 Task: Get directions from Christ the Redeemer, Rio de Janeiro, Brazil to Sugarloaf Mountain, Rio de Janeiro, Brazil and explore the nearby cafes
Action: Mouse moved to (216, 51)
Screenshot: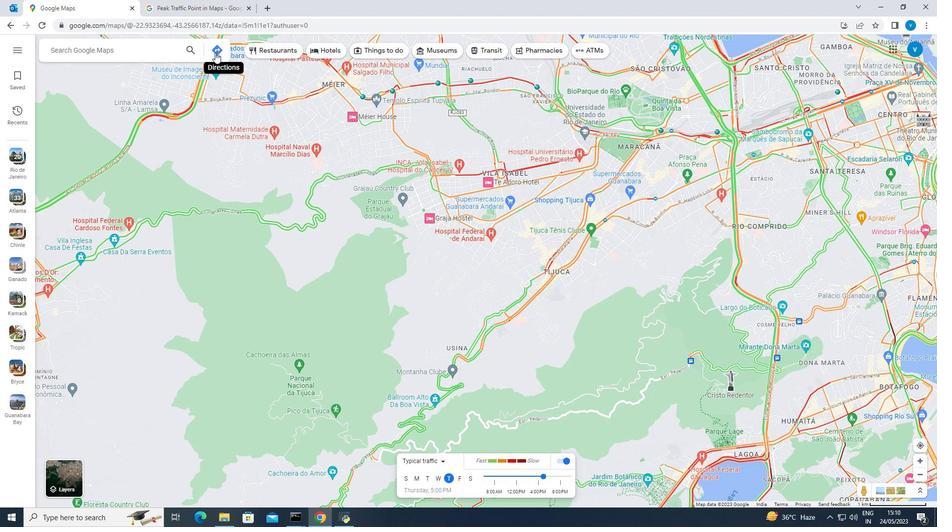 
Action: Mouse pressed left at (216, 51)
Screenshot: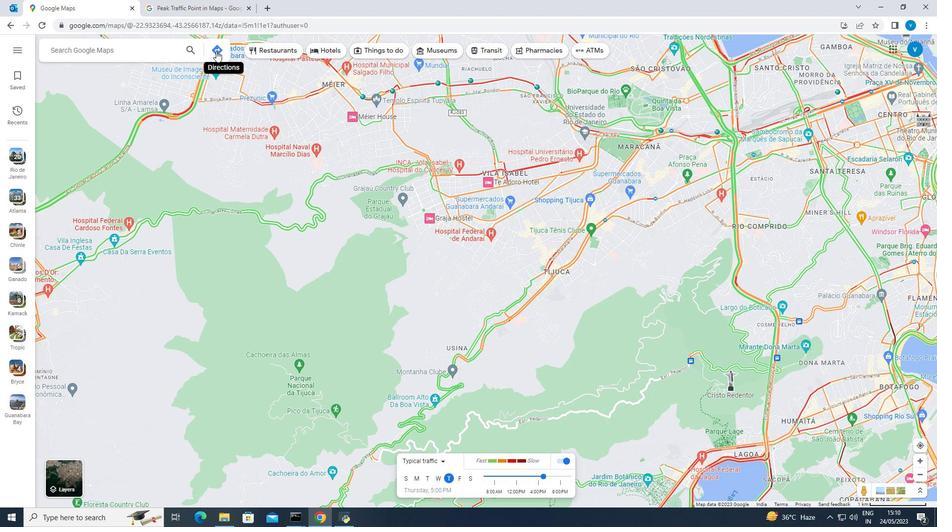 
Action: Mouse moved to (214, 53)
Screenshot: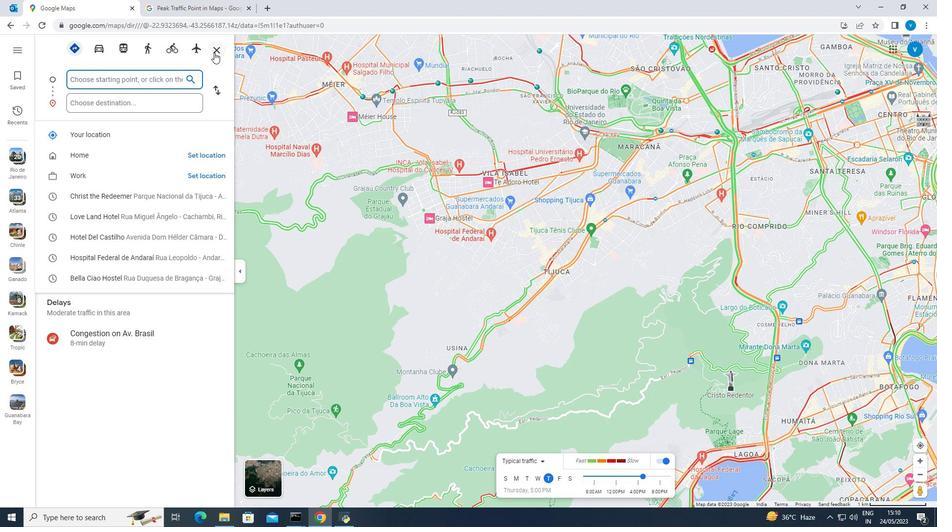 
Action: Key pressed <Key.shift><Key.shift><Key.shift><Key.shift><Key.shift>Christ<Key.space>the<Key.space><Key.shift><Key.shift><Key.shift><Key.shift><Key.shift>Redeemer,<Key.space><Key.shift><Key.shift><Key.shift><Key.shift><Key.shift>Rio<Key.space>de<Key.space><Key.shift><Key.shift><Key.shift><Key.shift><Key.shift><Key.shift><Key.shift><Key.shift><Key.shift>Janeiro,<Key.space><Key.shift><Key.shift><Key.shift><Key.shift><Key.shift>Brazil
Screenshot: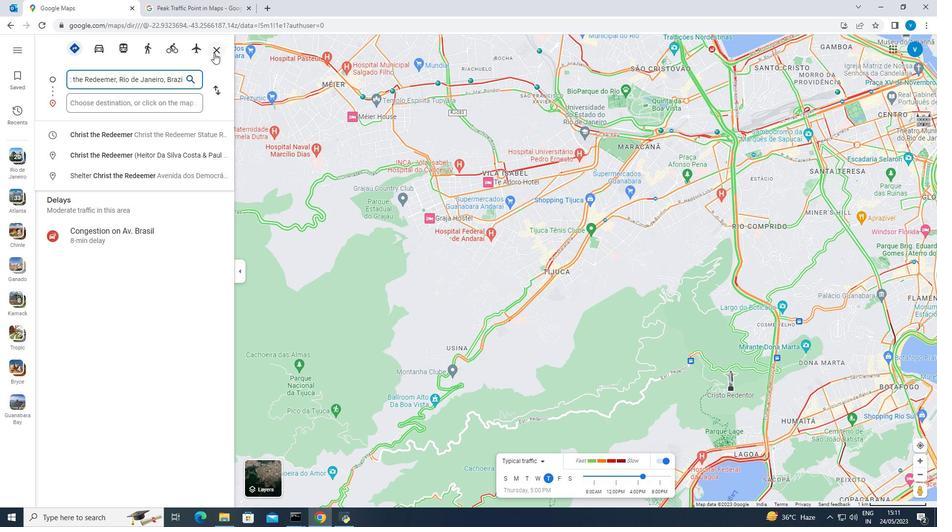 
Action: Mouse moved to (152, 104)
Screenshot: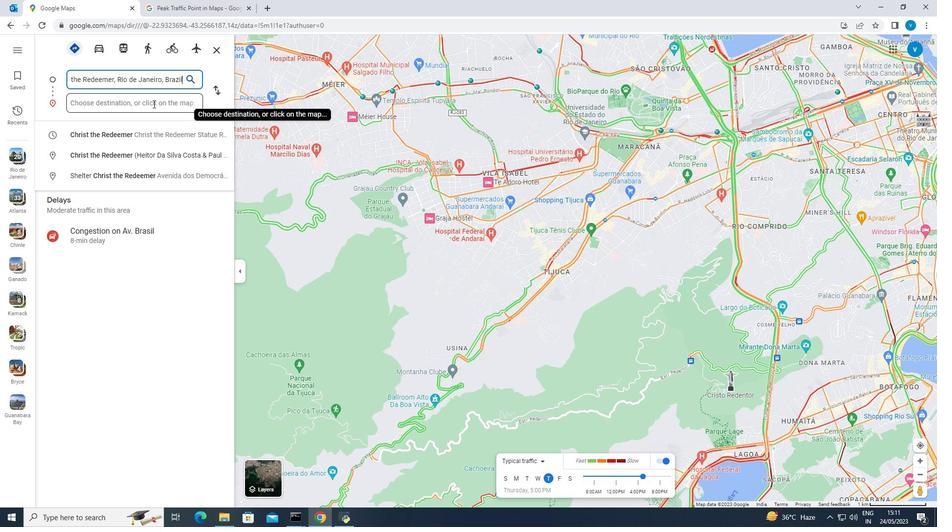 
Action: Mouse pressed left at (152, 104)
Screenshot: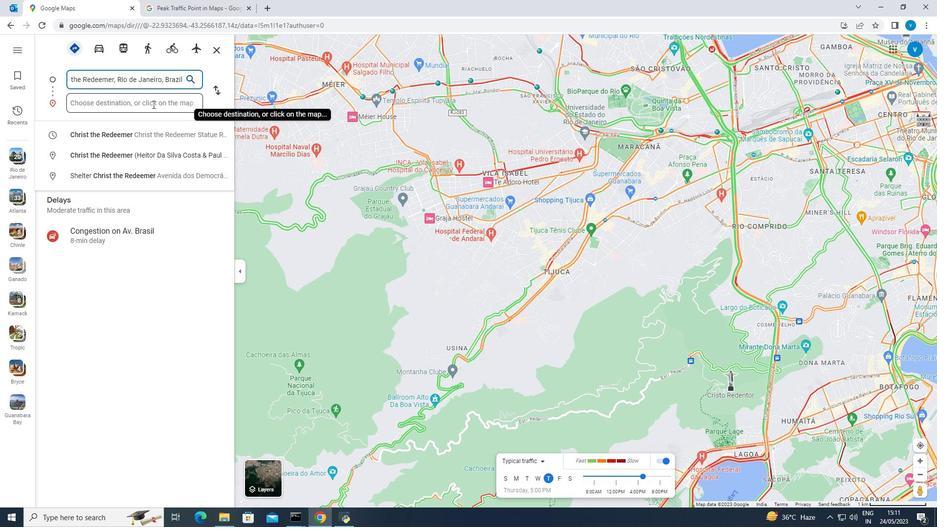 
Action: Key pressed <Key.shift><Key.shift><Key.shift><Key.shift>Sugarloaf<Key.space><Key.shift><Key.shift><Key.shift>Mountain,<Key.space><Key.shift><Key.shift><Key.shift><Key.shift>Rio<Key.space>de<Key.space><Key.shift><Key.shift><Key.shift><Key.shift><Key.shift>Janeiro,<Key.space><Key.shift><Key.shift><Key.shift><Key.shift><Key.shift>Brazil<Key.enter>
Screenshot: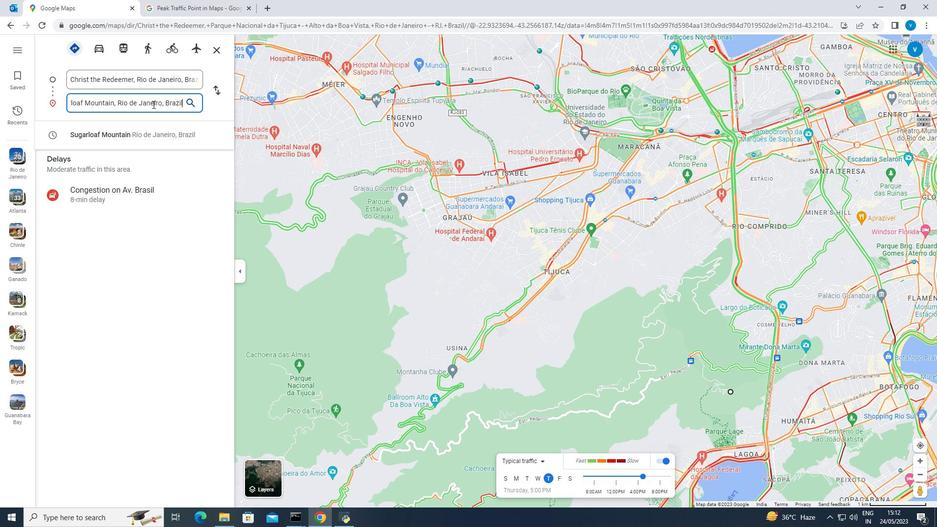 
Action: Mouse moved to (468, 366)
Screenshot: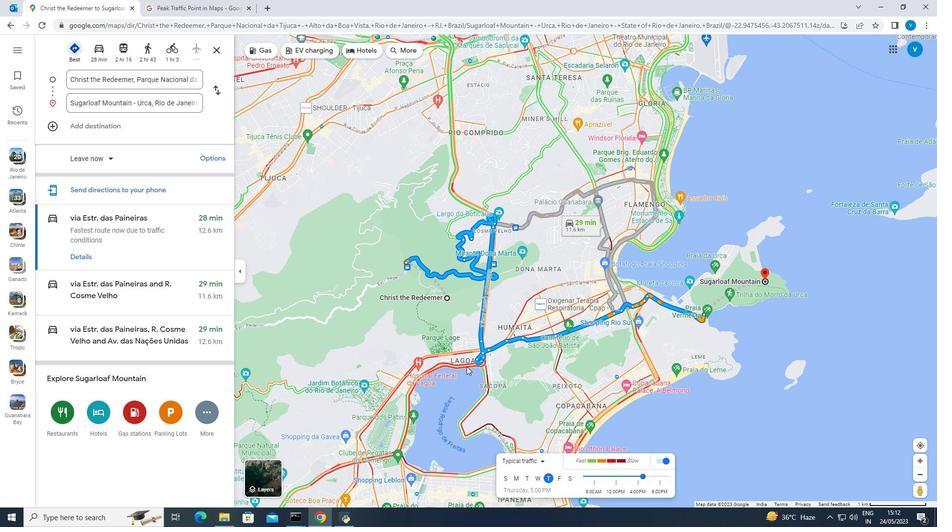 
Action: Mouse scrolled (468, 366) with delta (0, 0)
Screenshot: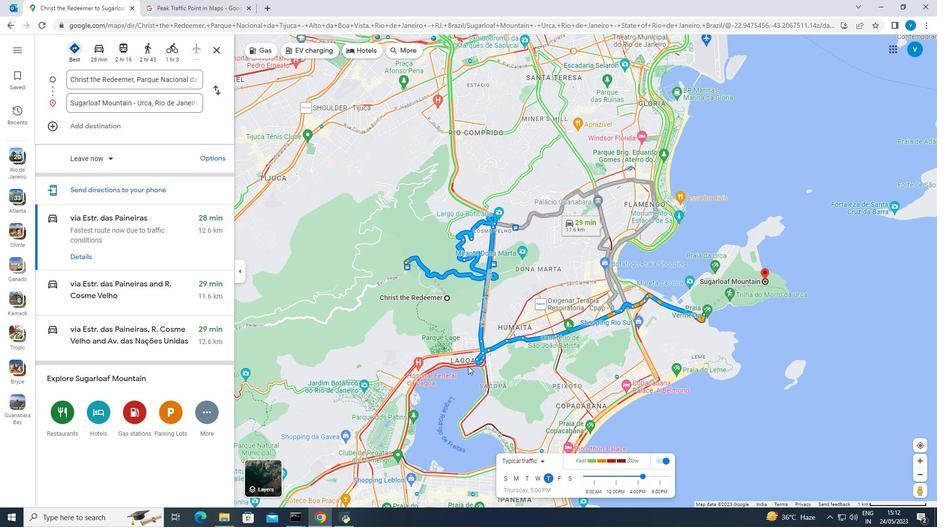
Action: Mouse moved to (468, 366)
Screenshot: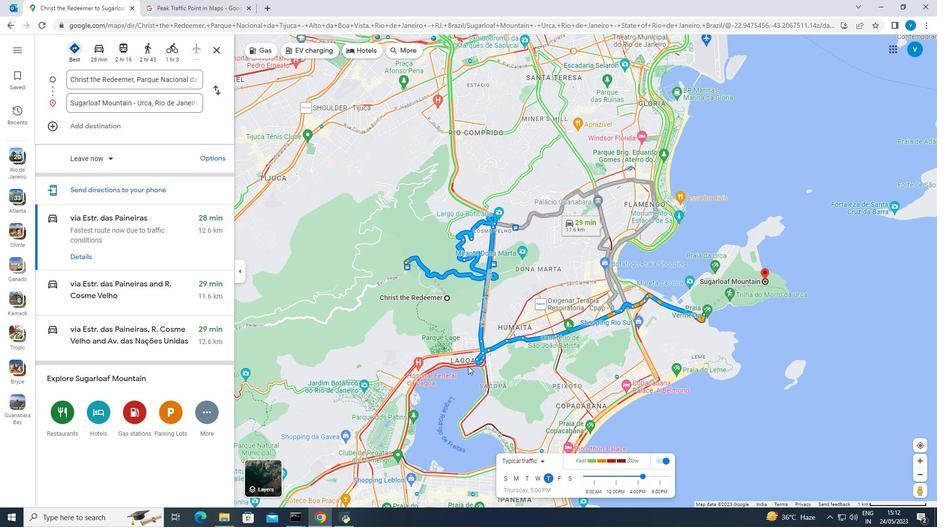 
Action: Mouse scrolled (468, 366) with delta (0, 0)
Screenshot: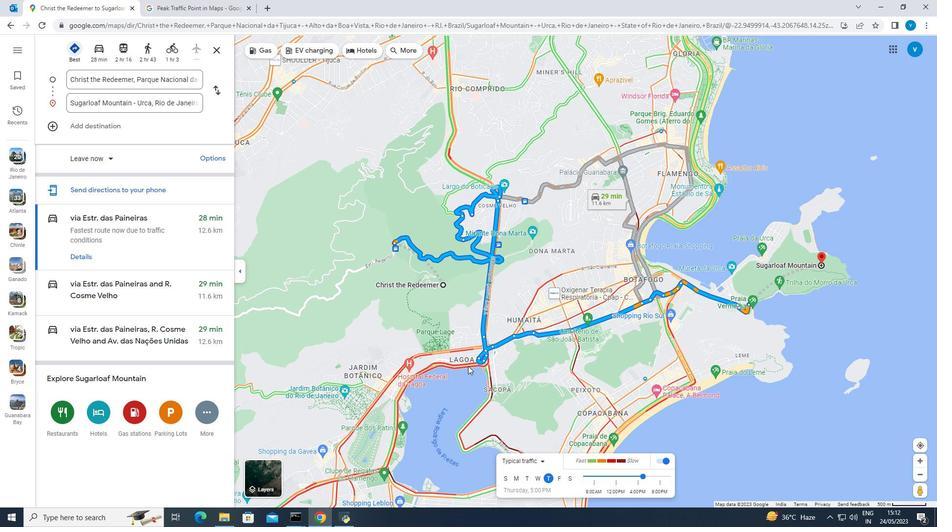 
Action: Mouse scrolled (468, 366) with delta (0, 0)
Screenshot: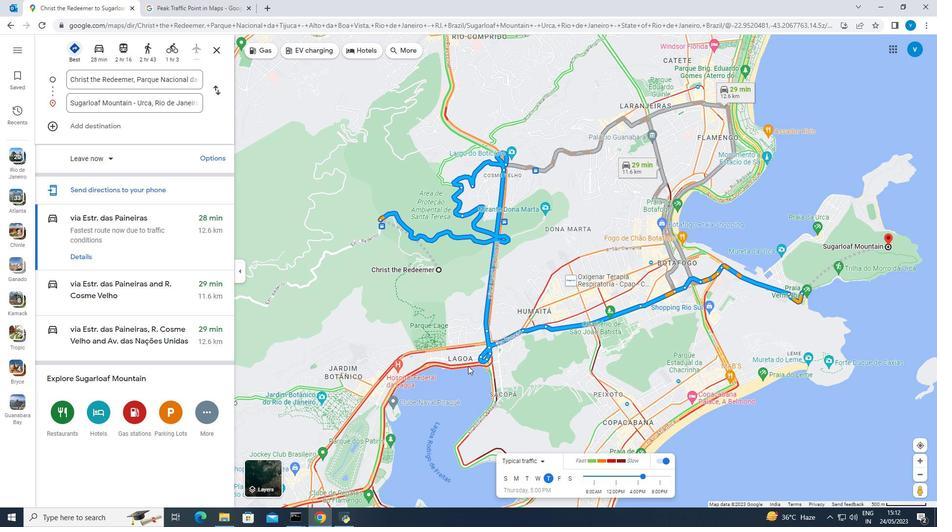 
Action: Mouse moved to (523, 352)
Screenshot: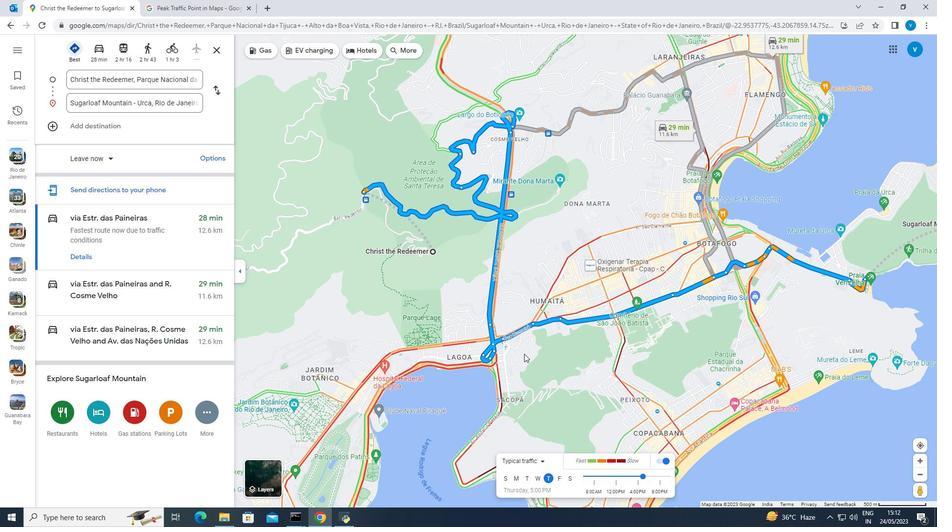 
Action: Mouse scrolled (523, 353) with delta (0, 0)
Screenshot: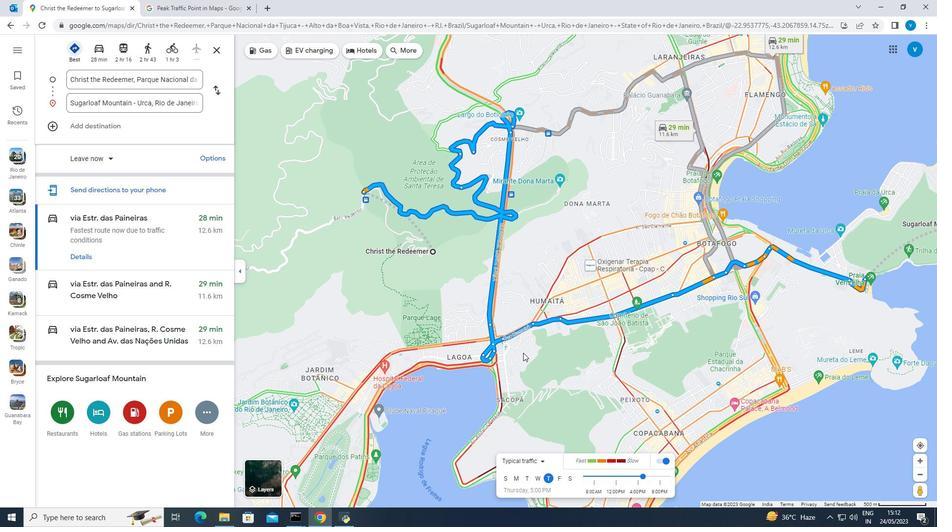 
Action: Mouse scrolled (523, 352) with delta (0, 0)
Screenshot: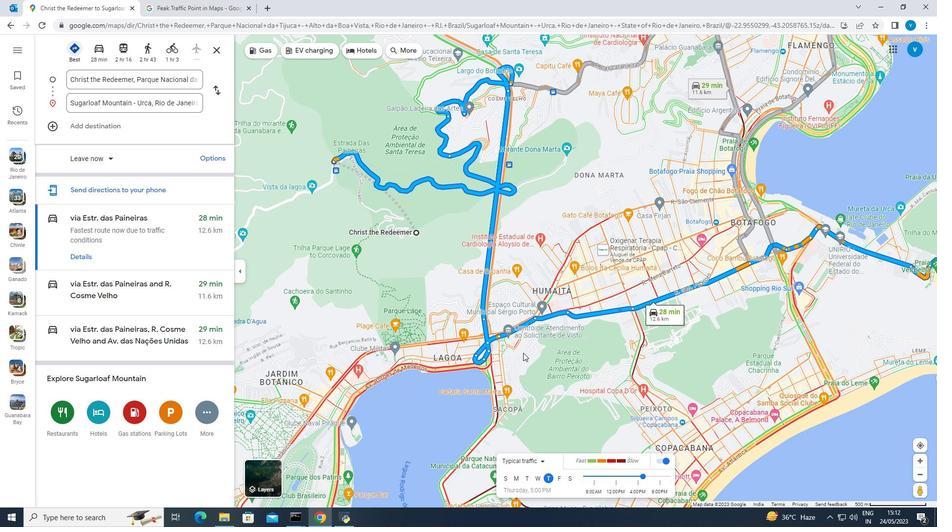 
Action: Mouse scrolled (523, 352) with delta (0, 0)
Screenshot: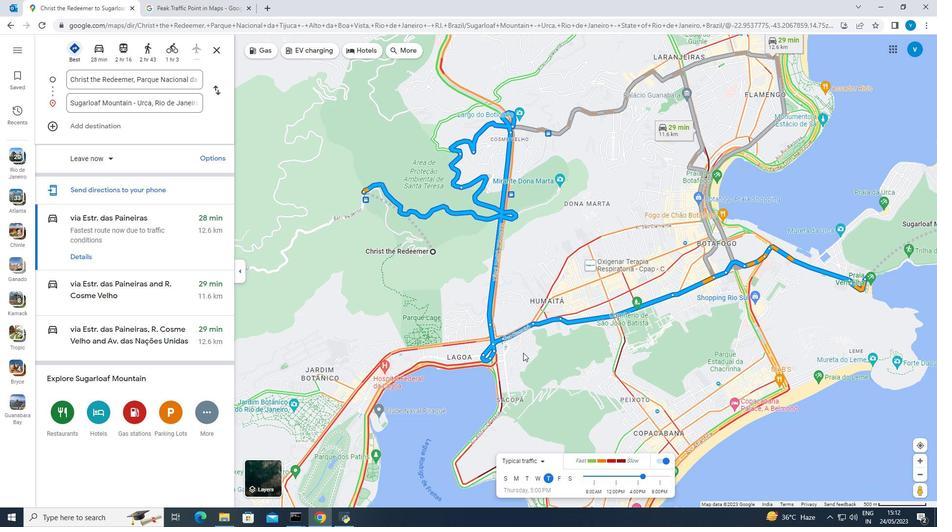 
Action: Mouse moved to (212, 413)
Screenshot: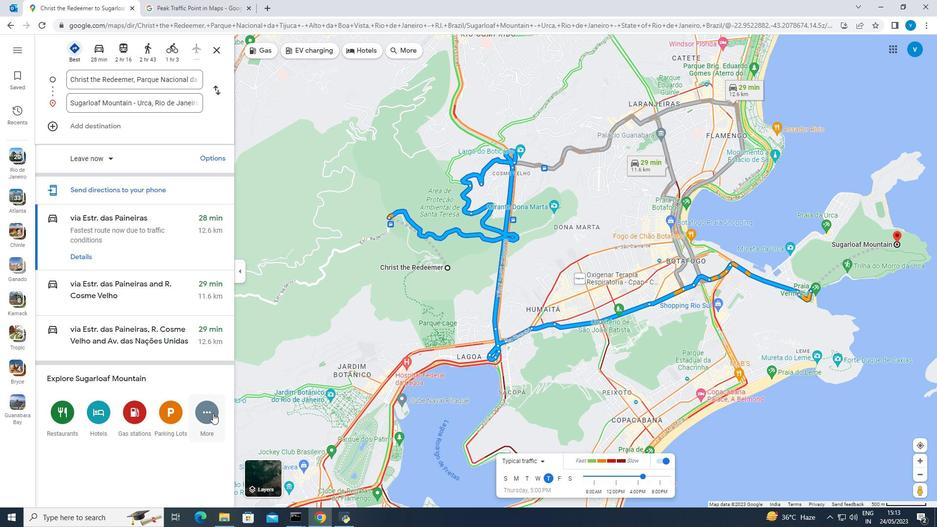 
Action: Mouse pressed left at (212, 413)
Screenshot: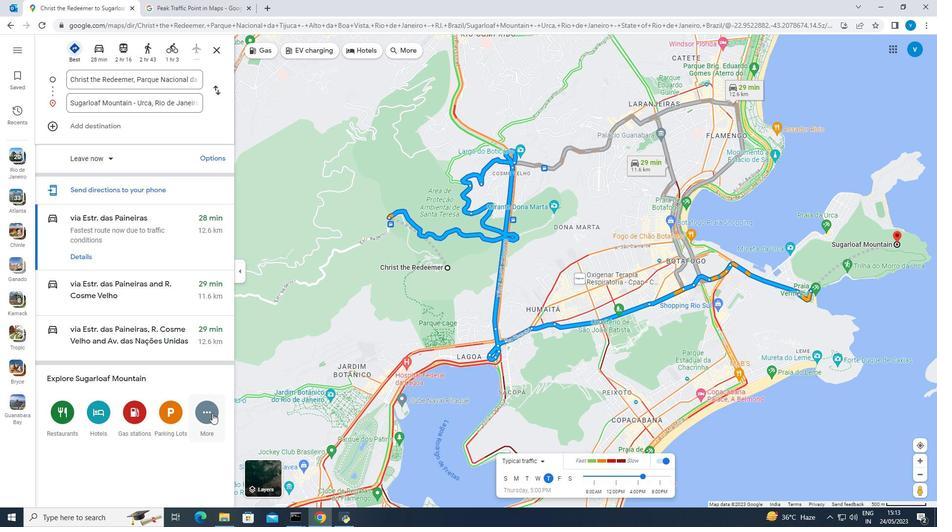 
Action: Mouse moved to (197, 458)
Screenshot: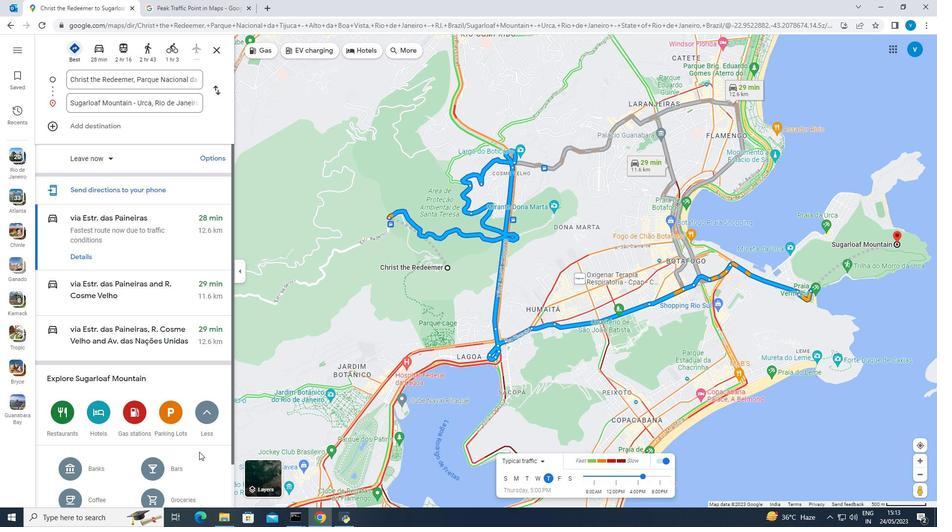 
Action: Mouse scrolled (197, 458) with delta (0, 0)
Screenshot: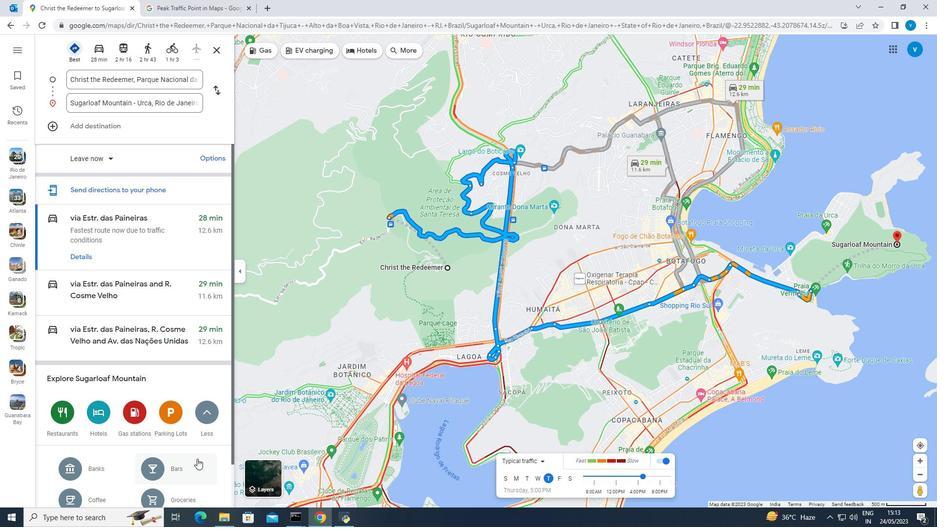 
Action: Mouse scrolled (197, 458) with delta (0, 0)
Screenshot: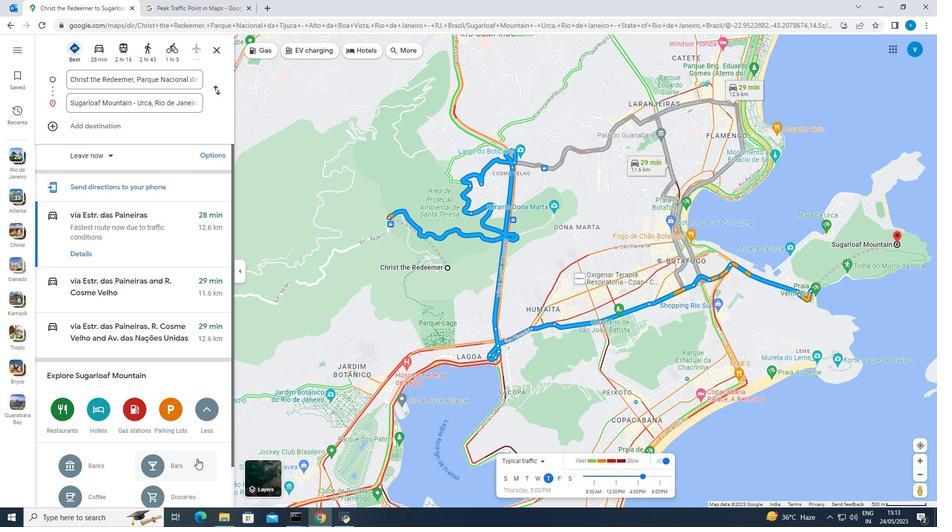 
Action: Mouse scrolled (197, 458) with delta (0, 0)
Screenshot: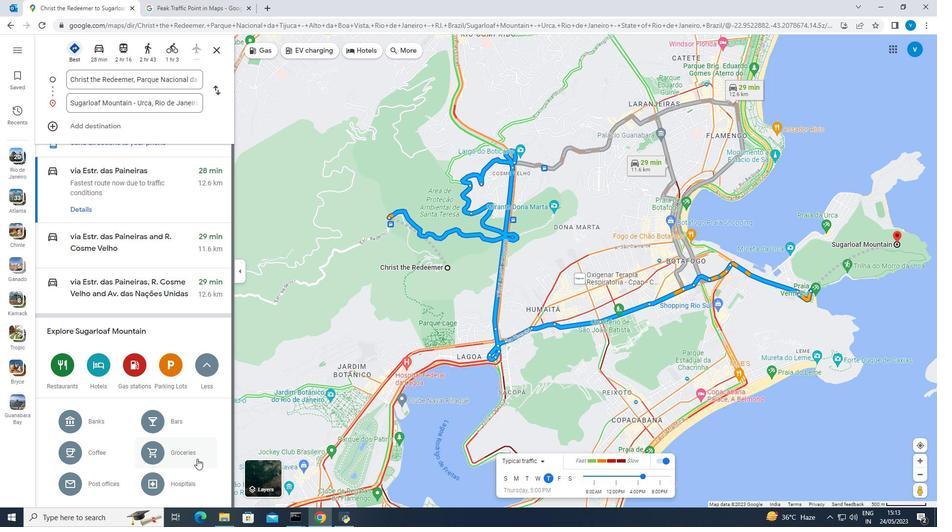
Action: Mouse scrolled (197, 458) with delta (0, 0)
Screenshot: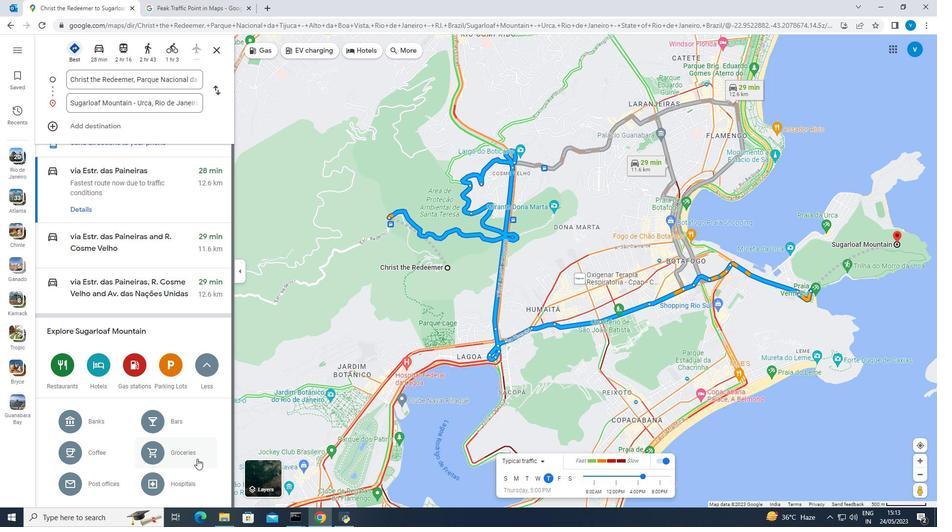 
Action: Mouse moved to (412, 46)
Screenshot: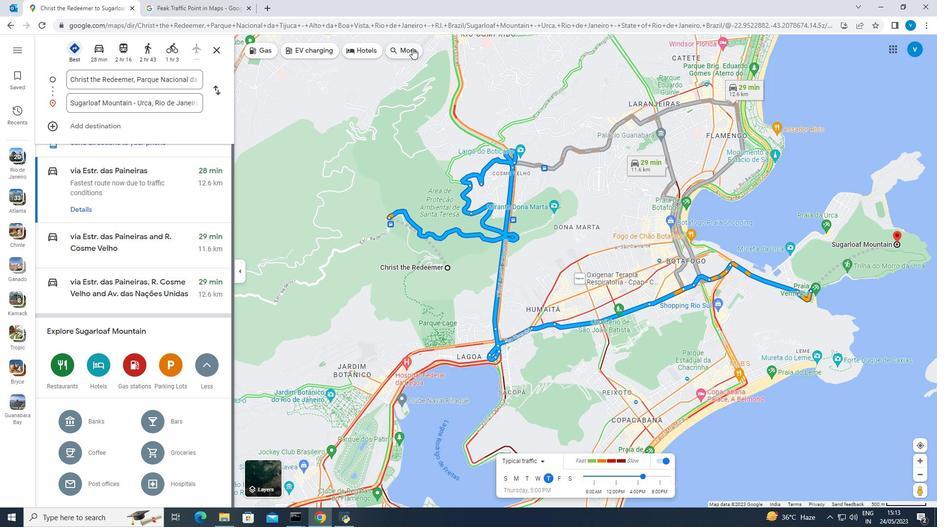 
Action: Mouse pressed left at (412, 46)
Screenshot: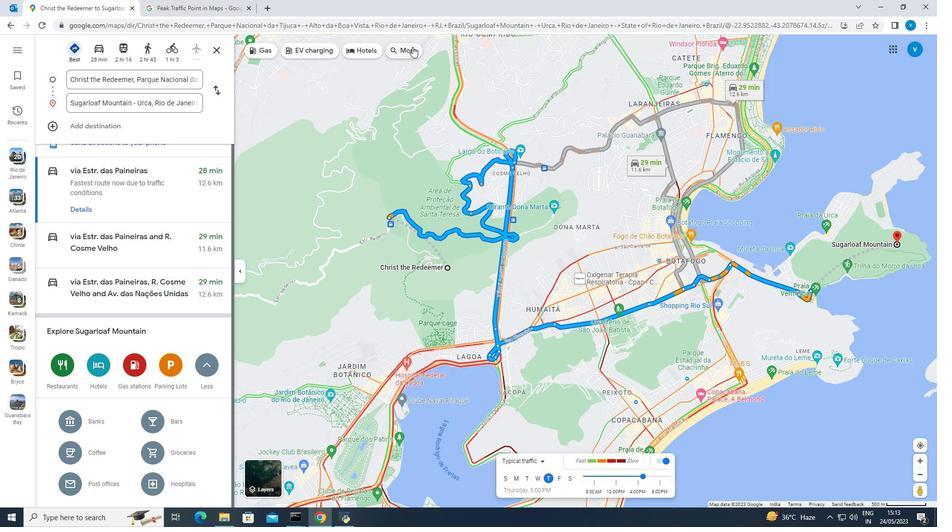 
Action: Mouse moved to (146, 192)
Screenshot: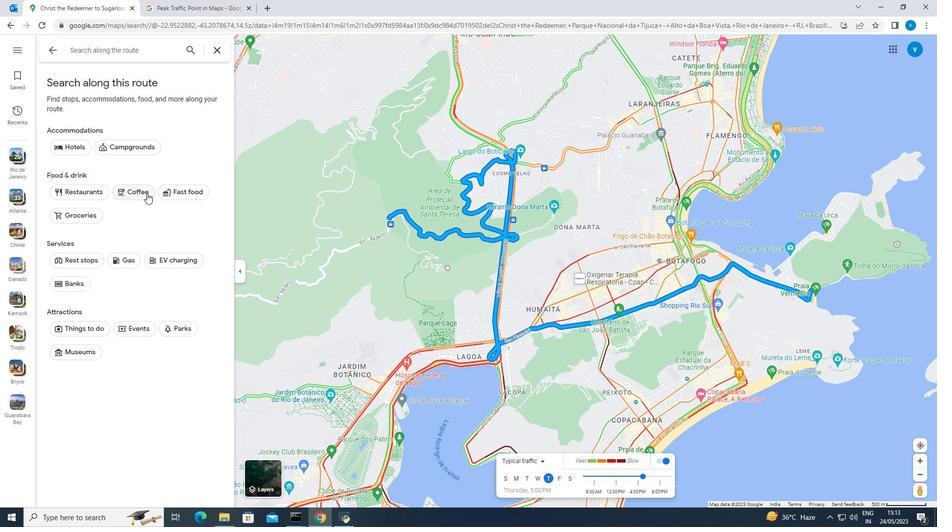 
Action: Mouse pressed left at (146, 192)
Screenshot: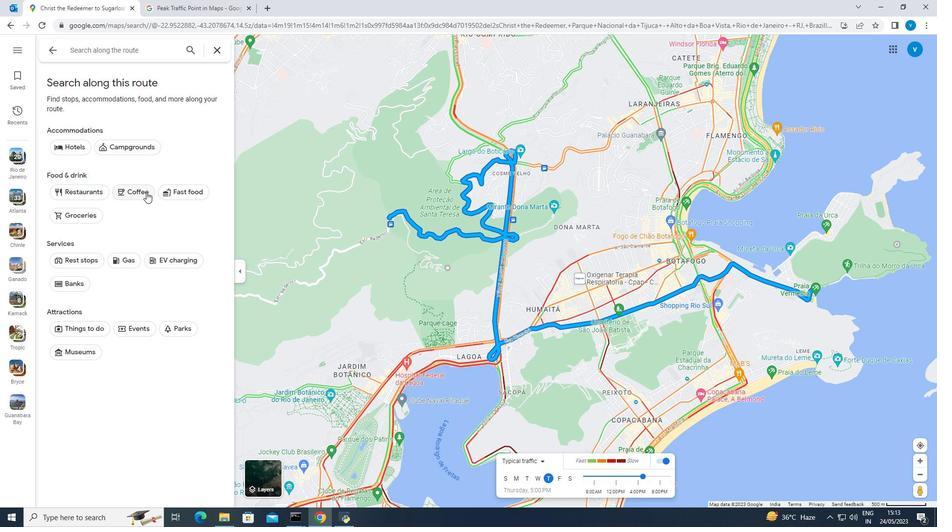 
Action: Mouse moved to (470, 317)
Screenshot: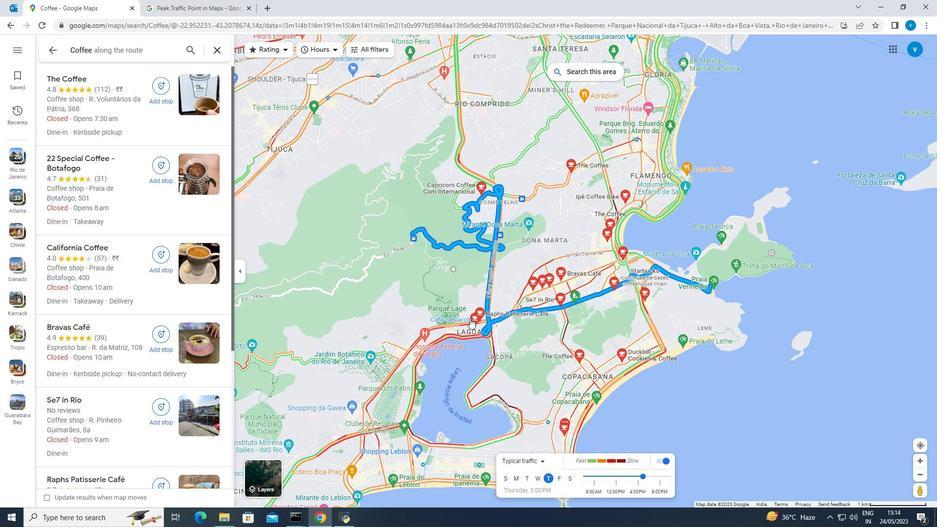 
Action: Mouse pressed left at (470, 317)
Screenshot: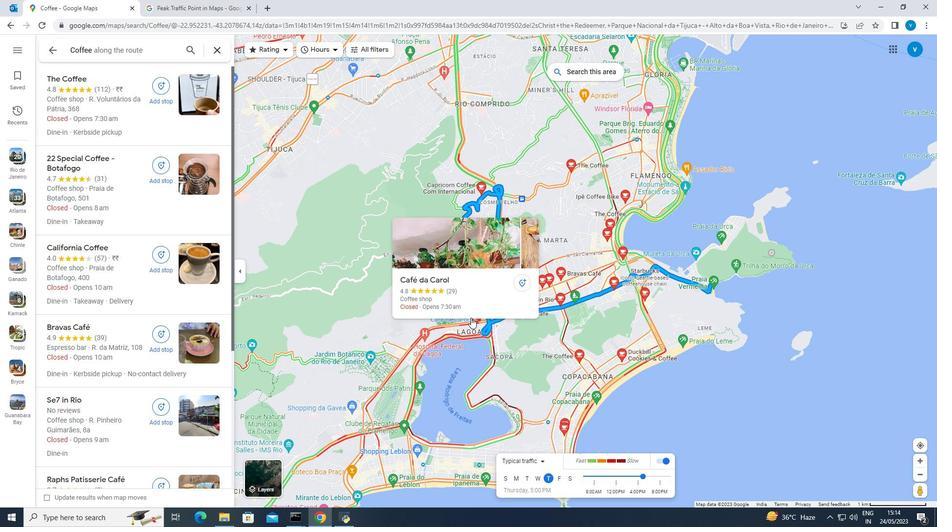 
Action: Mouse moved to (367, 332)
Screenshot: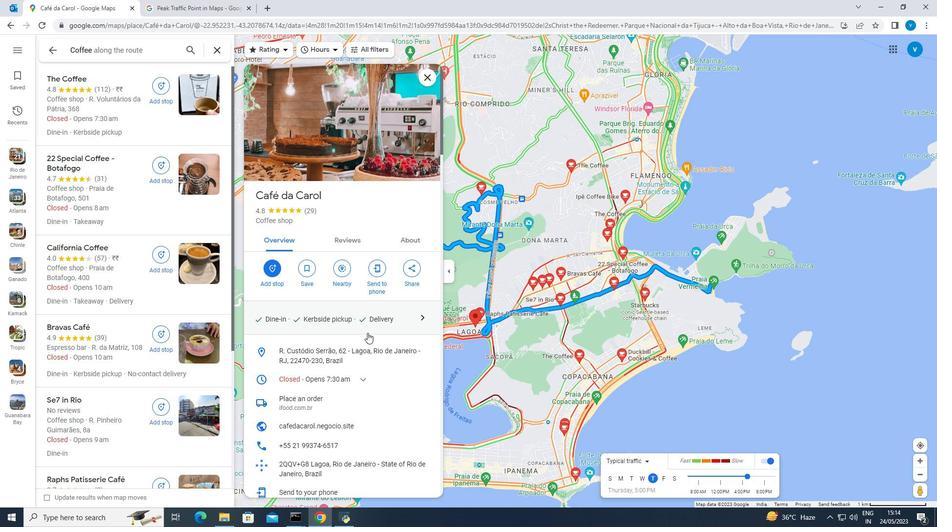 
Action: Mouse scrolled (367, 332) with delta (0, 0)
Screenshot: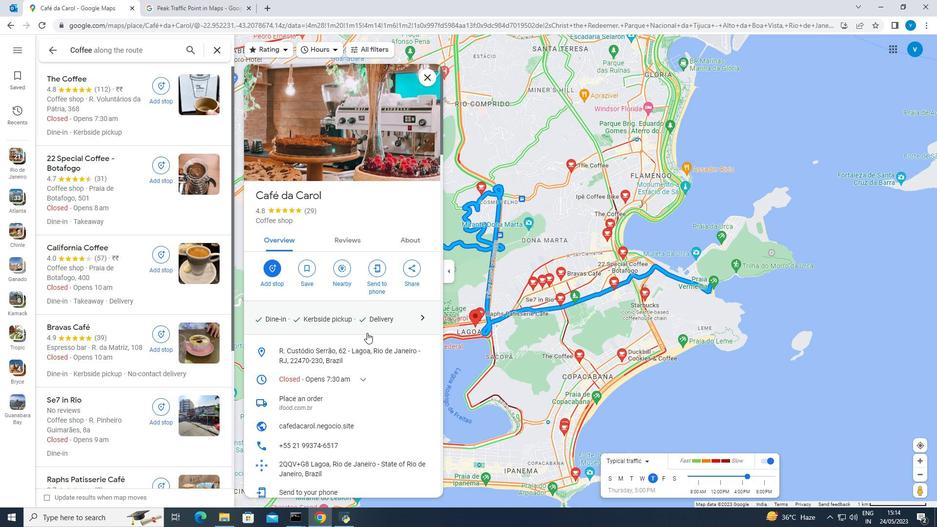 
Action: Mouse scrolled (367, 332) with delta (0, 0)
Screenshot: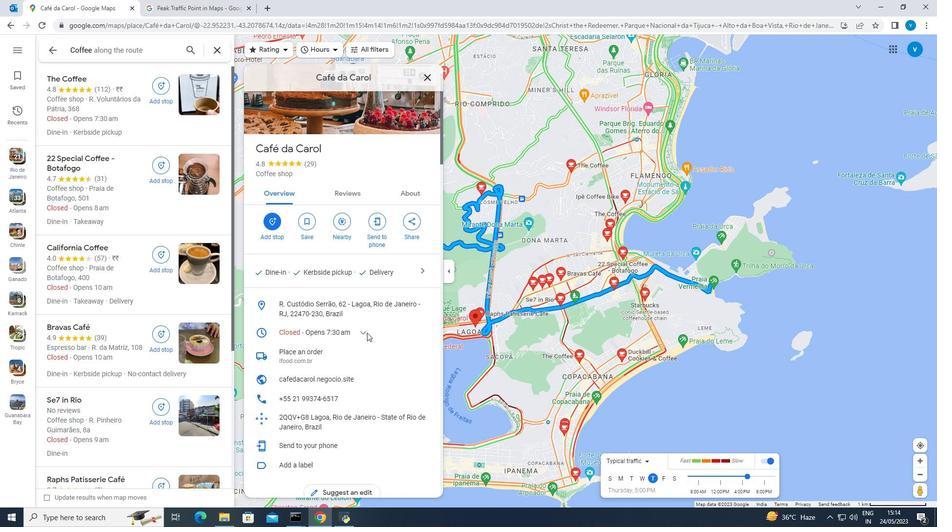 
Action: Mouse scrolled (367, 332) with delta (0, 0)
Screenshot: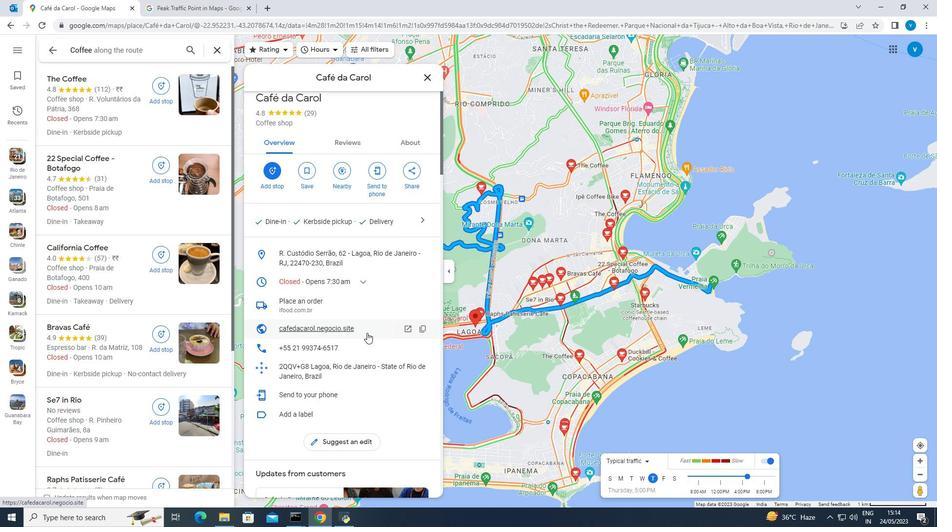 
Action: Mouse moved to (343, 337)
Screenshot: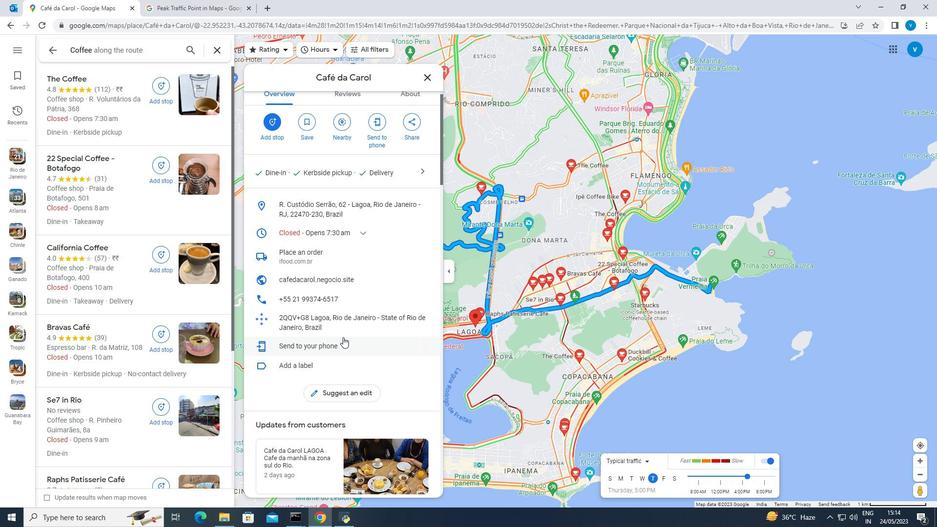 
Action: Mouse scrolled (343, 336) with delta (0, 0)
Screenshot: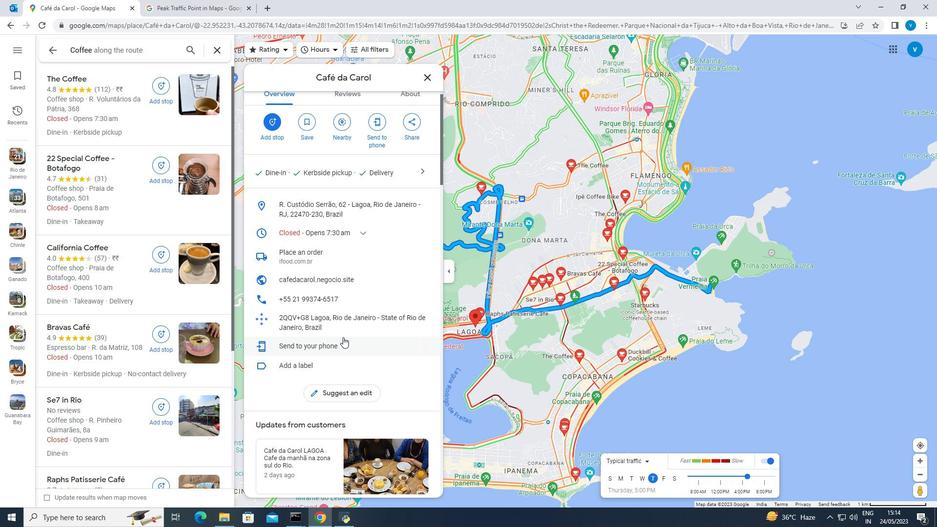 
Action: Mouse scrolled (343, 336) with delta (0, 0)
Screenshot: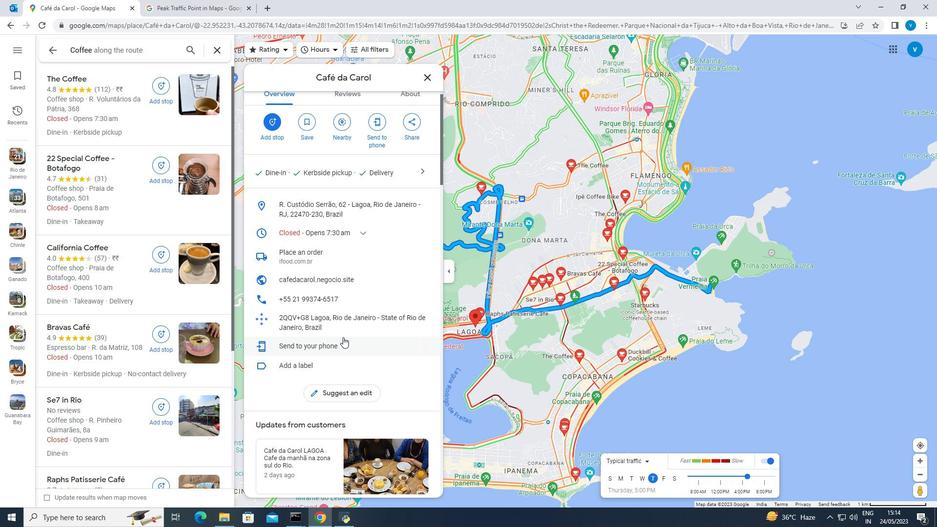 
Action: Mouse scrolled (343, 336) with delta (0, 0)
Screenshot: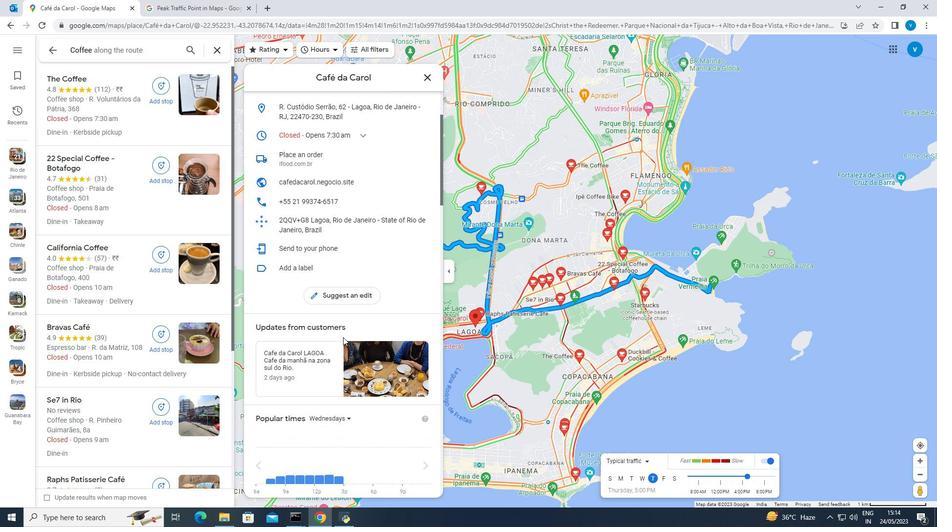 
Action: Mouse scrolled (343, 336) with delta (0, 0)
Screenshot: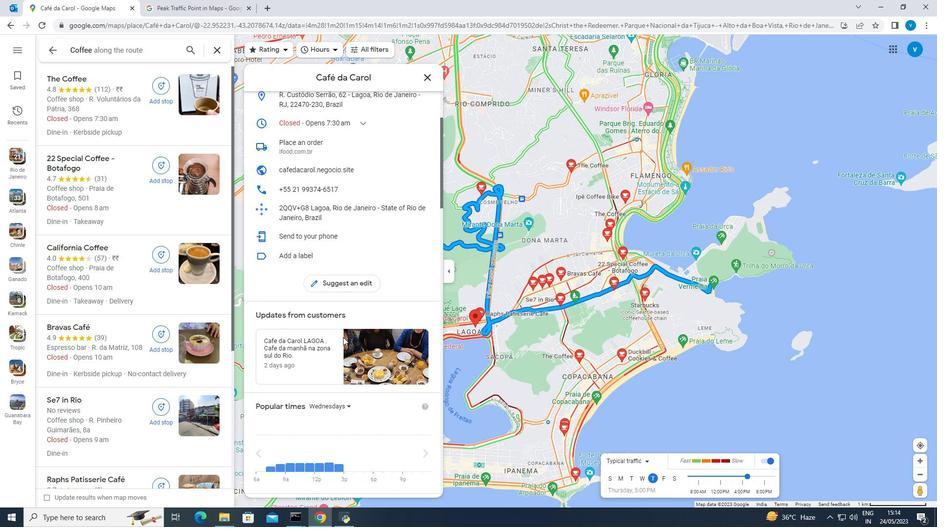 
Action: Mouse scrolled (343, 336) with delta (0, 0)
Screenshot: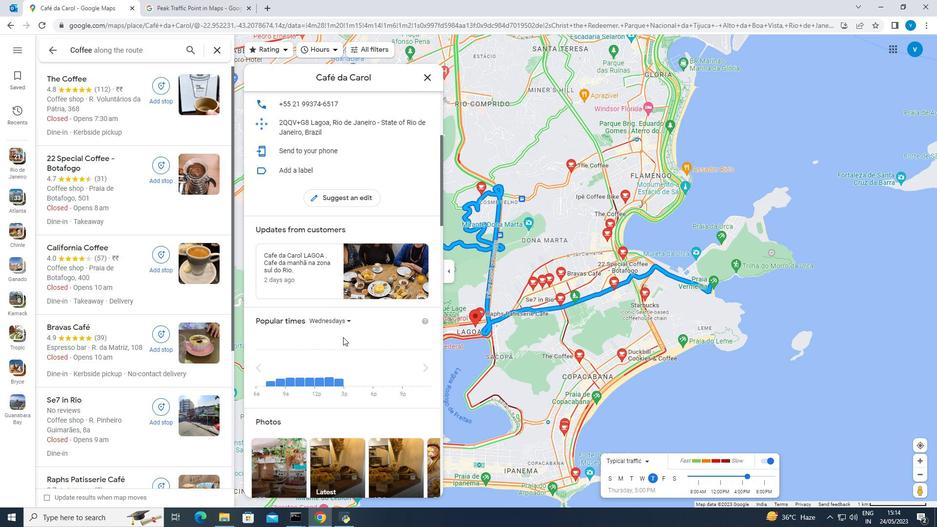
Action: Mouse scrolled (343, 336) with delta (0, 0)
Screenshot: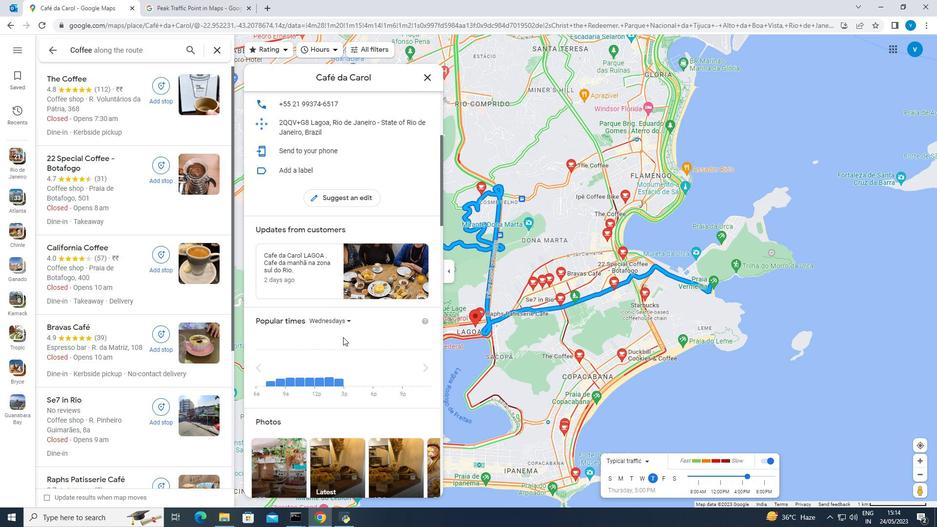 
Action: Mouse scrolled (343, 336) with delta (0, 0)
Screenshot: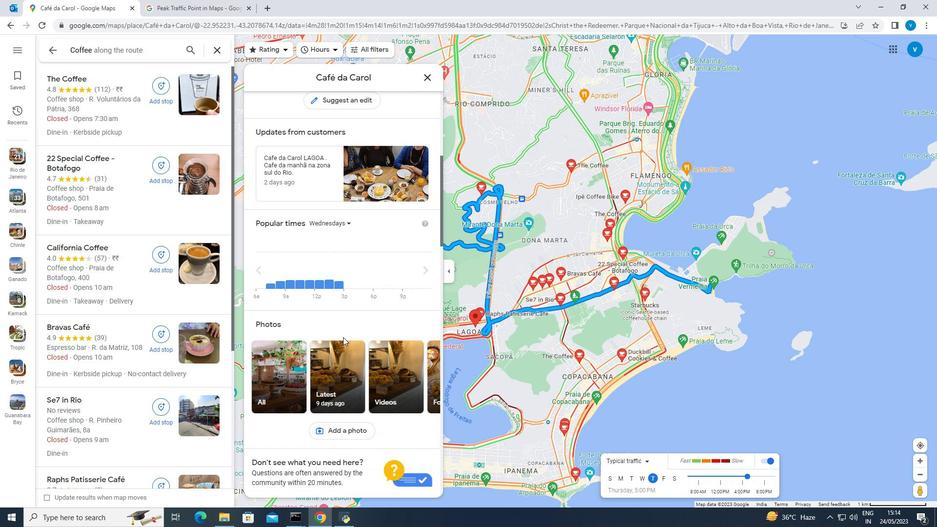 
Action: Mouse scrolled (343, 336) with delta (0, 0)
Screenshot: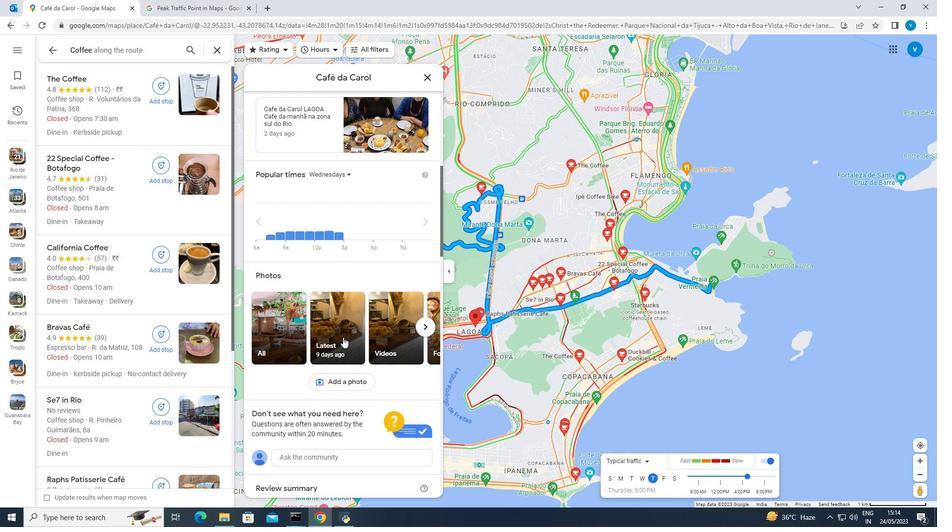 
Action: Mouse scrolled (343, 336) with delta (0, 0)
Screenshot: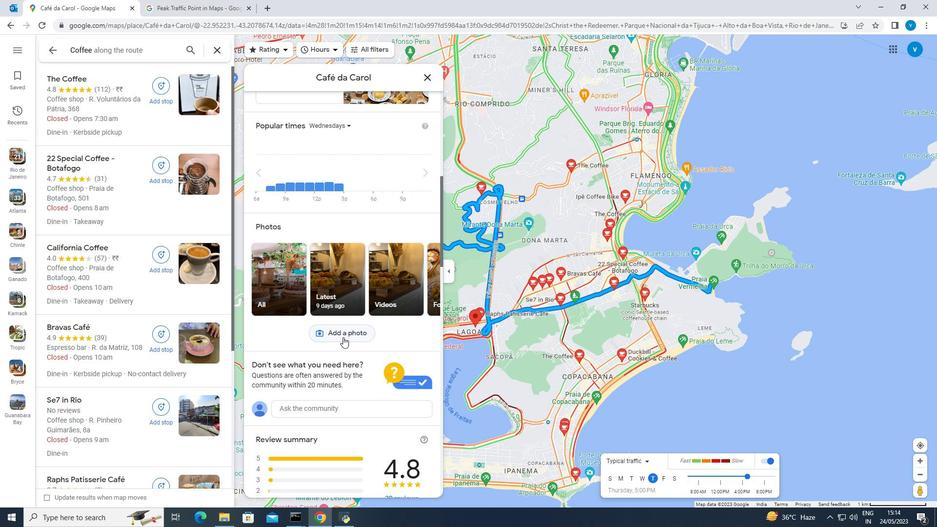 
Action: Mouse scrolled (343, 336) with delta (0, 0)
Screenshot: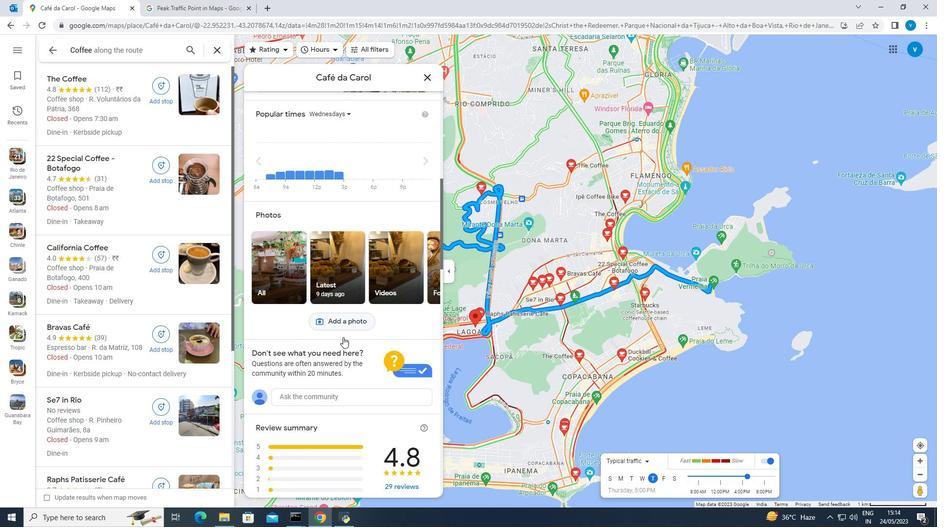 
Action: Mouse scrolled (343, 336) with delta (0, 0)
Screenshot: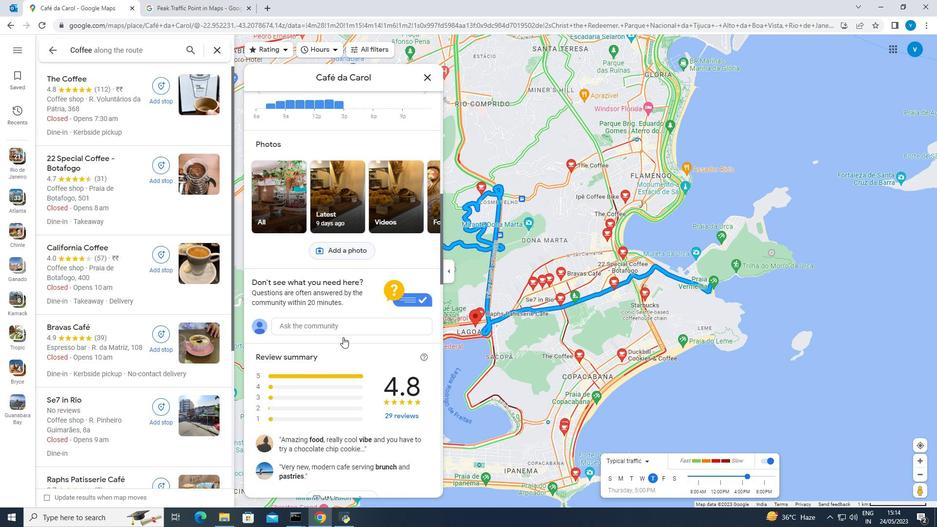 
Action: Mouse scrolled (343, 336) with delta (0, 0)
Screenshot: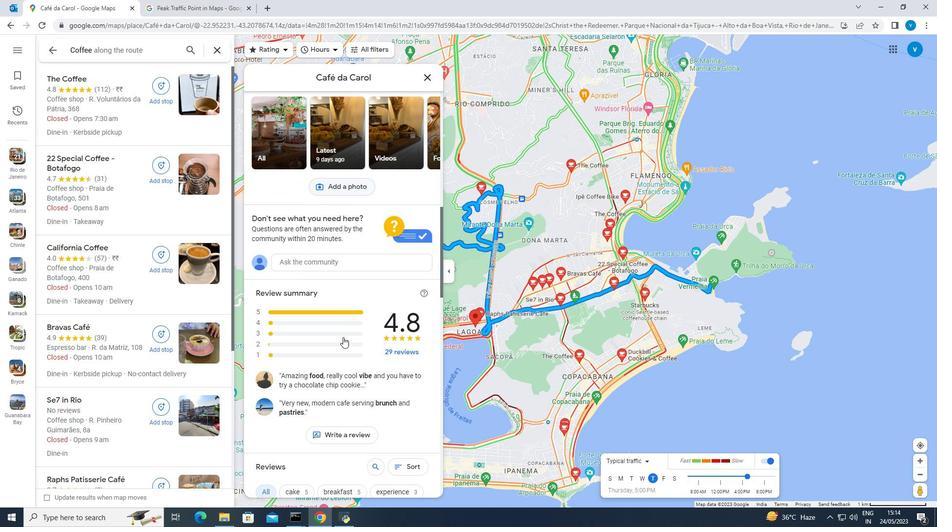 
Action: Mouse scrolled (343, 336) with delta (0, 0)
Screenshot: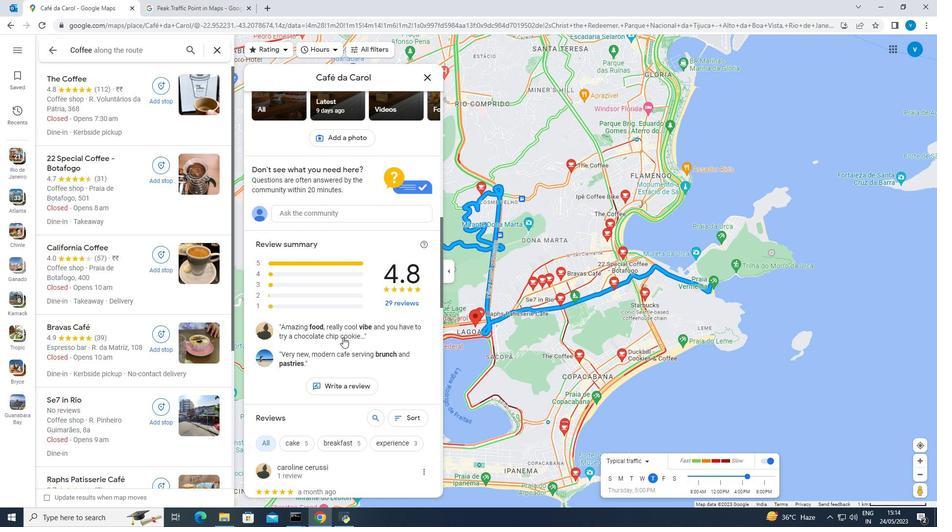 
Action: Mouse scrolled (343, 336) with delta (0, 0)
Screenshot: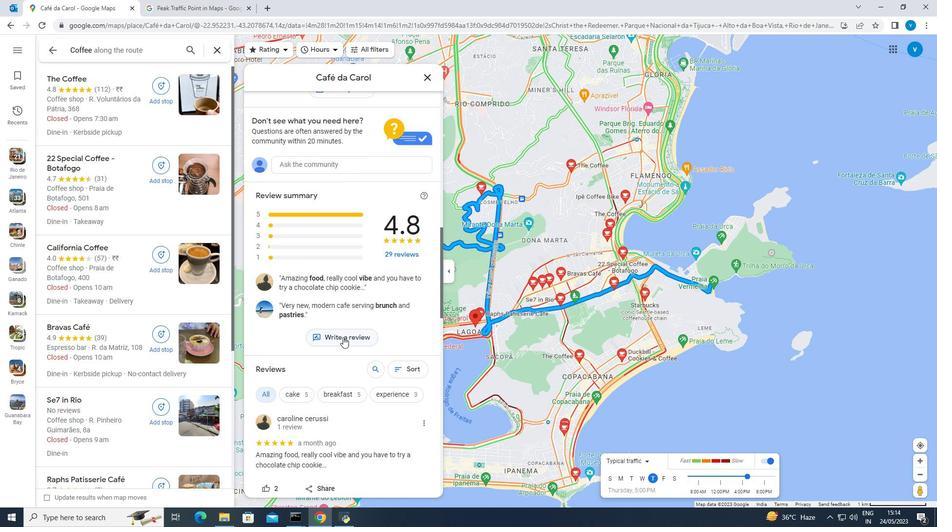 
Action: Mouse scrolled (343, 336) with delta (0, 0)
Screenshot: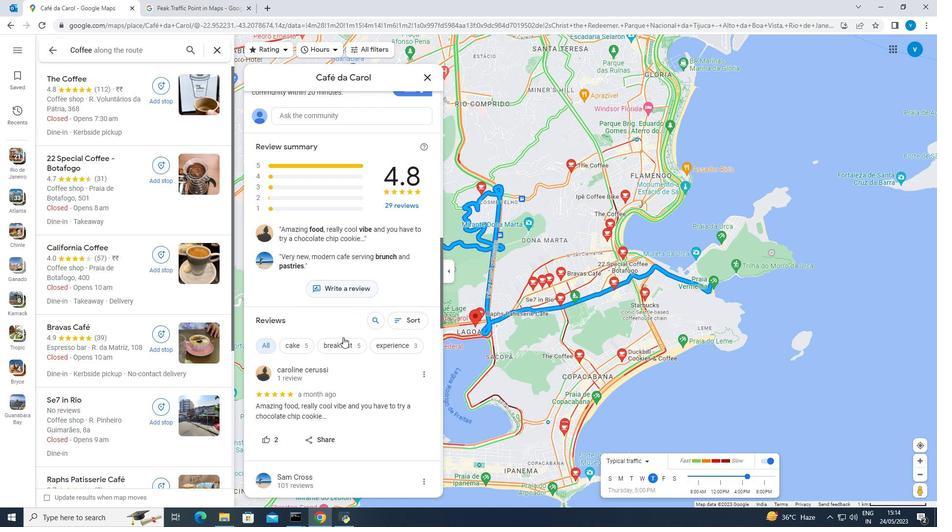 
Action: Mouse scrolled (343, 336) with delta (0, 0)
Screenshot: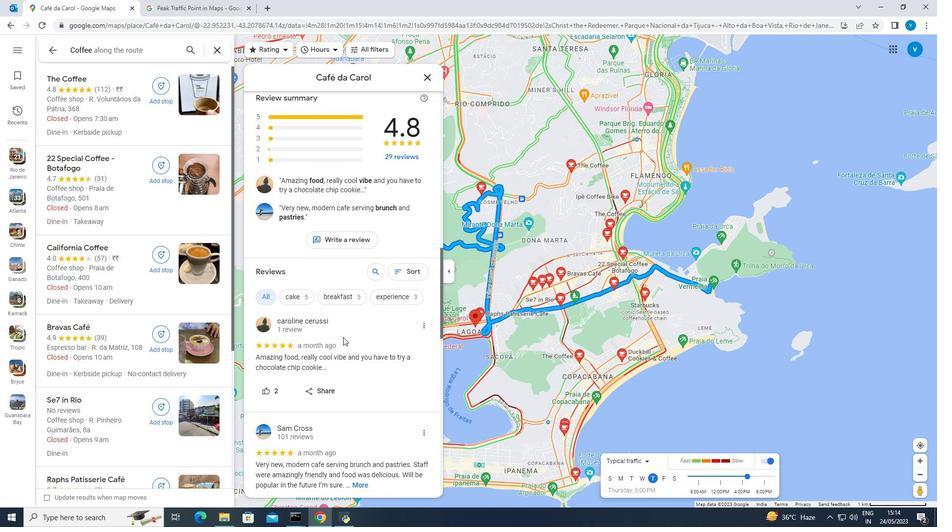 
Action: Mouse scrolled (343, 336) with delta (0, 0)
Screenshot: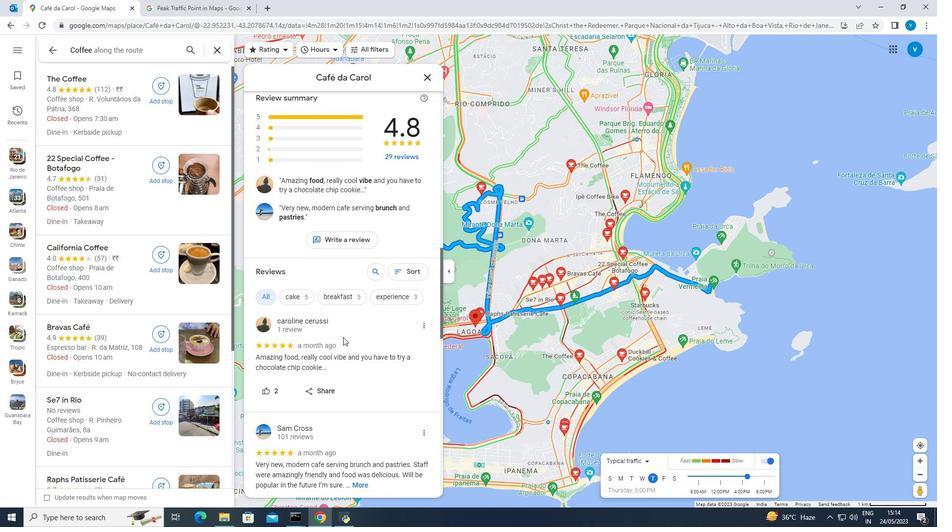 
Action: Mouse scrolled (343, 336) with delta (0, 0)
Screenshot: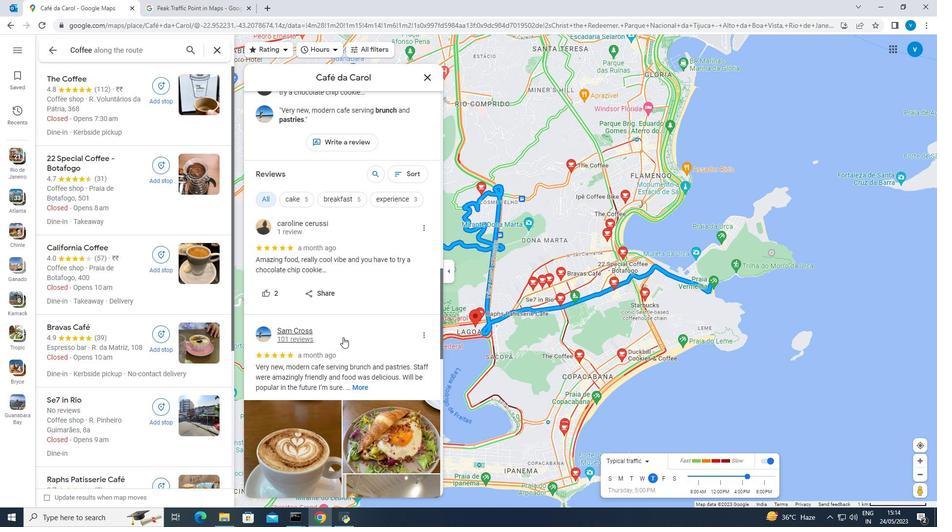 
Action: Mouse scrolled (343, 336) with delta (0, 0)
Screenshot: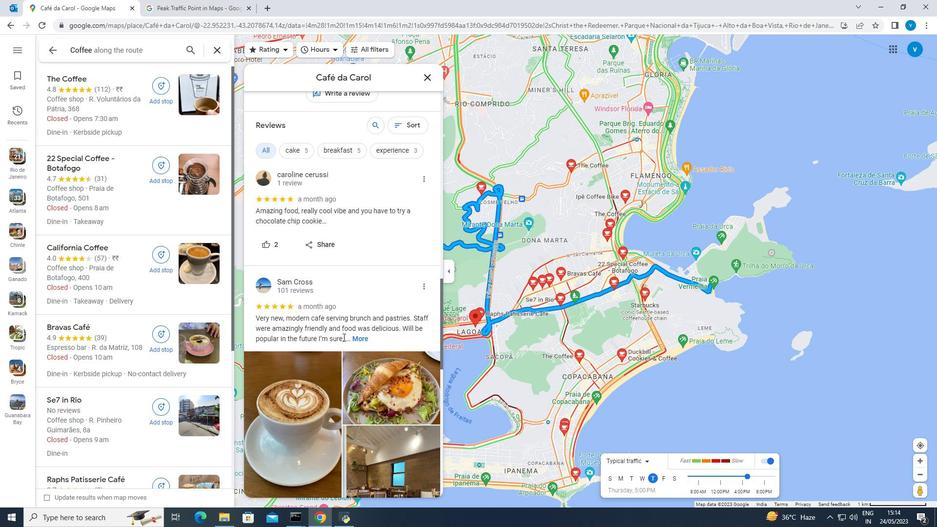 
Action: Mouse scrolled (343, 336) with delta (0, 0)
Screenshot: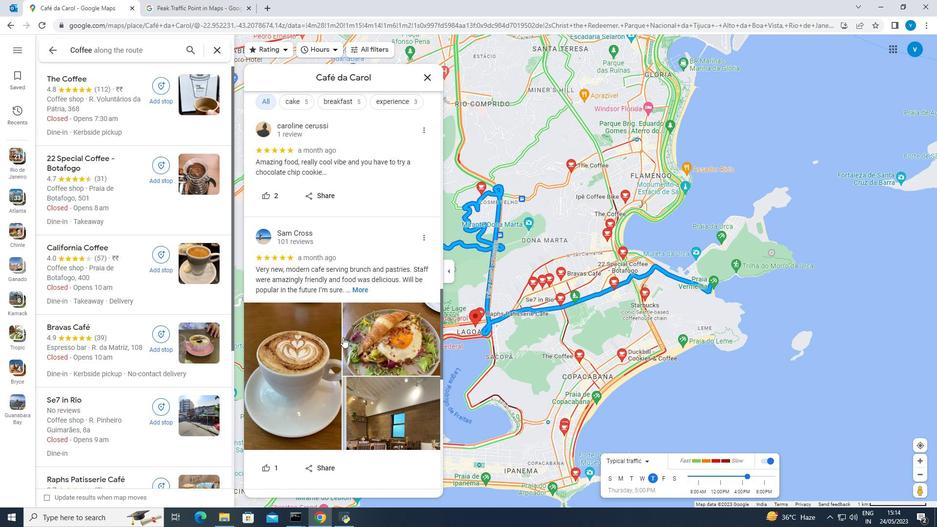 
Action: Mouse scrolled (343, 337) with delta (0, 0)
Screenshot: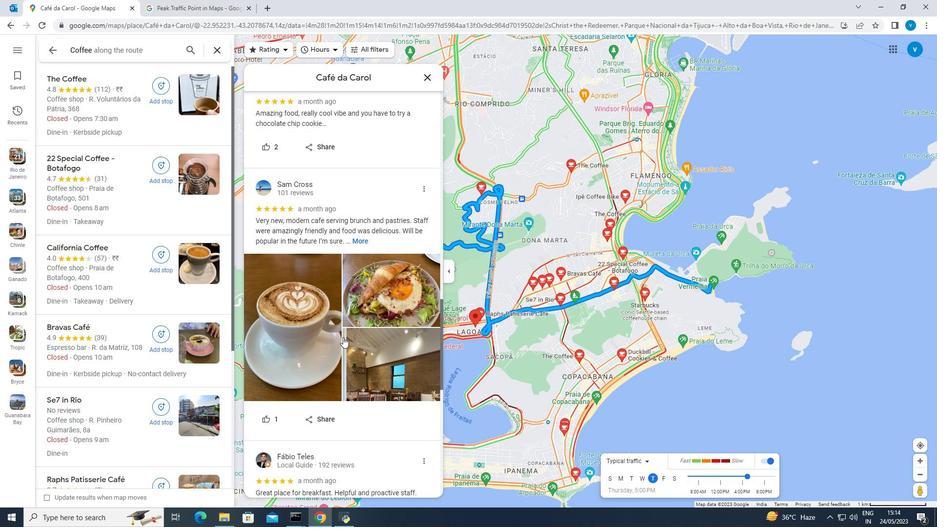 
Action: Mouse scrolled (343, 337) with delta (0, 0)
Screenshot: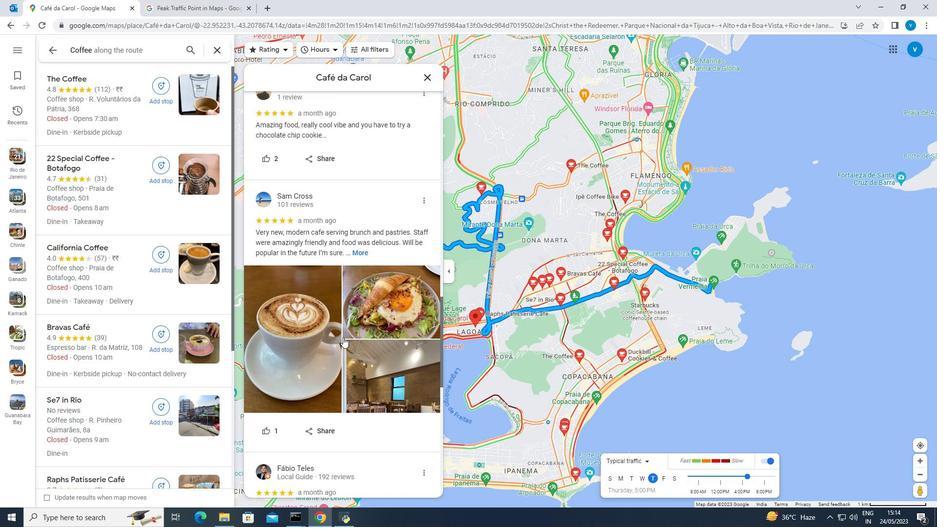 
Action: Mouse scrolled (343, 337) with delta (0, 0)
Screenshot: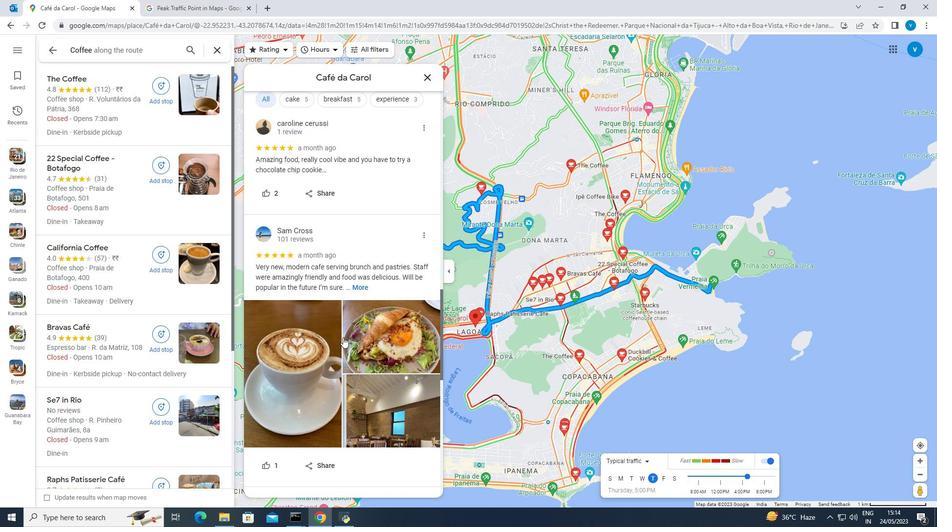 
Action: Mouse scrolled (343, 337) with delta (0, 0)
Screenshot: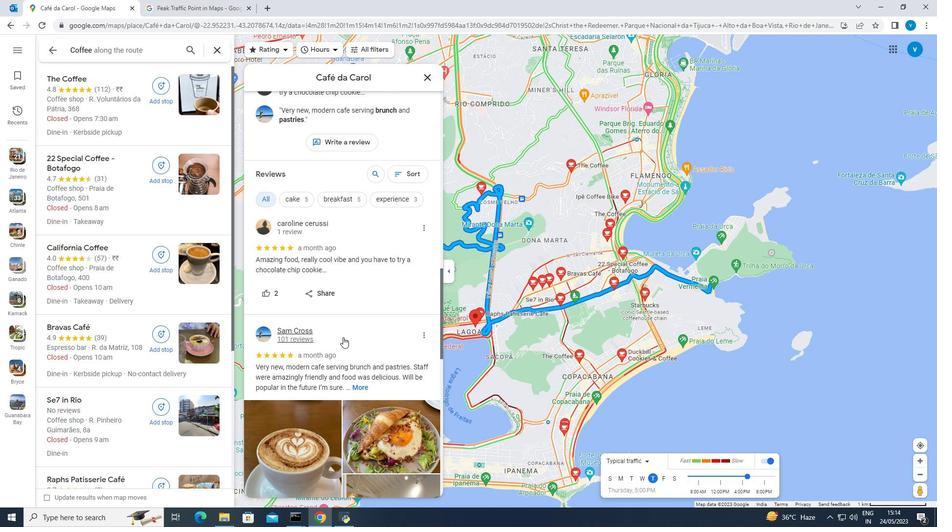 
Action: Mouse scrolled (343, 337) with delta (0, 0)
Screenshot: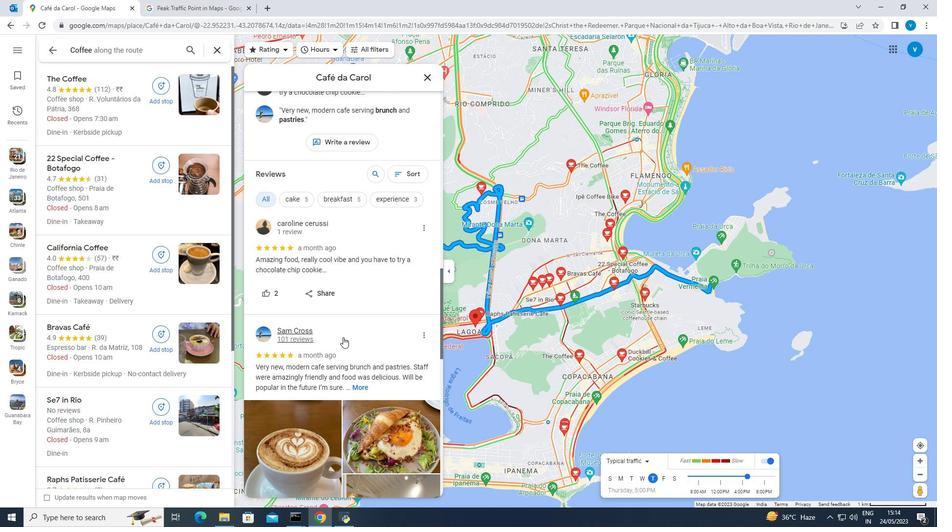 
Action: Mouse scrolled (343, 337) with delta (0, 0)
Screenshot: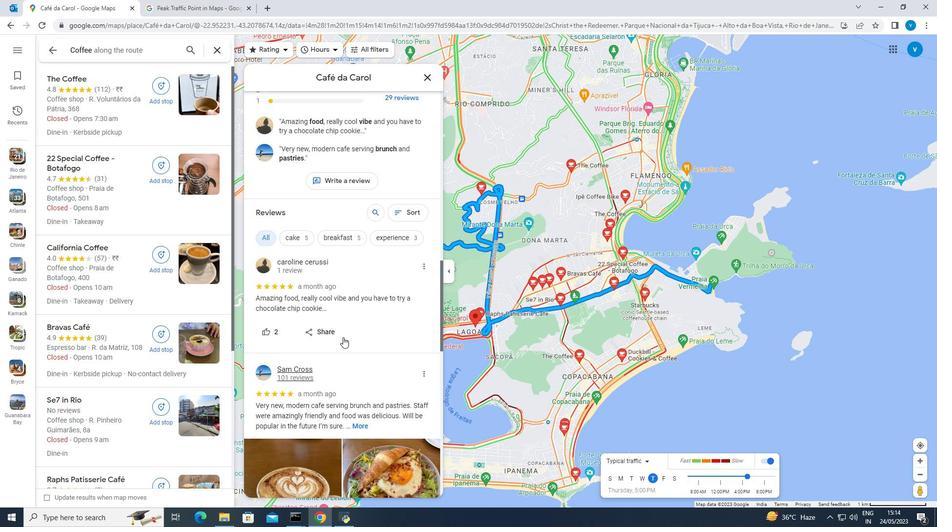 
Action: Mouse scrolled (343, 337) with delta (0, 0)
Screenshot: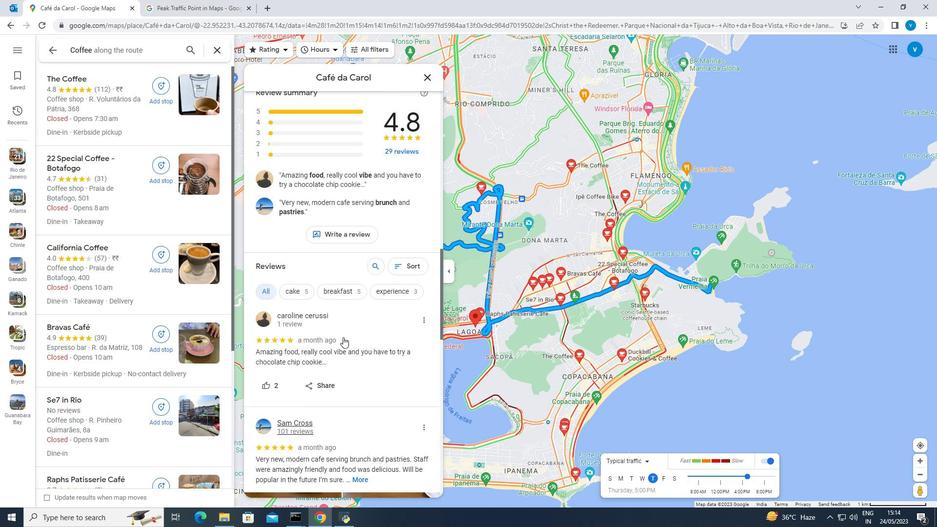 
Action: Mouse scrolled (343, 337) with delta (0, 0)
Screenshot: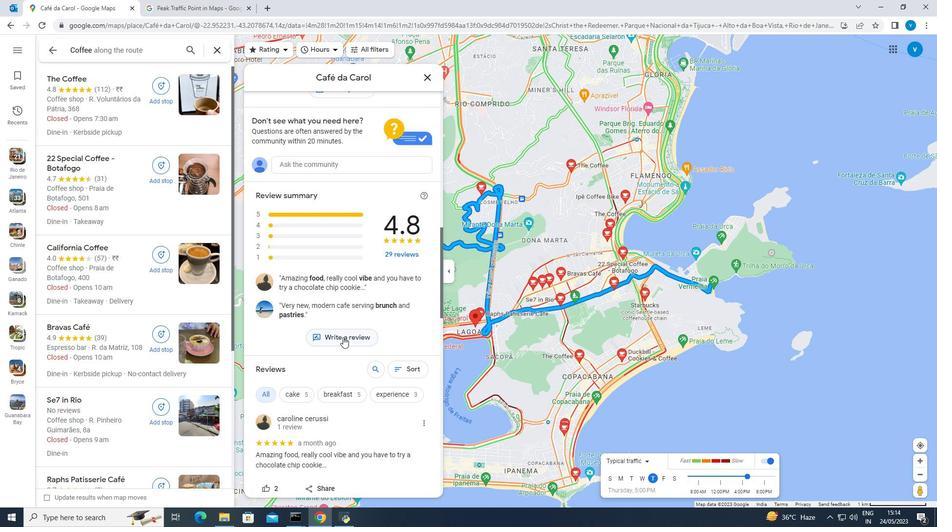 
Action: Mouse scrolled (343, 337) with delta (0, 0)
Screenshot: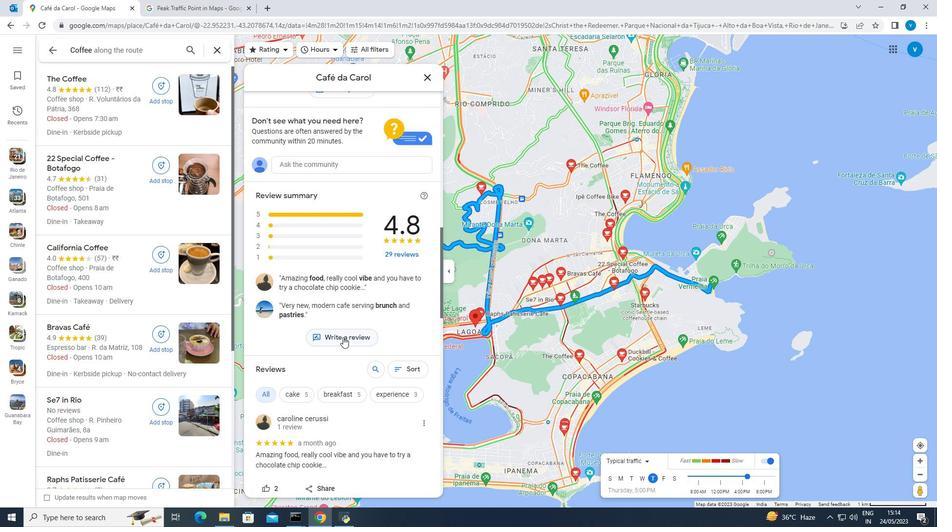 
Action: Mouse scrolled (343, 337) with delta (0, 0)
Screenshot: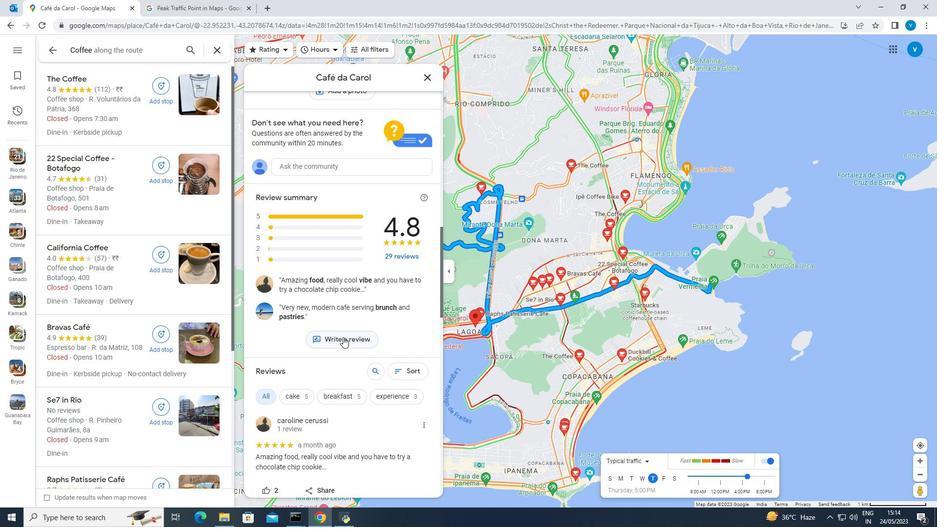 
Action: Mouse scrolled (343, 337) with delta (0, 0)
Screenshot: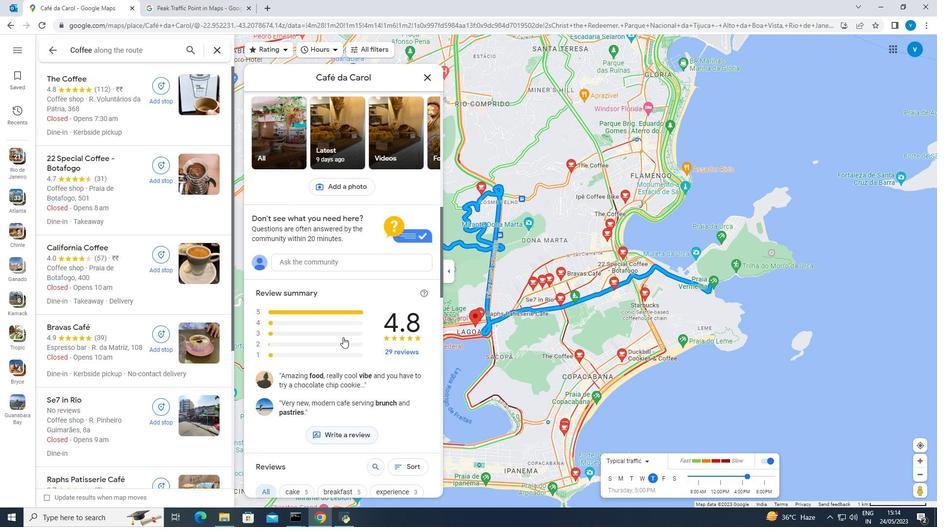 
Action: Mouse scrolled (343, 337) with delta (0, 0)
Screenshot: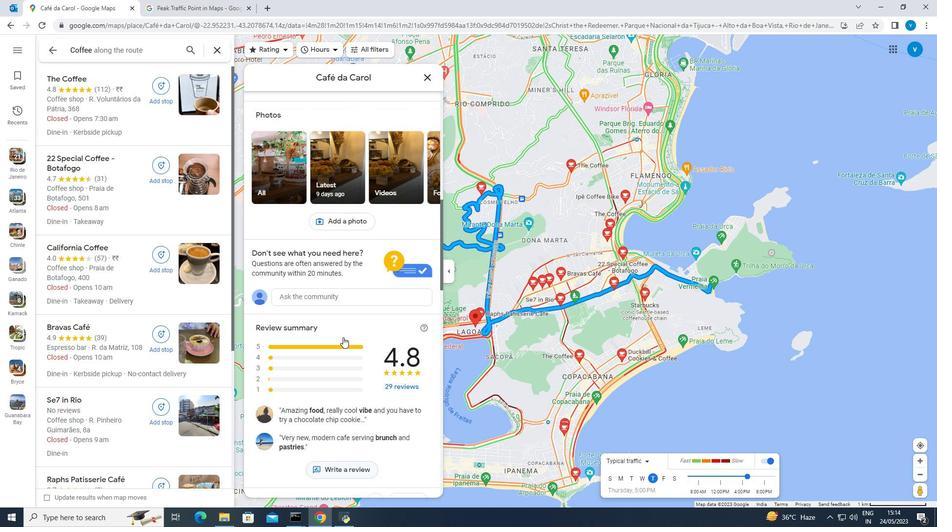 
Action: Mouse scrolled (343, 337) with delta (0, 0)
Screenshot: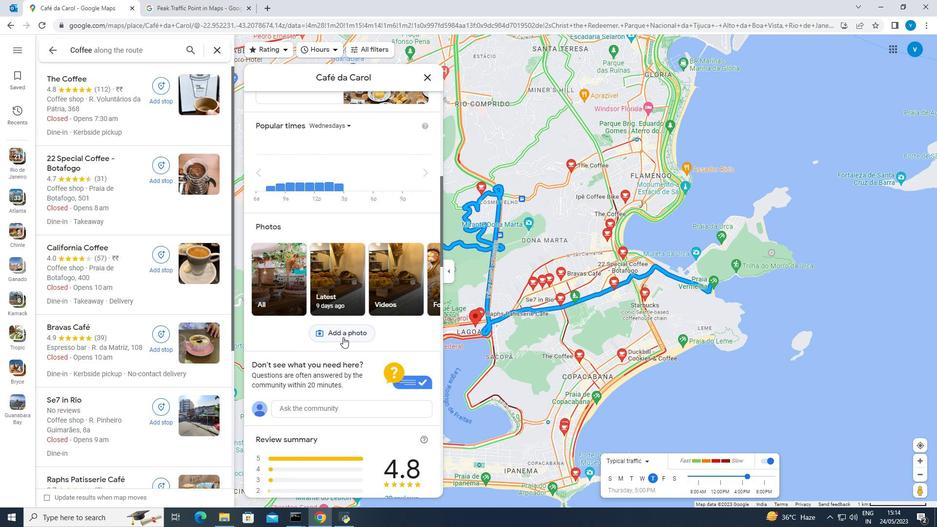 
Action: Mouse scrolled (343, 337) with delta (0, 0)
Screenshot: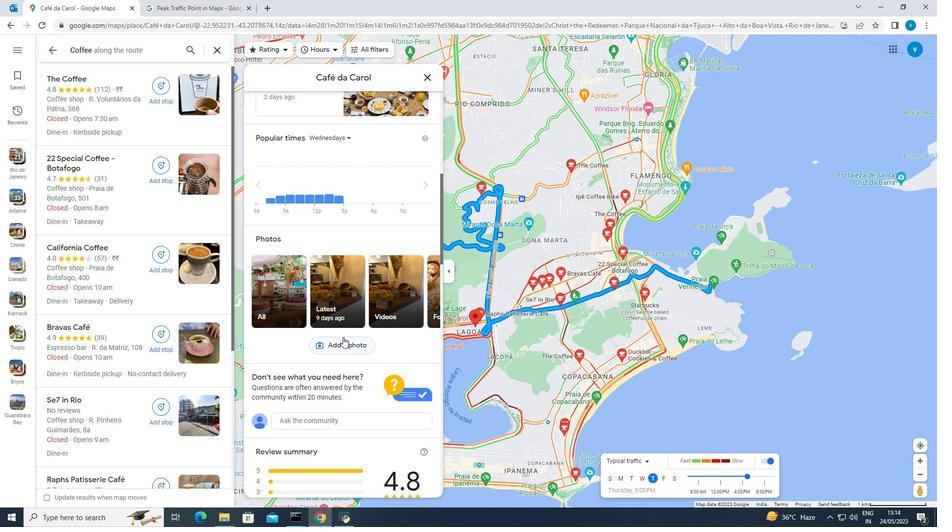
Action: Mouse scrolled (343, 337) with delta (0, 0)
Screenshot: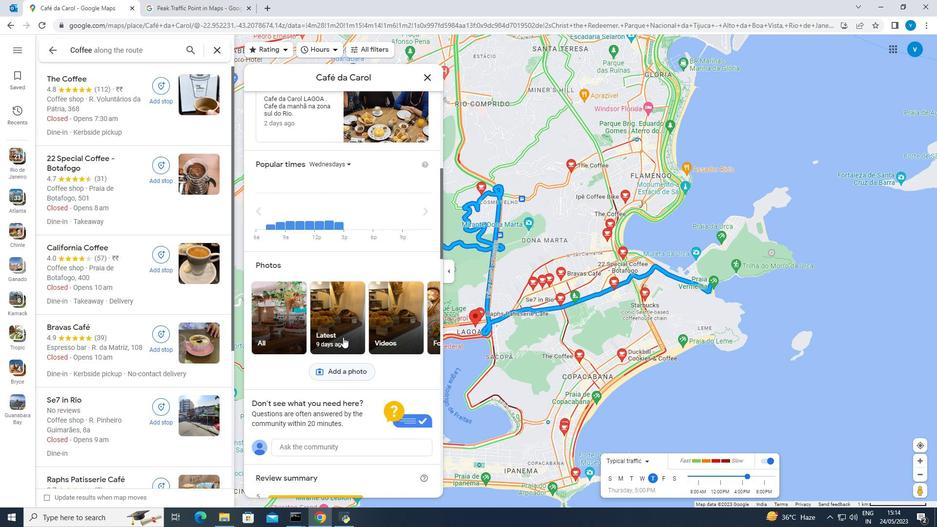 
Action: Mouse scrolled (343, 337) with delta (0, 0)
Screenshot: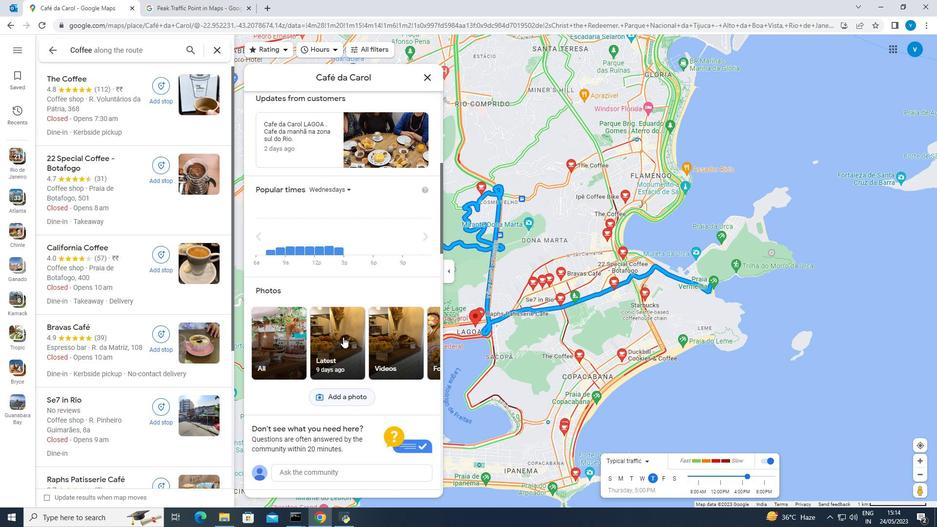 
Action: Mouse scrolled (343, 337) with delta (0, 0)
Screenshot: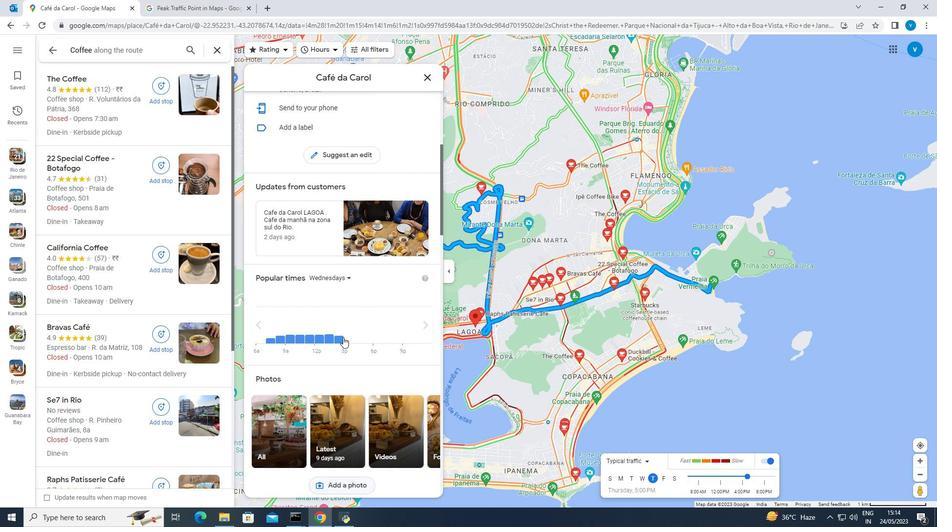 
Action: Mouse scrolled (343, 337) with delta (0, 0)
Screenshot: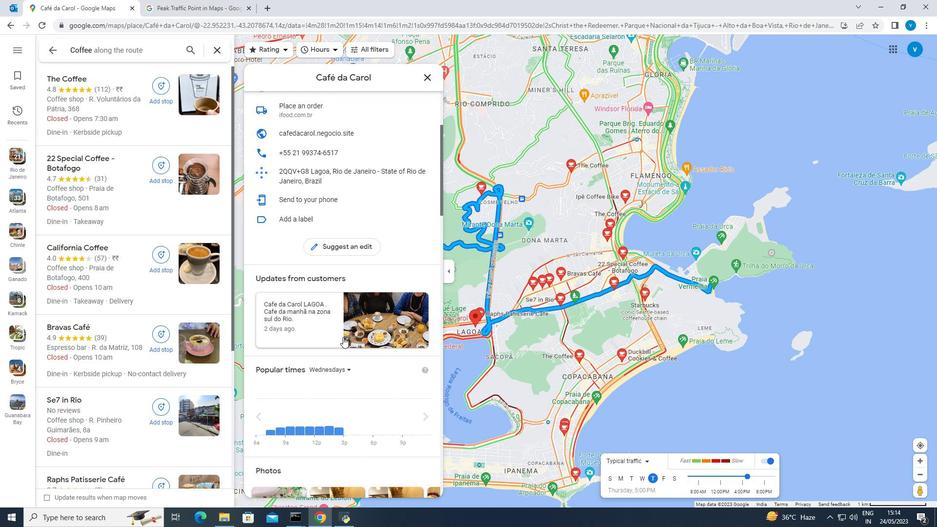 
Action: Mouse scrolled (343, 337) with delta (0, 0)
Screenshot: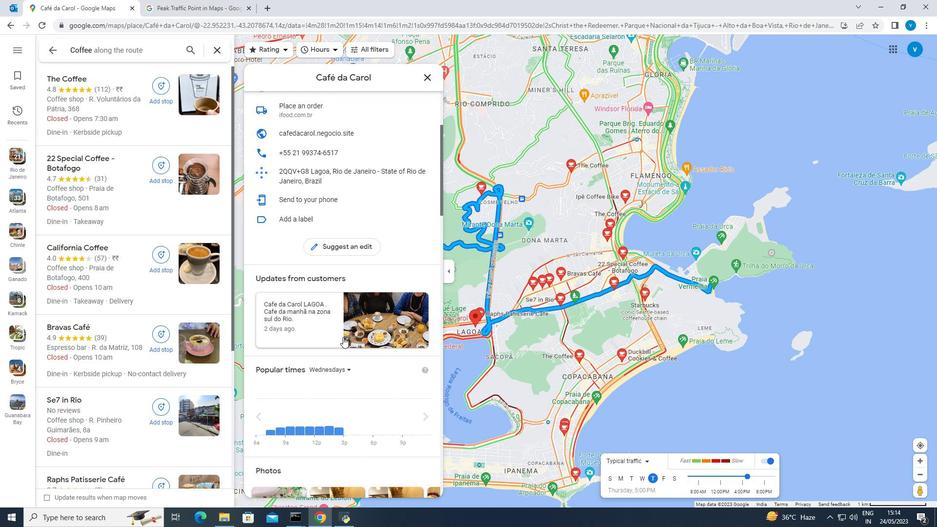 
Action: Mouse scrolled (343, 337) with delta (0, 0)
Screenshot: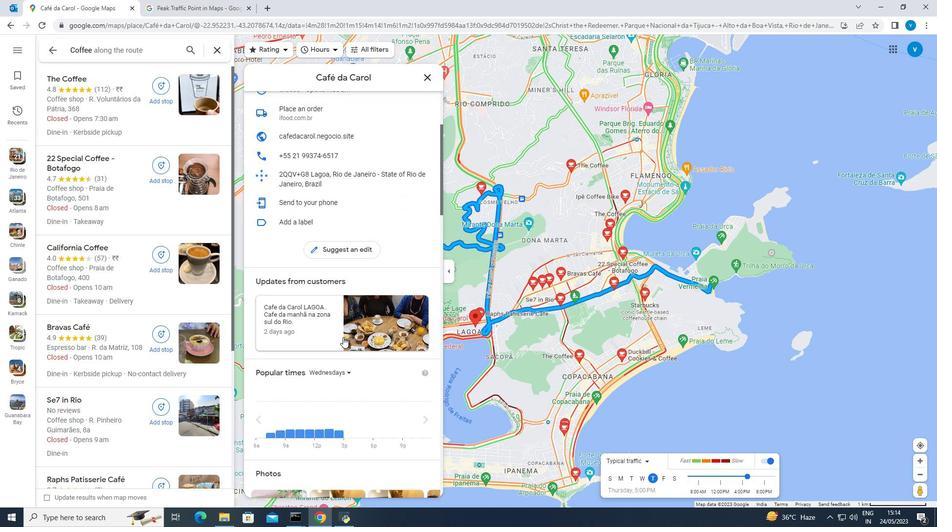 
Action: Mouse scrolled (343, 337) with delta (0, 0)
Screenshot: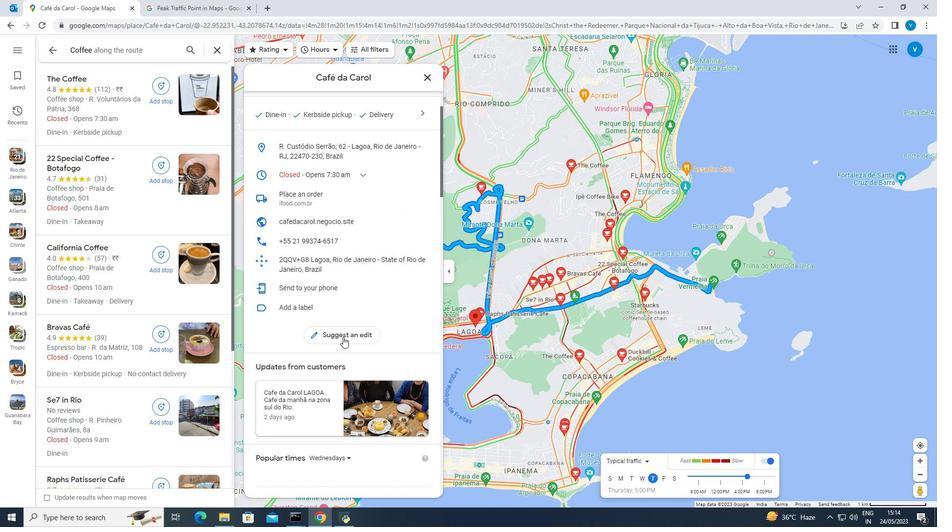 
Action: Mouse scrolled (343, 337) with delta (0, 0)
Screenshot: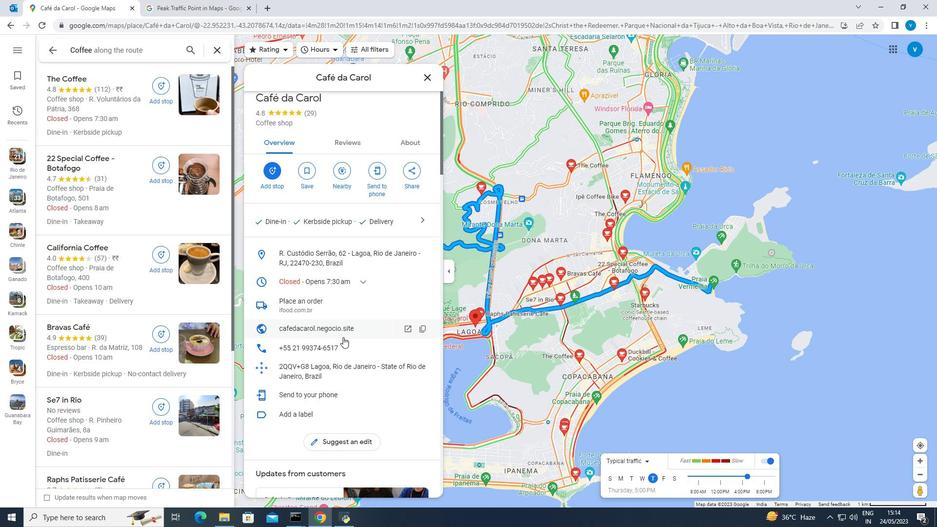 
Action: Mouse scrolled (343, 337) with delta (0, 0)
Screenshot: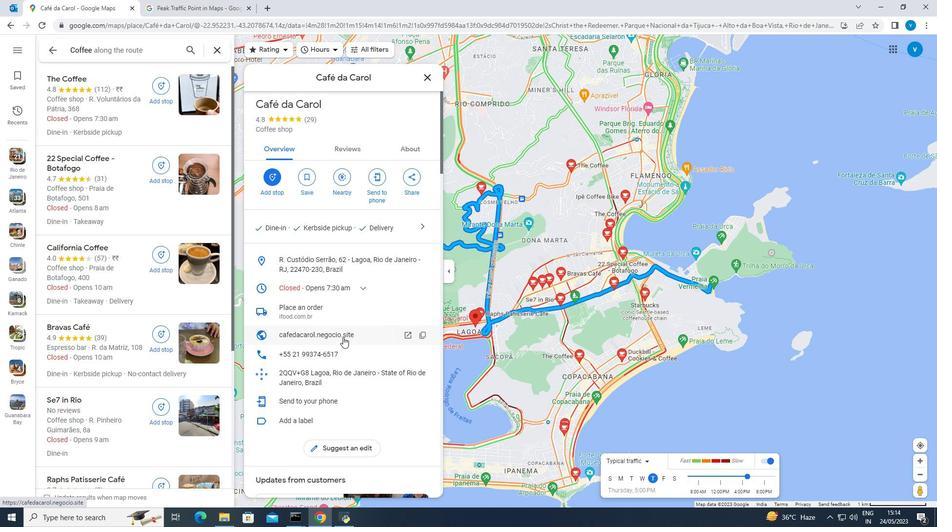 
Action: Mouse scrolled (343, 337) with delta (0, 0)
Screenshot: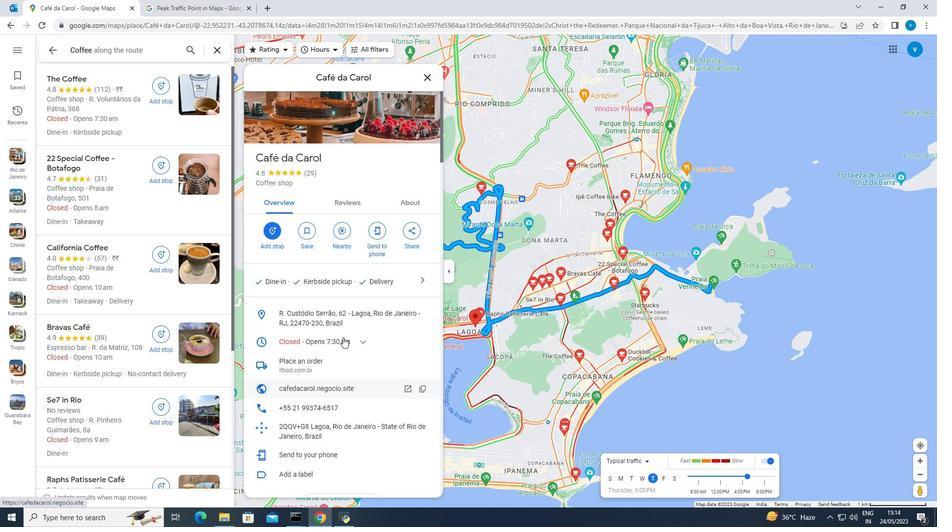 
Action: Mouse scrolled (343, 337) with delta (0, 0)
Screenshot: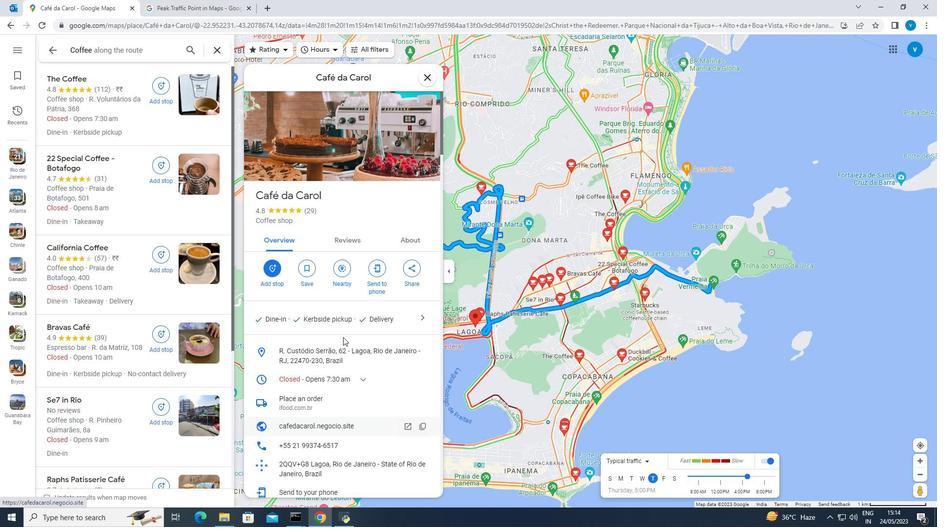
Action: Mouse scrolled (343, 337) with delta (0, 0)
Screenshot: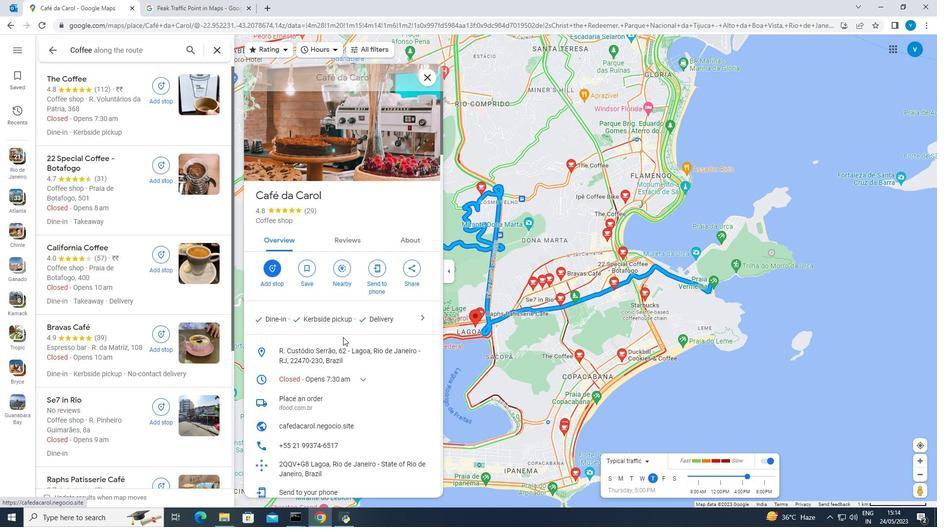 
Action: Mouse moved to (558, 296)
Screenshot: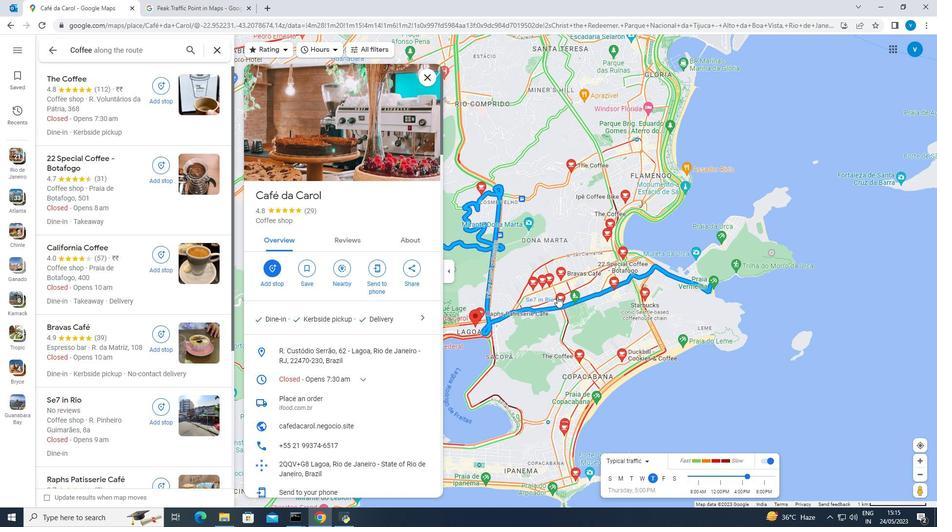 
Action: Mouse pressed left at (558, 296)
Screenshot: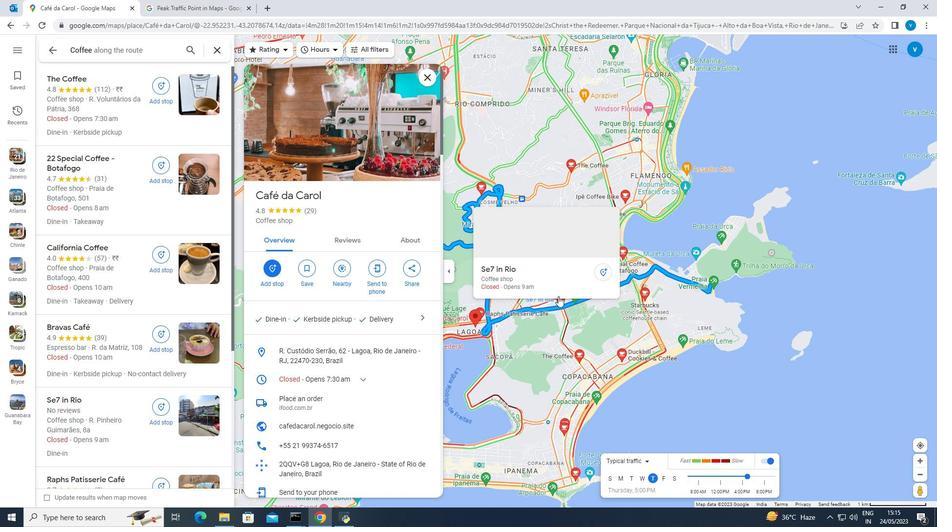 
Action: Mouse moved to (362, 248)
Screenshot: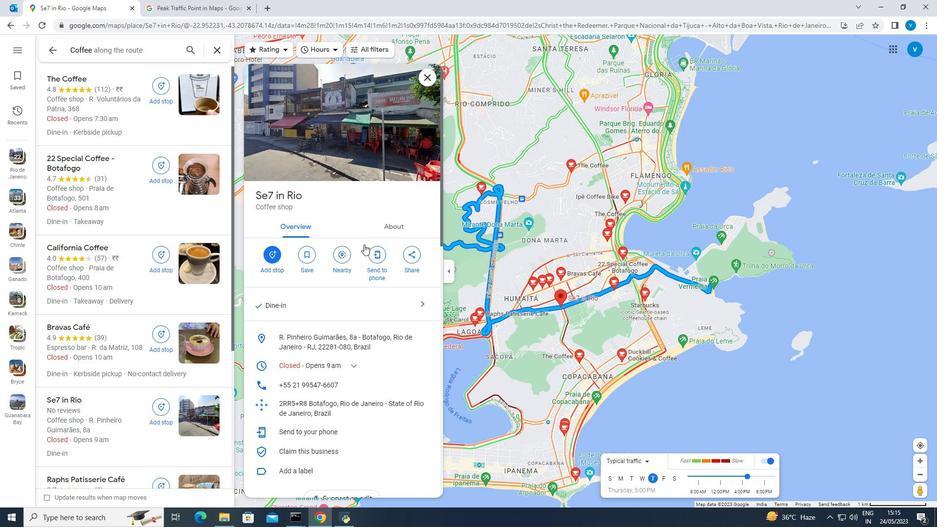 
Action: Mouse scrolled (362, 248) with delta (0, 0)
Screenshot: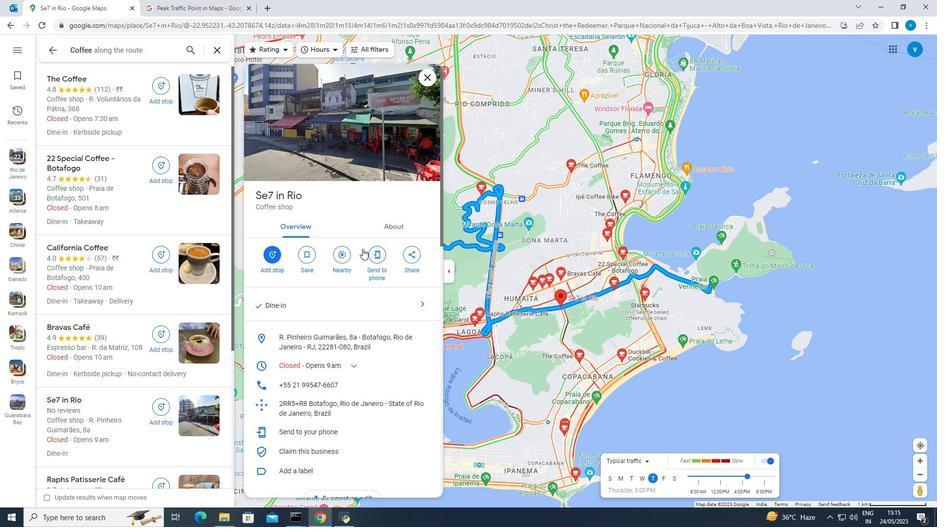 
Action: Mouse scrolled (362, 248) with delta (0, 0)
Screenshot: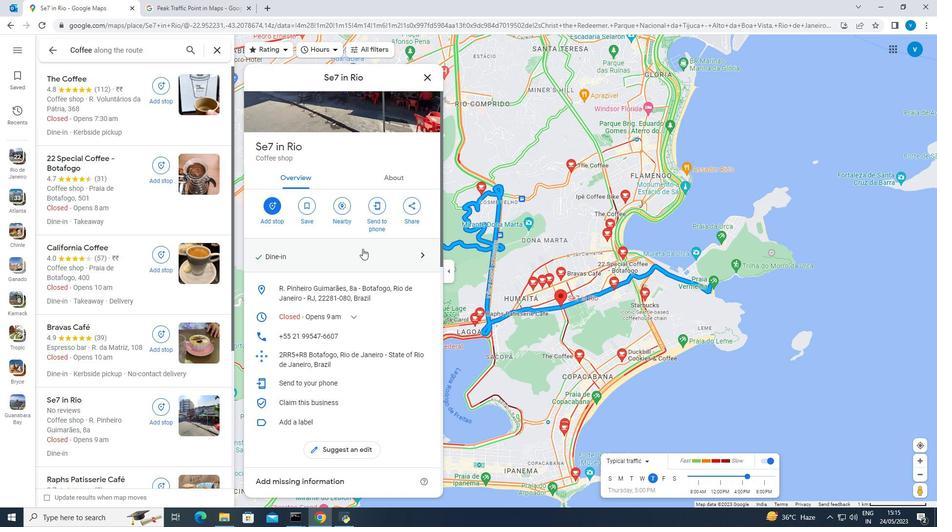 
Action: Mouse moved to (359, 254)
Screenshot: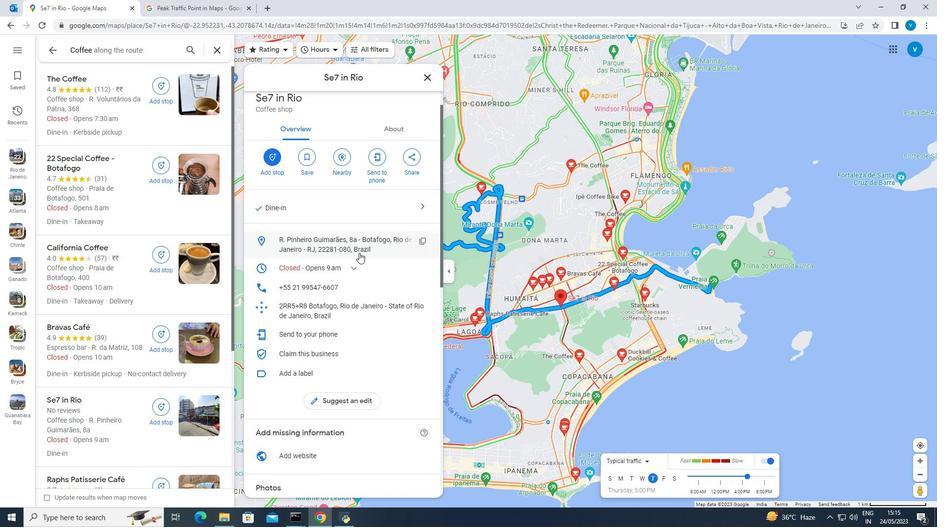 
Action: Mouse scrolled (359, 254) with delta (0, 0)
Screenshot: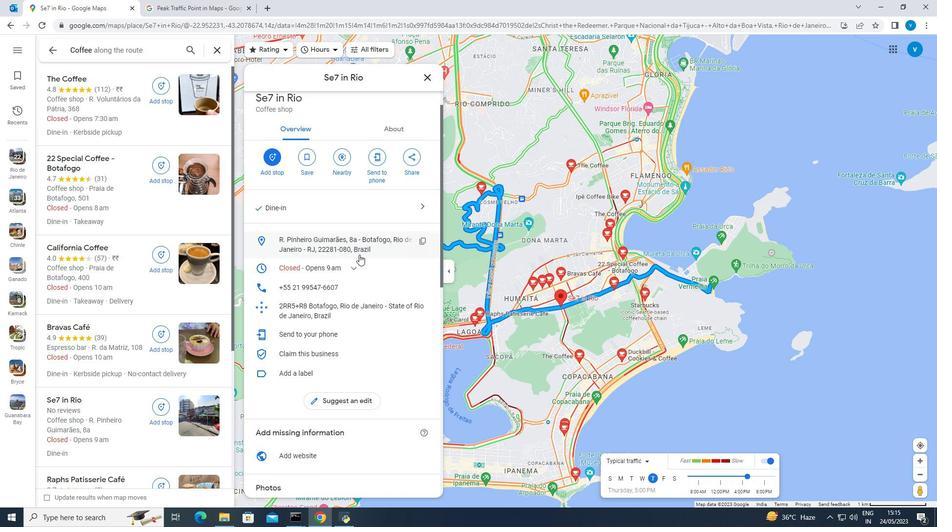 
Action: Mouse moved to (359, 253)
Screenshot: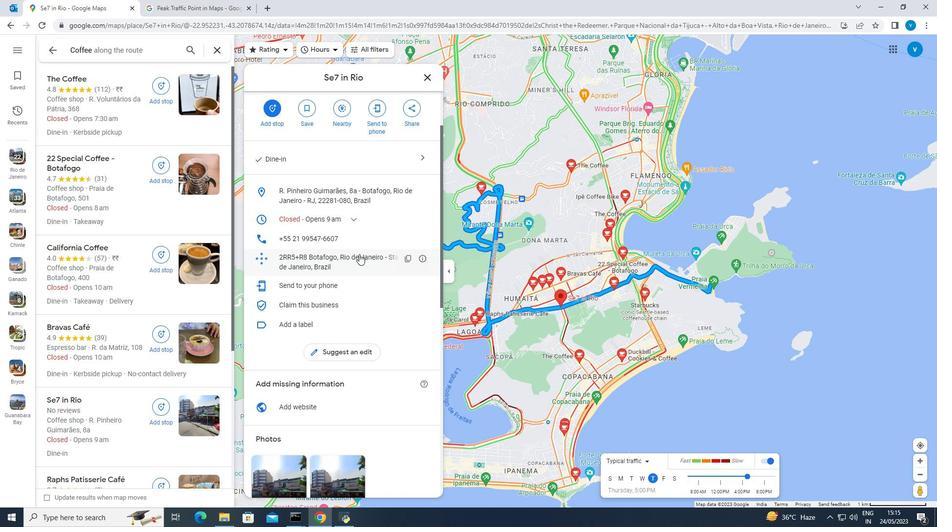 
Action: Mouse scrolled (359, 252) with delta (0, 0)
Screenshot: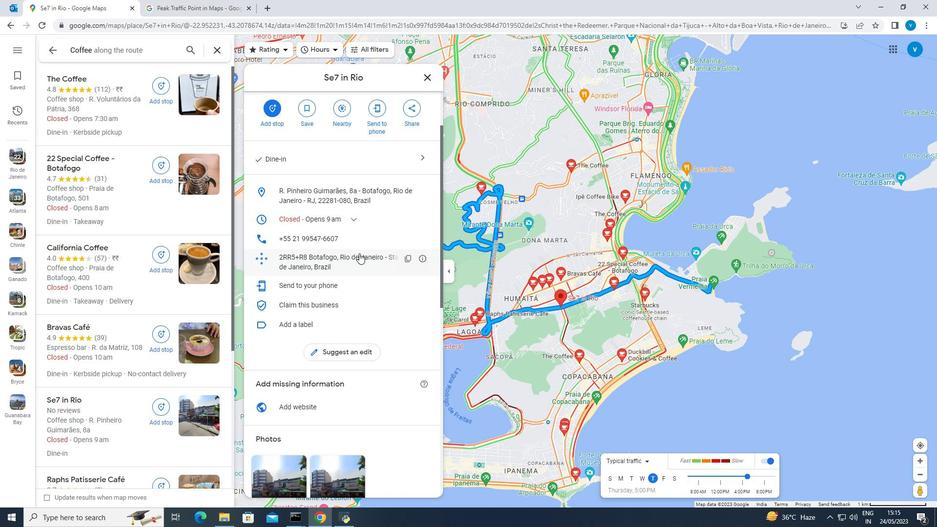 
Action: Mouse moved to (358, 251)
Screenshot: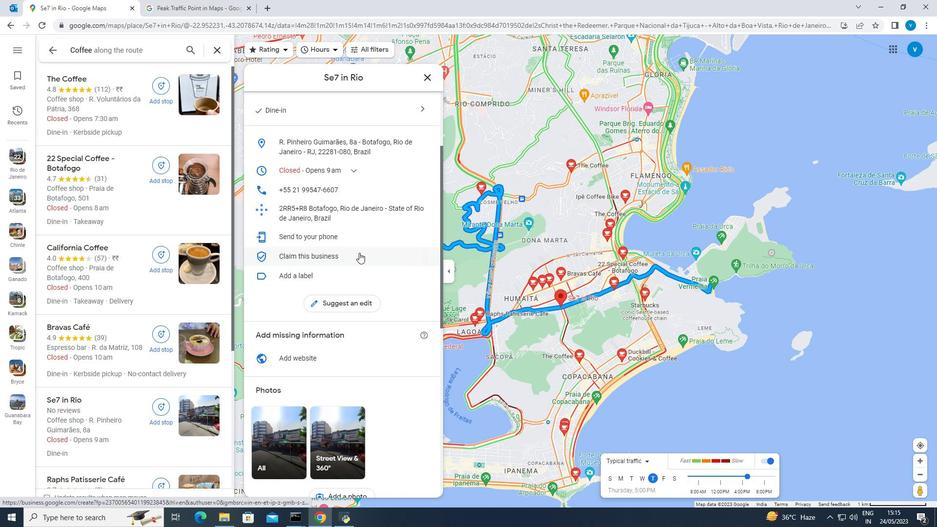 
Action: Mouse scrolled (358, 250) with delta (0, 0)
Screenshot: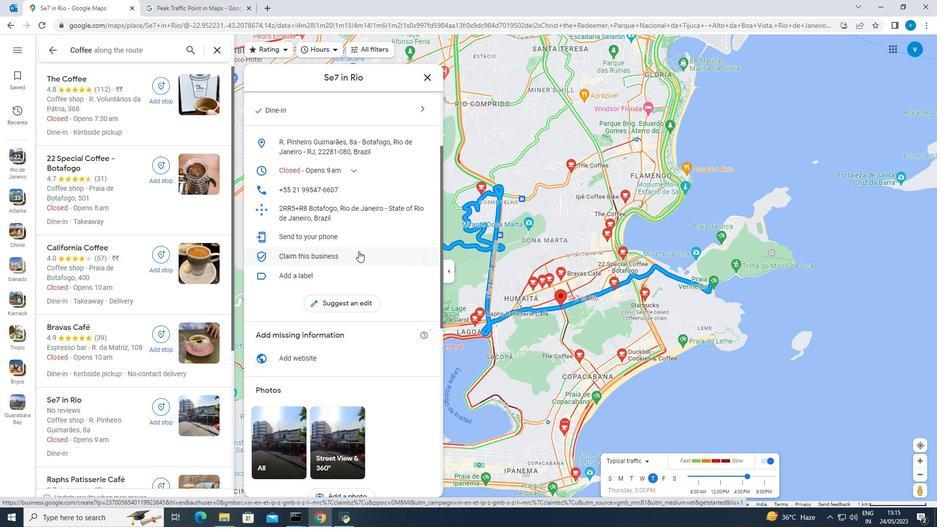 
Action: Mouse moved to (365, 315)
Screenshot: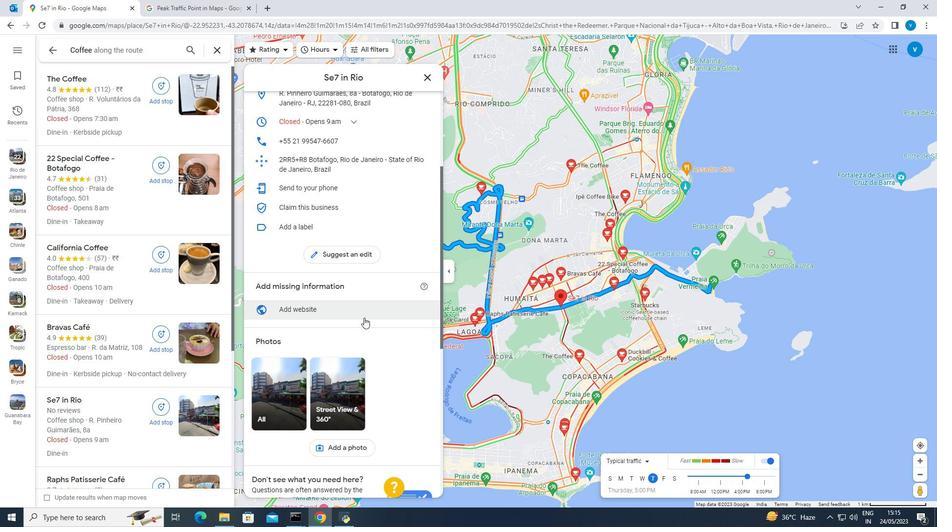 
Action: Mouse scrolled (365, 315) with delta (0, 0)
Screenshot: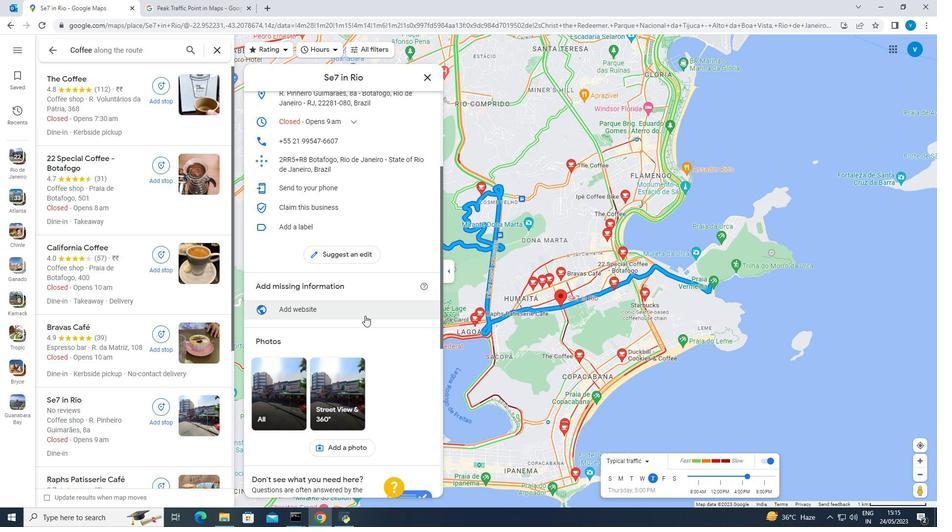 
Action: Mouse moved to (383, 318)
Screenshot: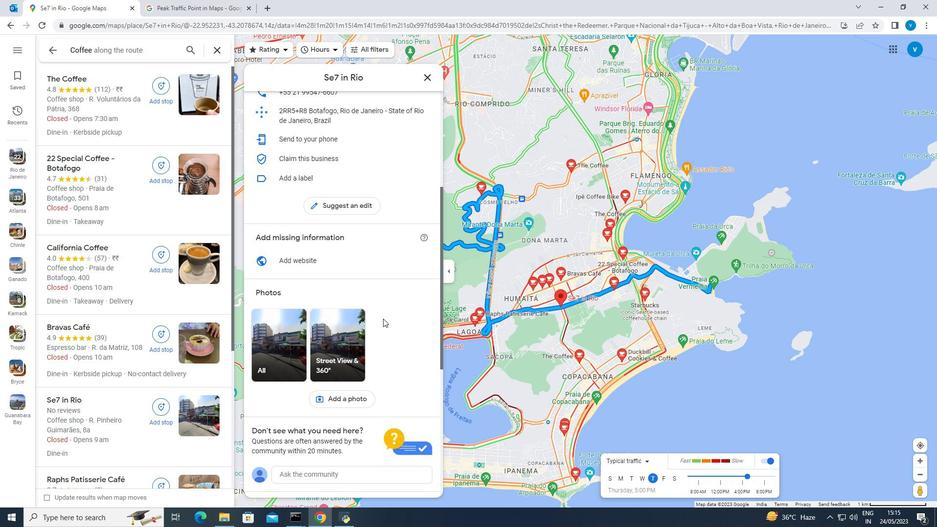 
Action: Mouse scrolled (383, 317) with delta (0, 0)
Screenshot: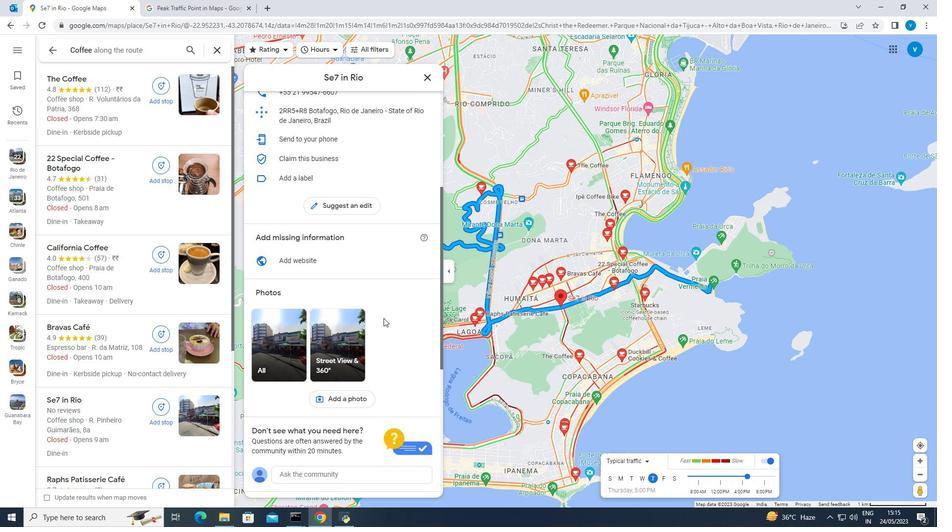 
Action: Mouse moved to (380, 312)
Screenshot: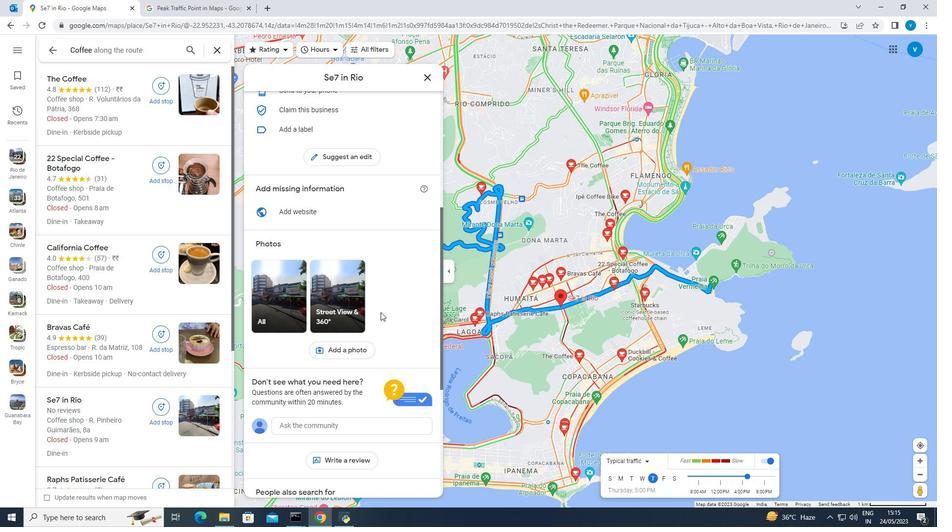 
Action: Mouse scrolled (380, 311) with delta (0, 0)
Screenshot: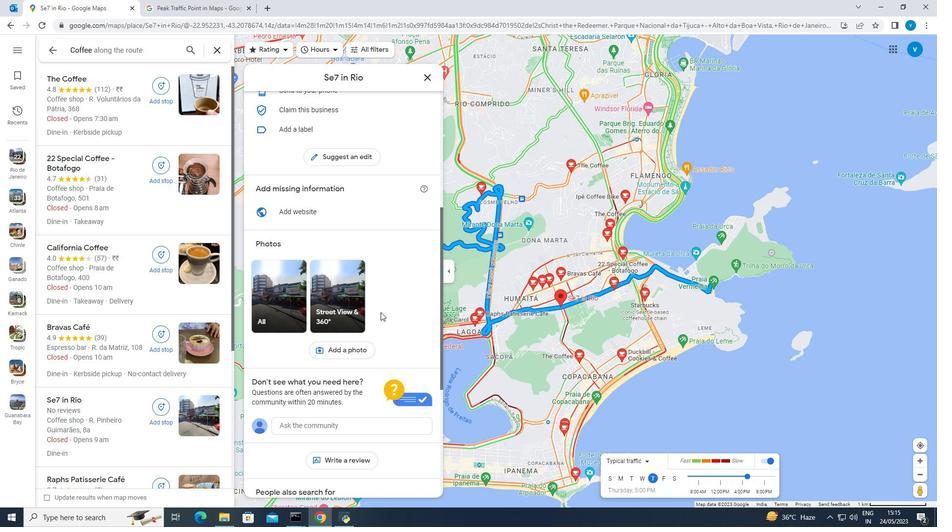 
Action: Mouse moved to (378, 311)
Screenshot: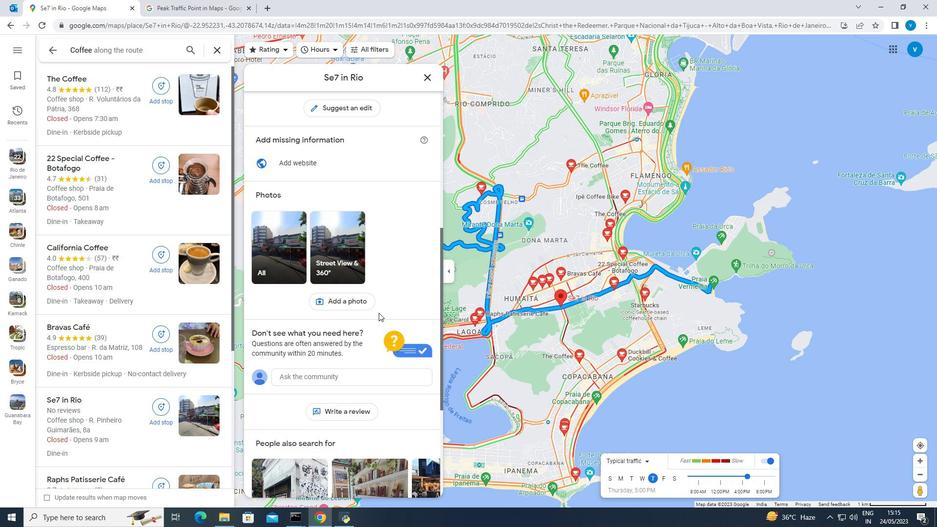 
Action: Mouse scrolled (378, 310) with delta (0, 0)
Screenshot: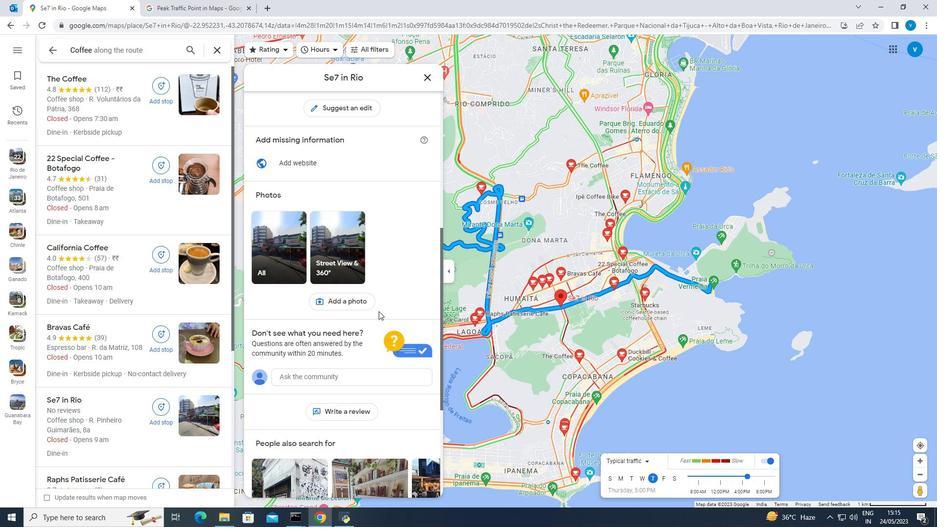 
Action: Mouse moved to (378, 310)
Screenshot: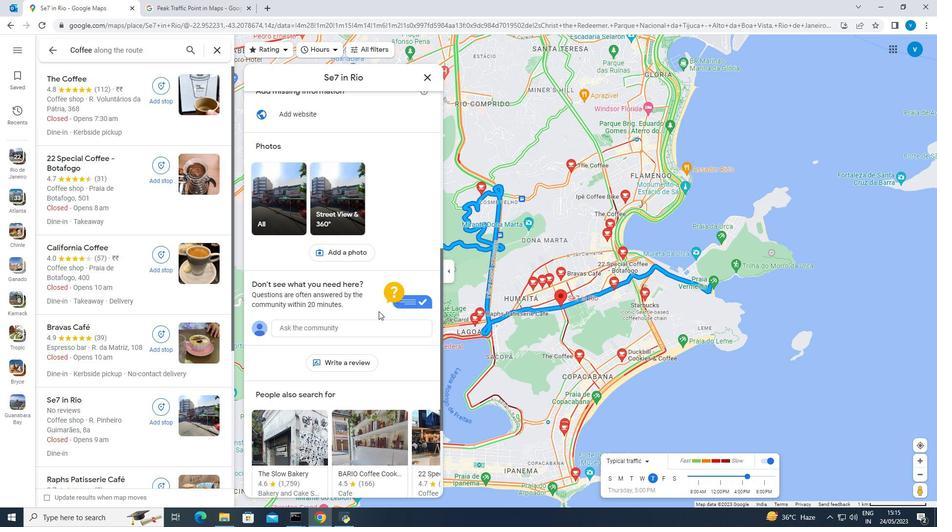 
Action: Mouse scrolled (378, 310) with delta (0, 0)
Screenshot: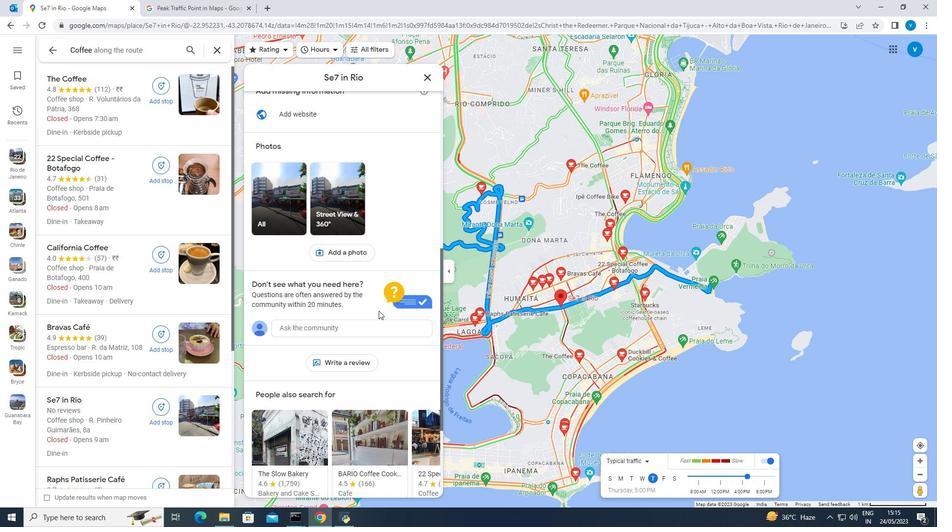 
Action: Mouse scrolled (378, 310) with delta (0, 0)
Screenshot: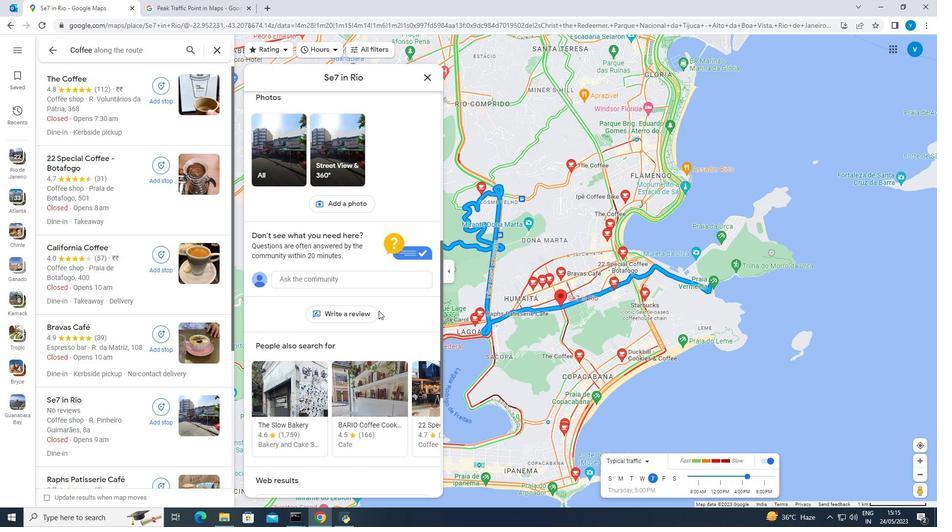 
Action: Mouse scrolled (378, 310) with delta (0, 0)
Screenshot: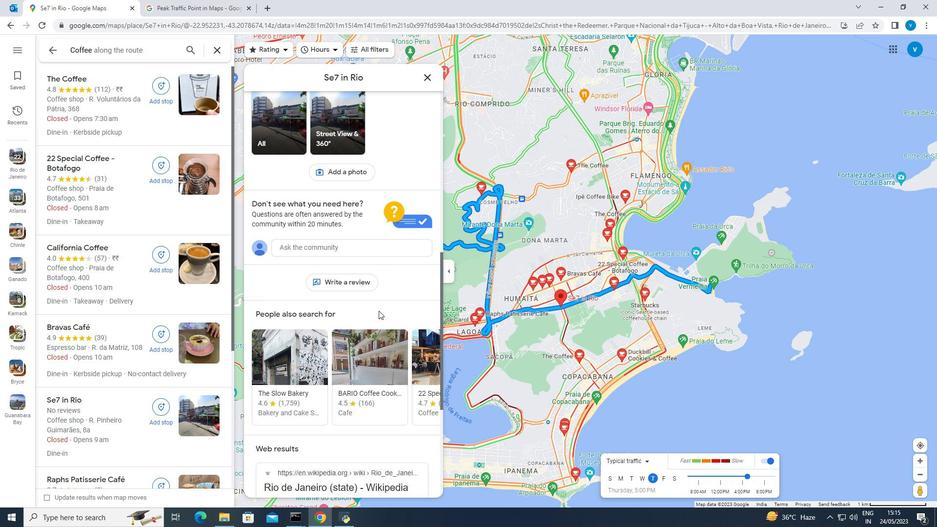
Action: Mouse scrolled (378, 310) with delta (0, 0)
Screenshot: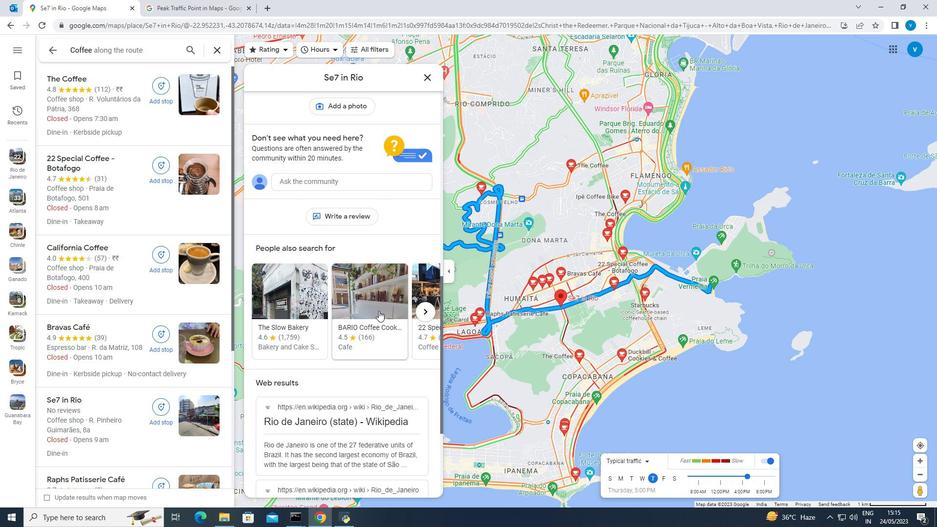 
Action: Mouse moved to (377, 305)
Screenshot: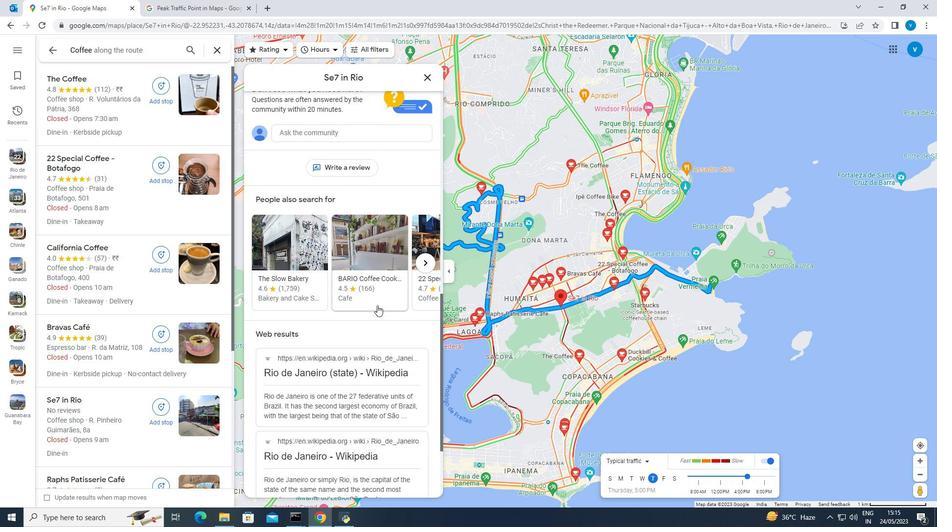 
Action: Mouse scrolled (377, 305) with delta (0, 0)
Screenshot: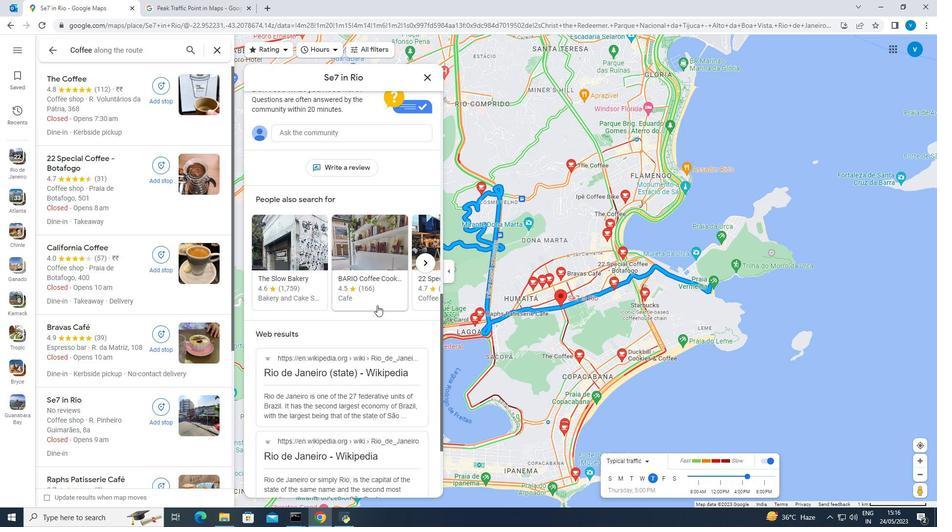 
Action: Mouse scrolled (377, 305) with delta (0, 0)
Screenshot: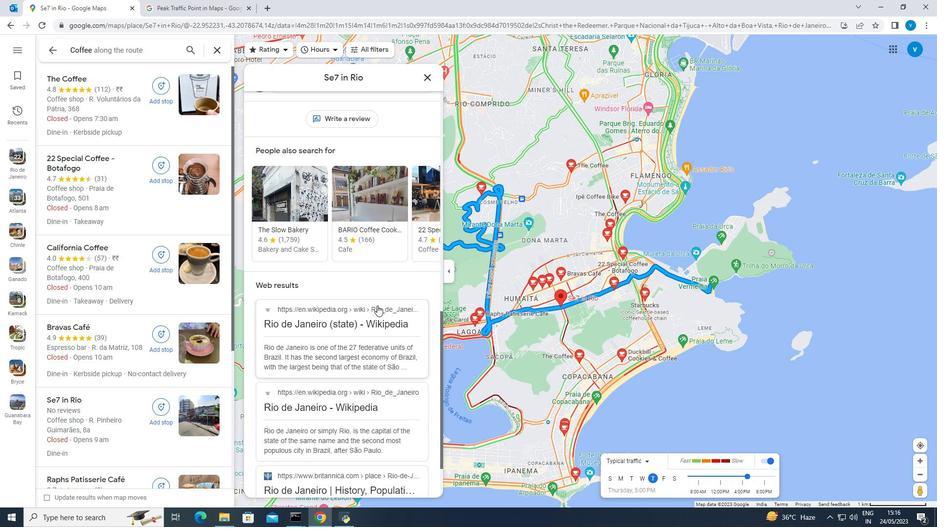
Action: Mouse moved to (377, 306)
Screenshot: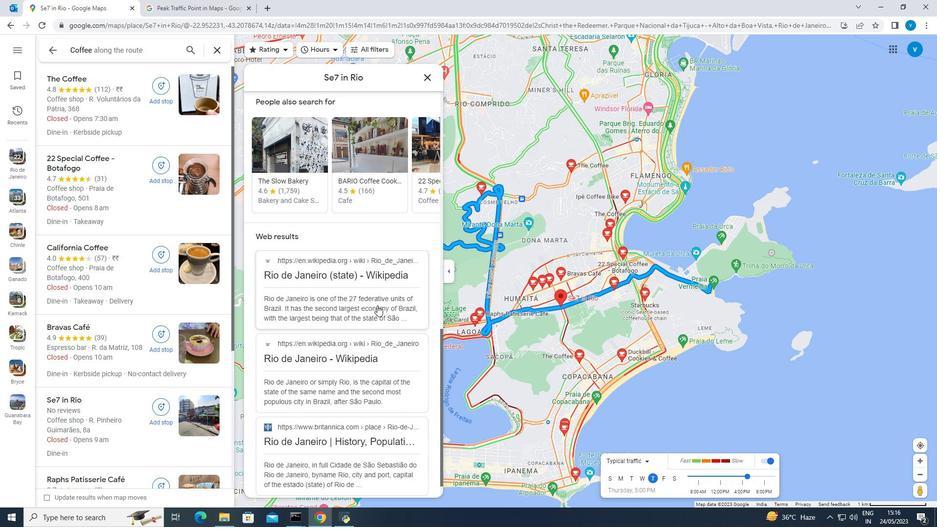
Action: Mouse scrolled (377, 306) with delta (0, 0)
Screenshot: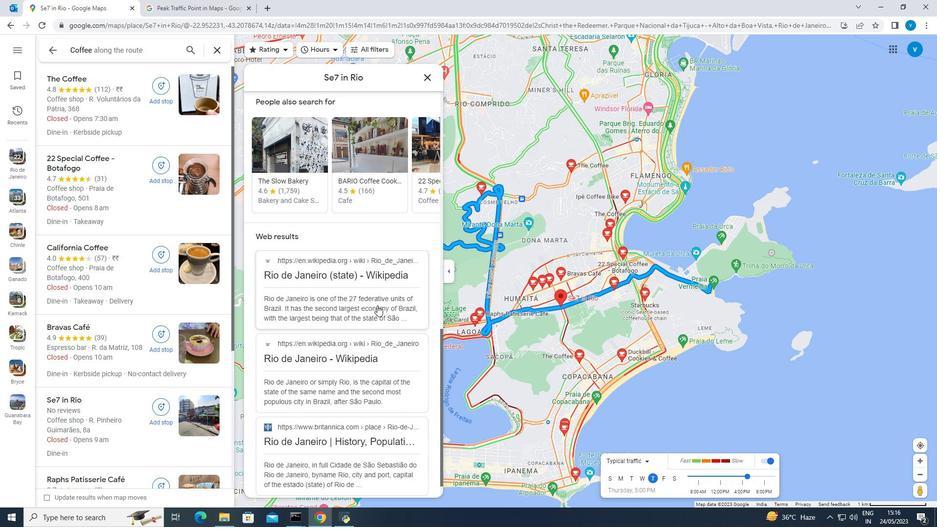 
Action: Mouse scrolled (377, 306) with delta (0, 0)
Screenshot: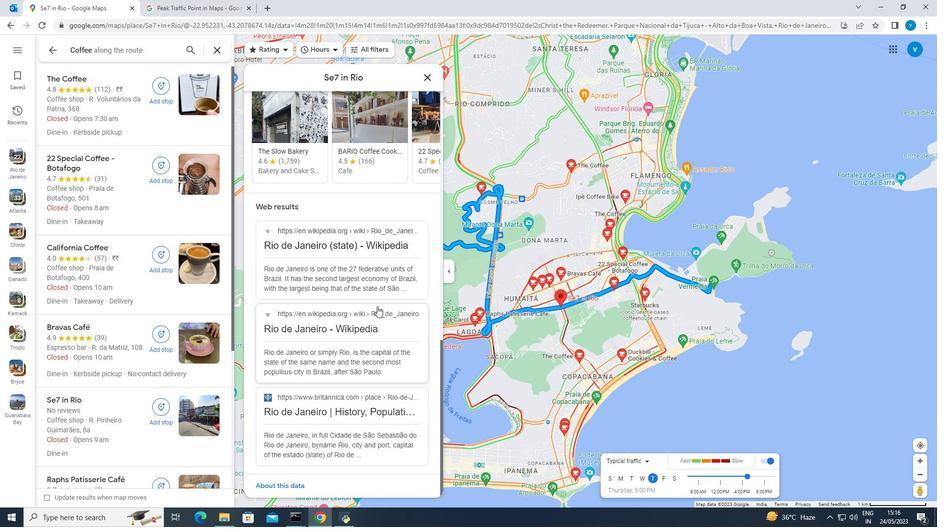 
Action: Mouse scrolled (377, 306) with delta (0, 0)
Screenshot: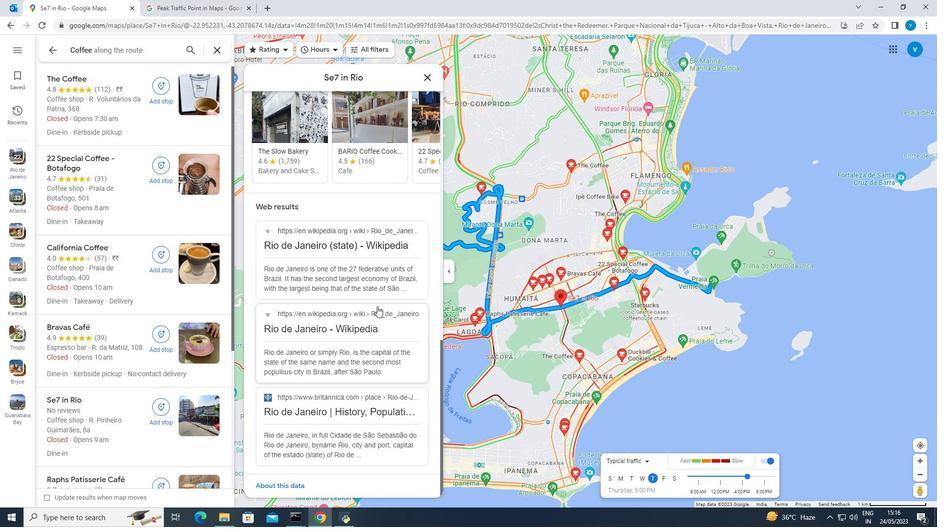 
Action: Mouse scrolled (377, 306) with delta (0, 0)
Screenshot: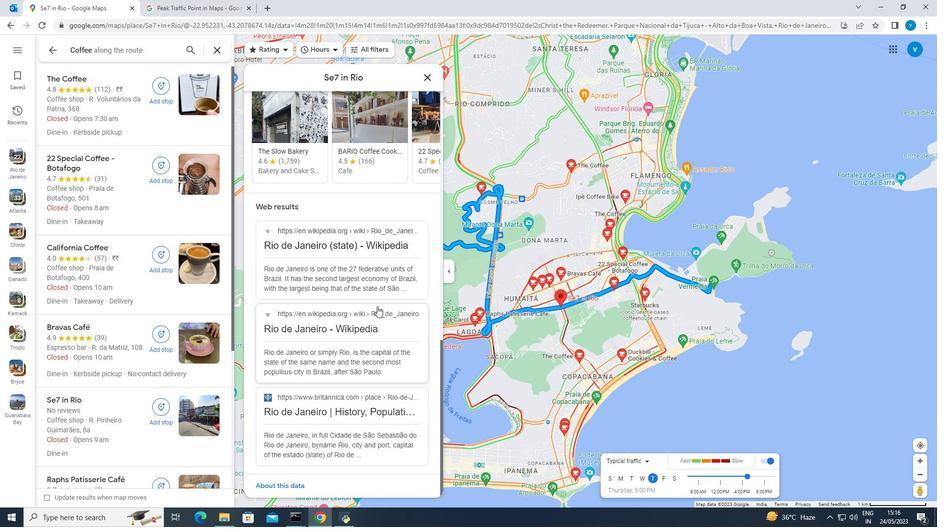 
Action: Mouse scrolled (377, 306) with delta (0, 0)
Screenshot: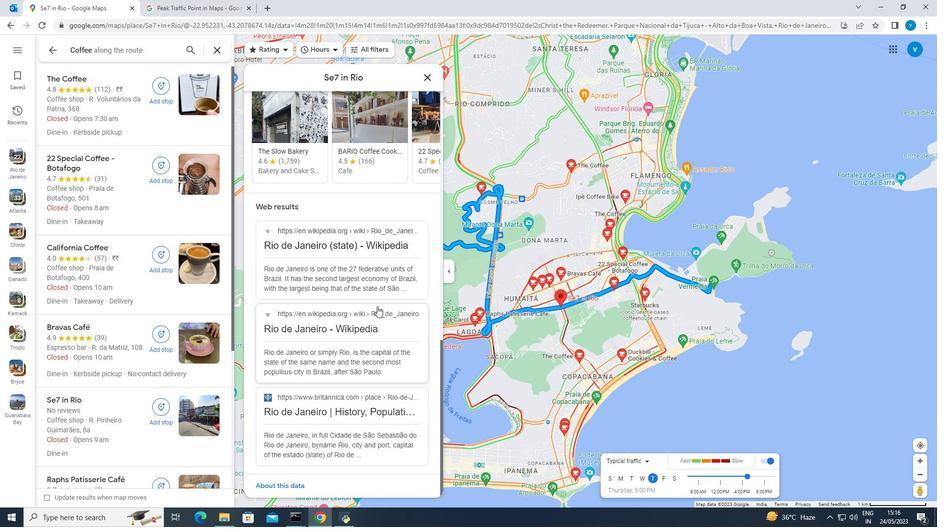 
Action: Mouse scrolled (377, 306) with delta (0, 0)
Screenshot: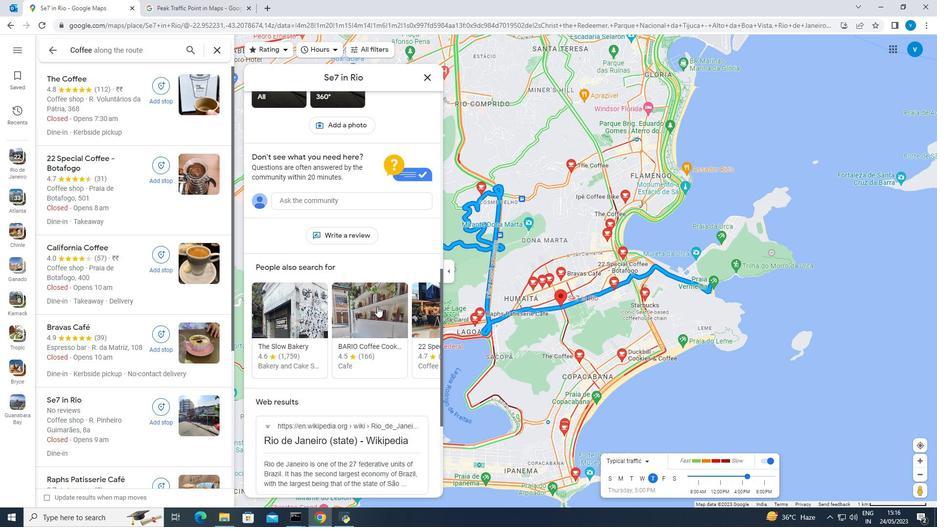 
Action: Mouse scrolled (377, 306) with delta (0, 0)
Screenshot: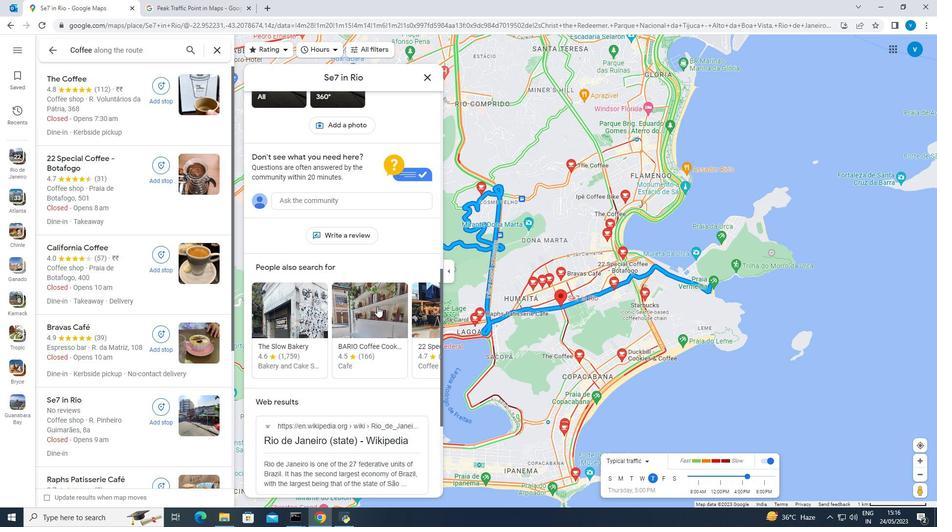 
Action: Mouse scrolled (377, 306) with delta (0, 0)
Screenshot: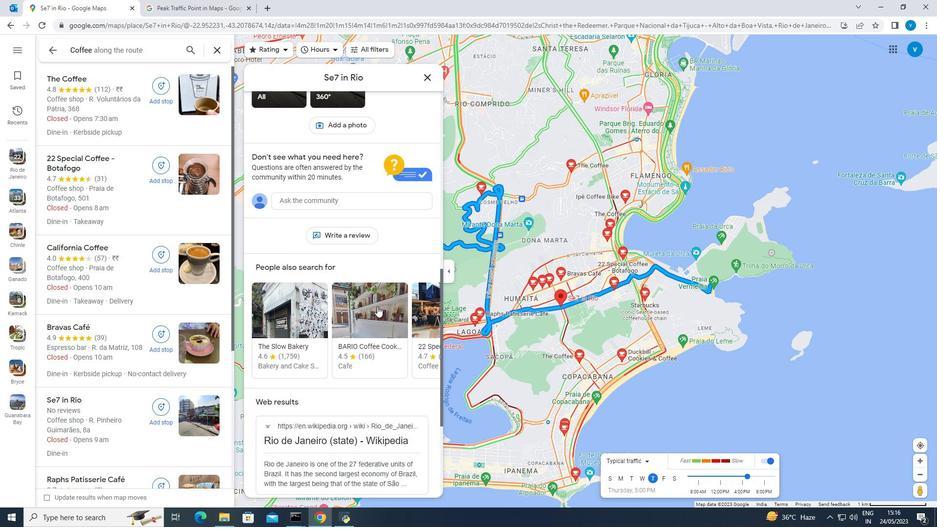 
Action: Mouse scrolled (377, 306) with delta (0, 0)
Screenshot: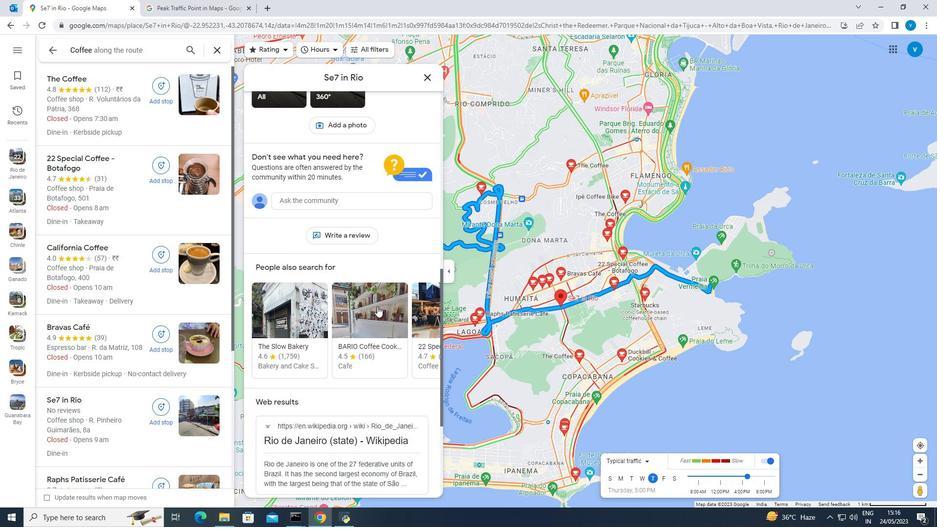 
Action: Mouse scrolled (377, 306) with delta (0, 0)
Screenshot: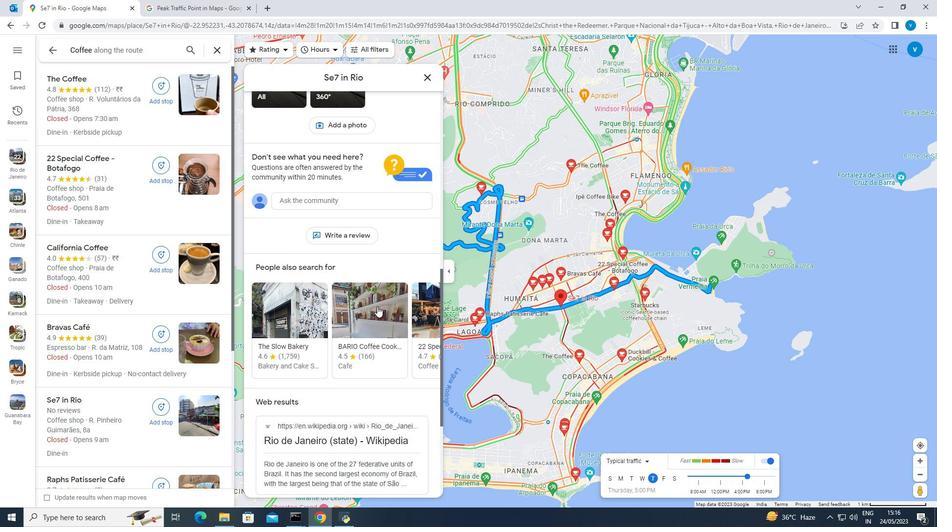 
Action: Mouse scrolled (377, 306) with delta (0, 0)
Screenshot: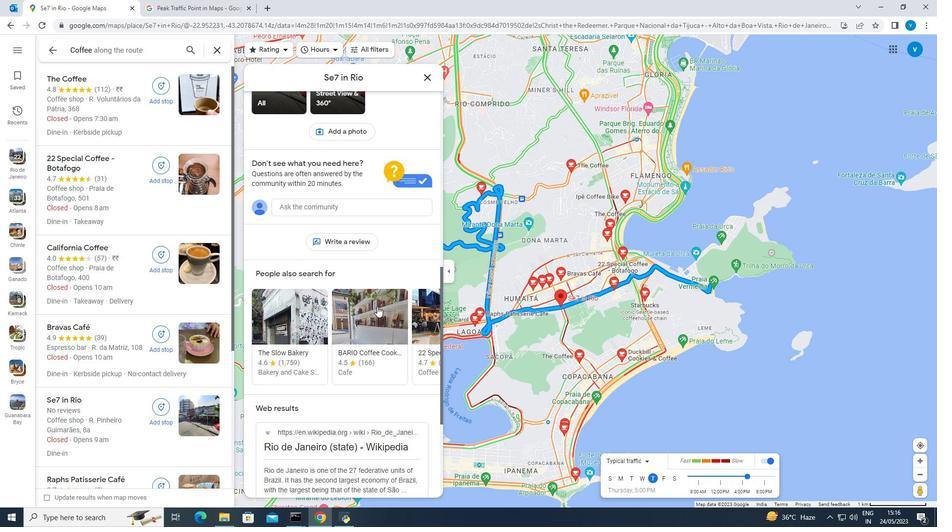 
Action: Mouse scrolled (377, 306) with delta (0, 0)
Screenshot: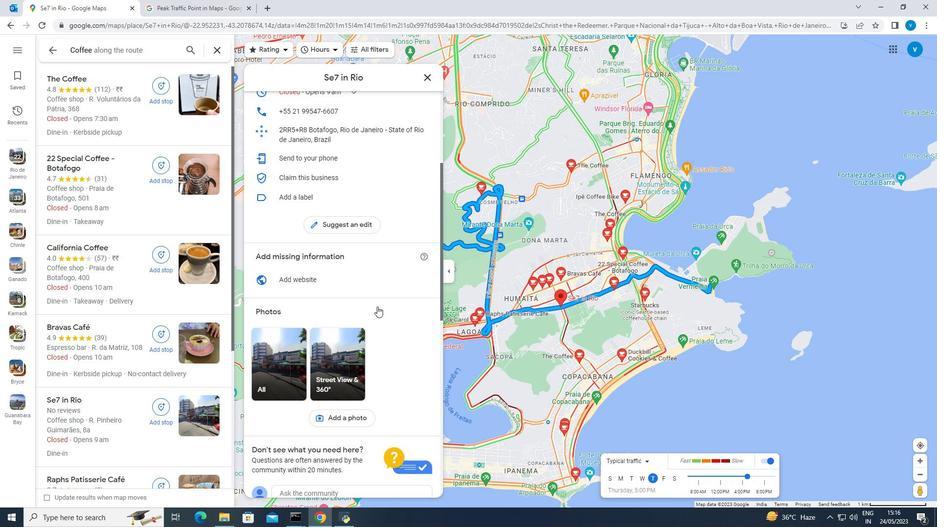 
Action: Mouse scrolled (377, 306) with delta (0, 0)
Screenshot: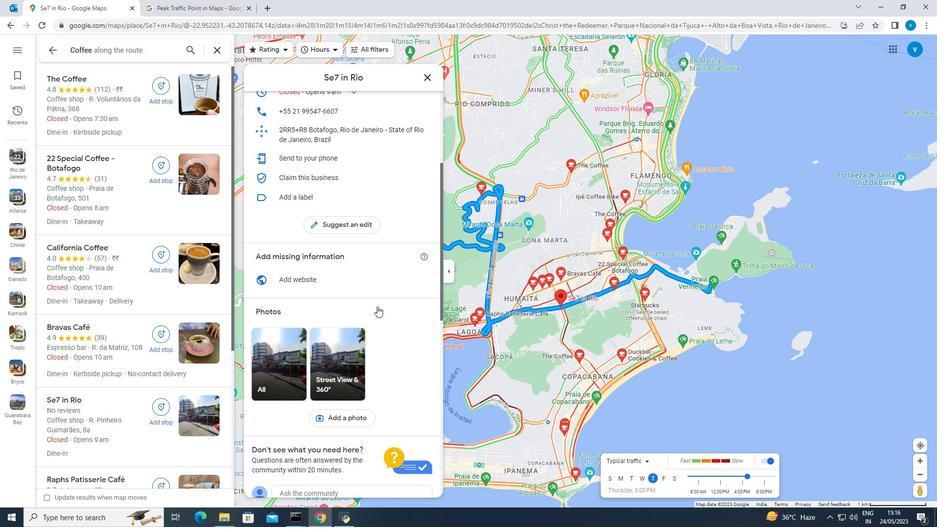 
Action: Mouse scrolled (377, 306) with delta (0, 0)
Screenshot: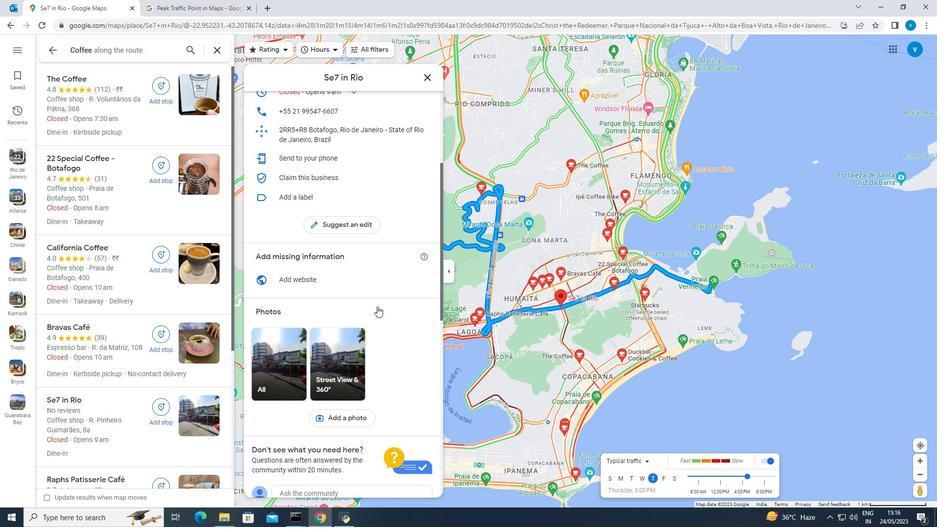 
Action: Mouse scrolled (377, 306) with delta (0, 0)
Screenshot: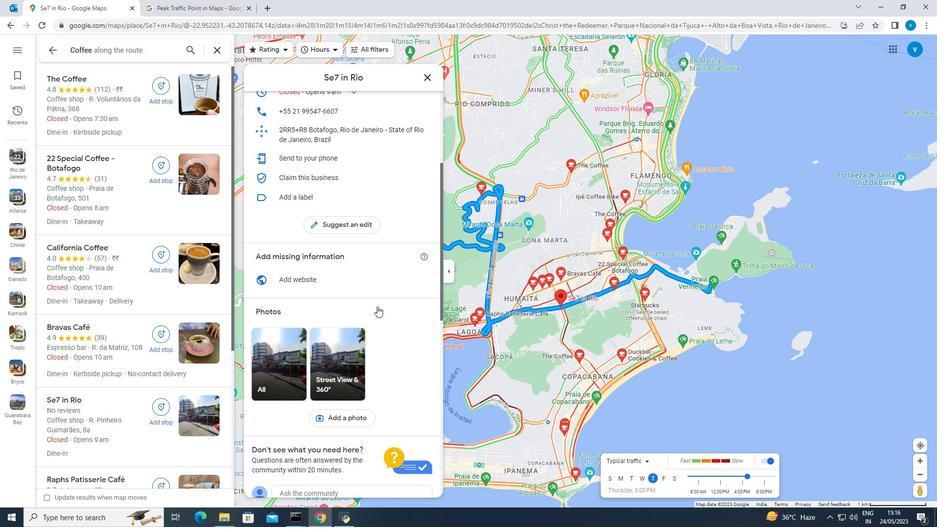 
Action: Mouse scrolled (377, 306) with delta (0, 0)
Screenshot: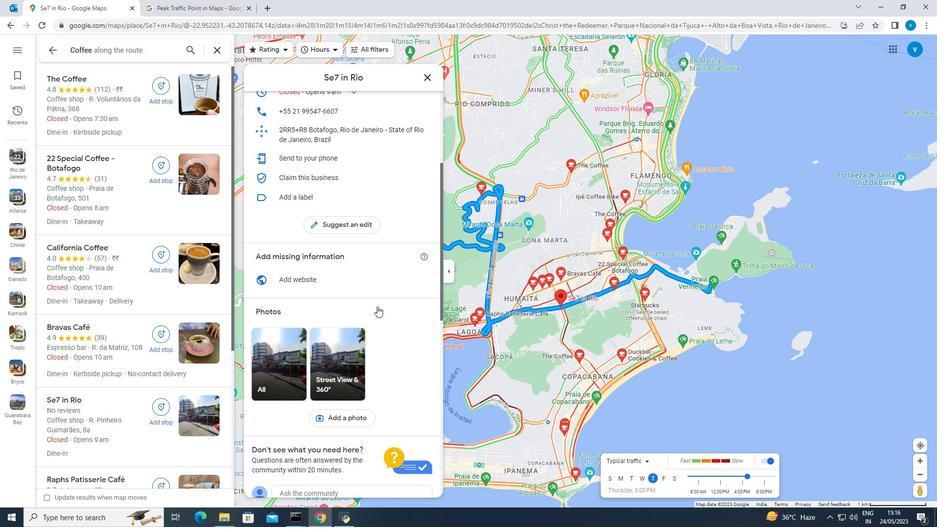 
Action: Mouse scrolled (377, 306) with delta (0, 0)
Screenshot: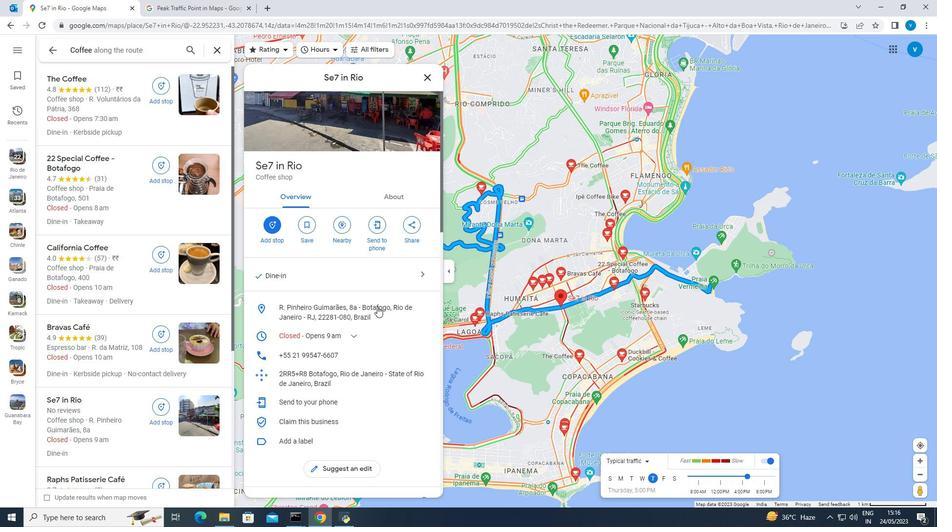 
Action: Mouse scrolled (377, 306) with delta (0, 0)
Screenshot: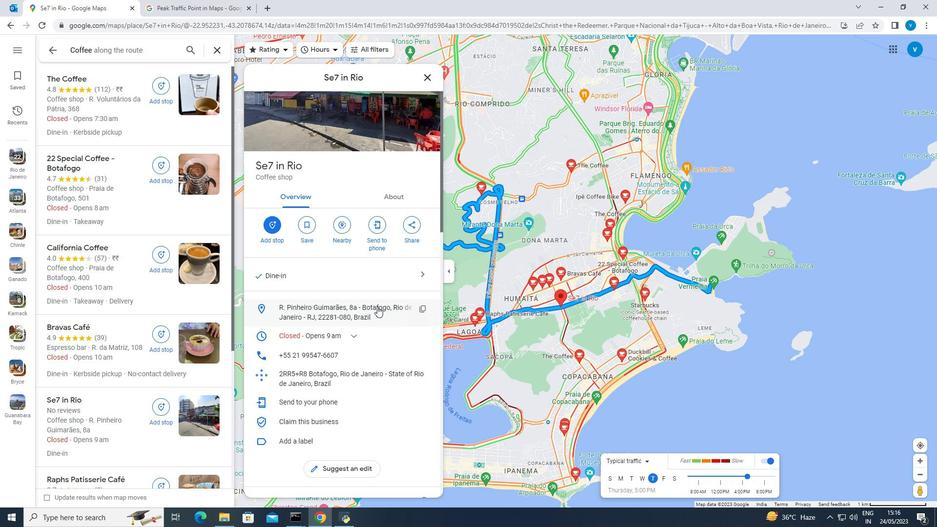 
Action: Mouse scrolled (377, 306) with delta (0, 0)
Screenshot: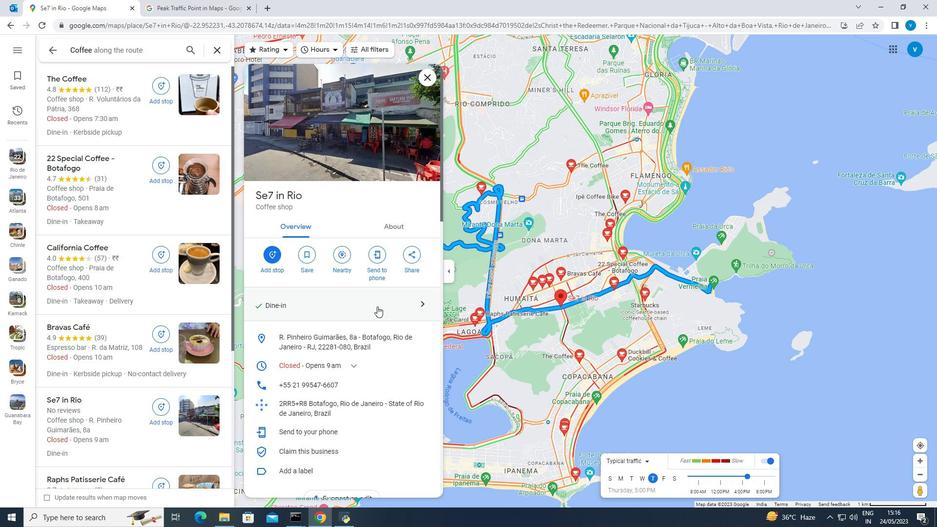 
Action: Mouse scrolled (377, 306) with delta (0, 0)
Screenshot: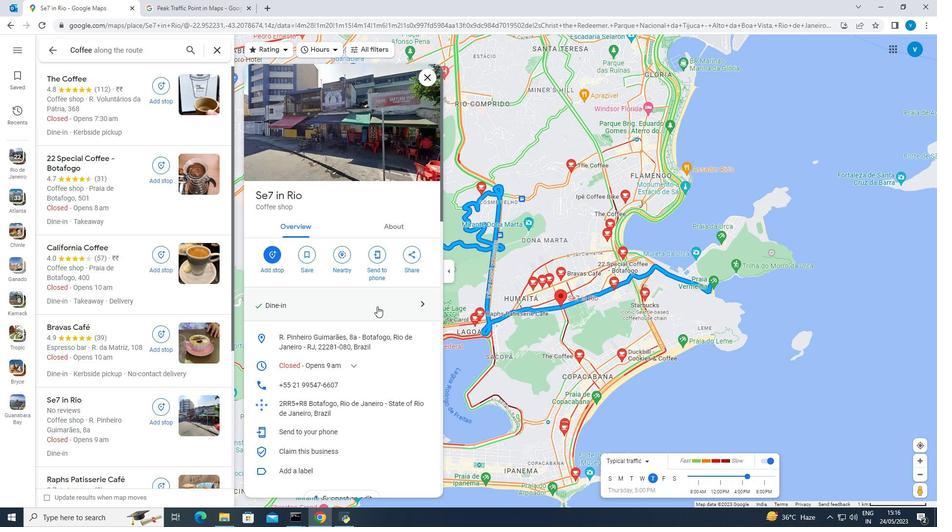 
Action: Mouse scrolled (377, 306) with delta (0, 0)
Screenshot: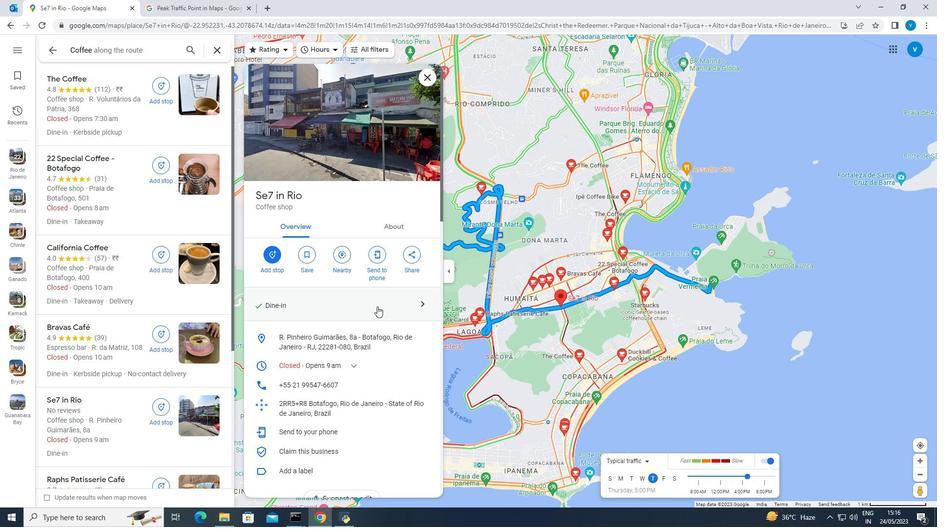 
Action: Mouse moved to (557, 270)
Screenshot: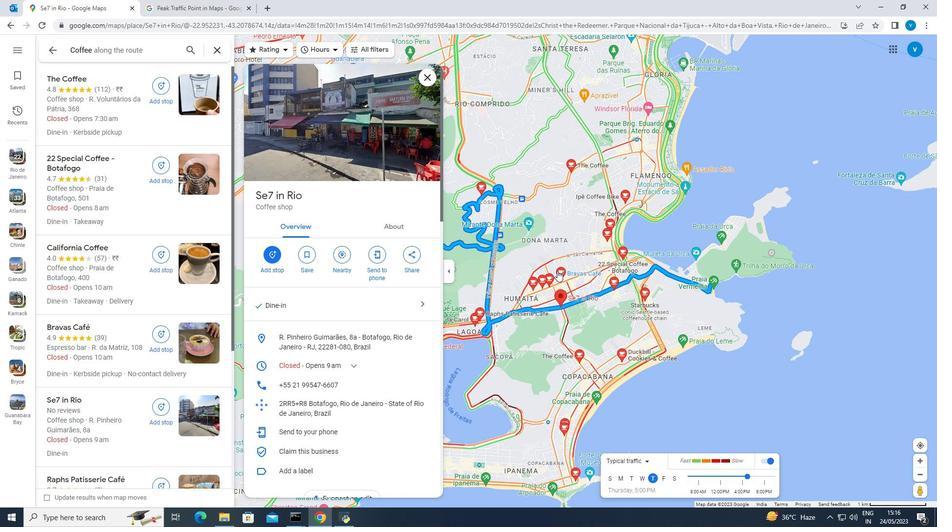 
Action: Mouse pressed left at (557, 270)
Screenshot: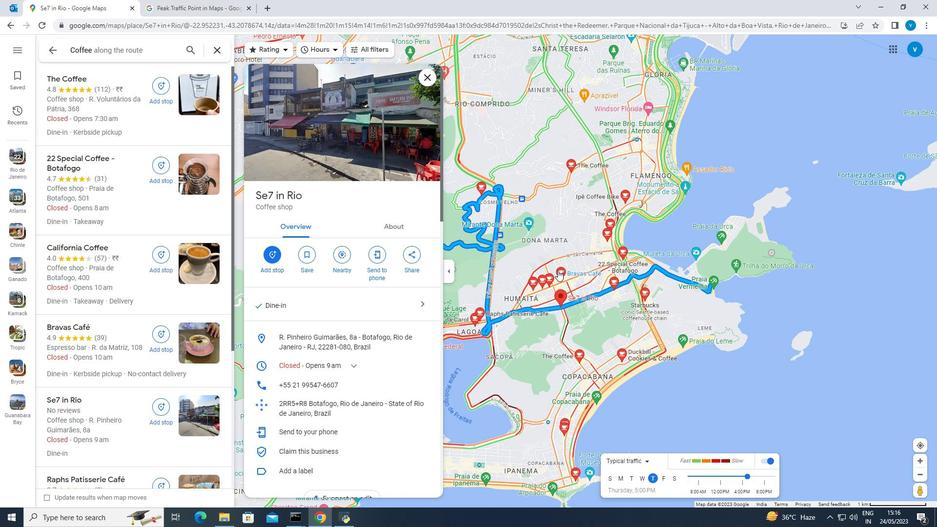 
Action: Mouse moved to (386, 253)
Screenshot: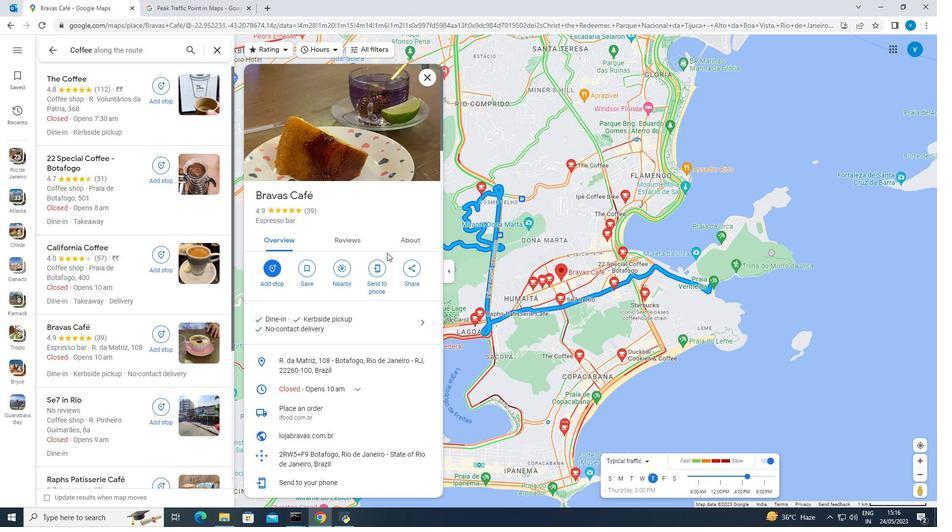 
Action: Mouse scrolled (386, 252) with delta (0, 0)
Screenshot: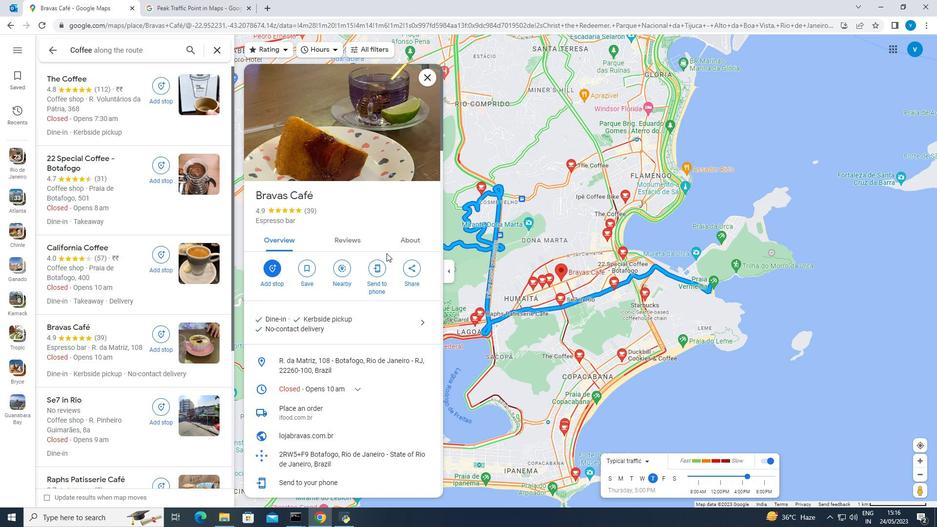 
Action: Mouse moved to (385, 253)
Screenshot: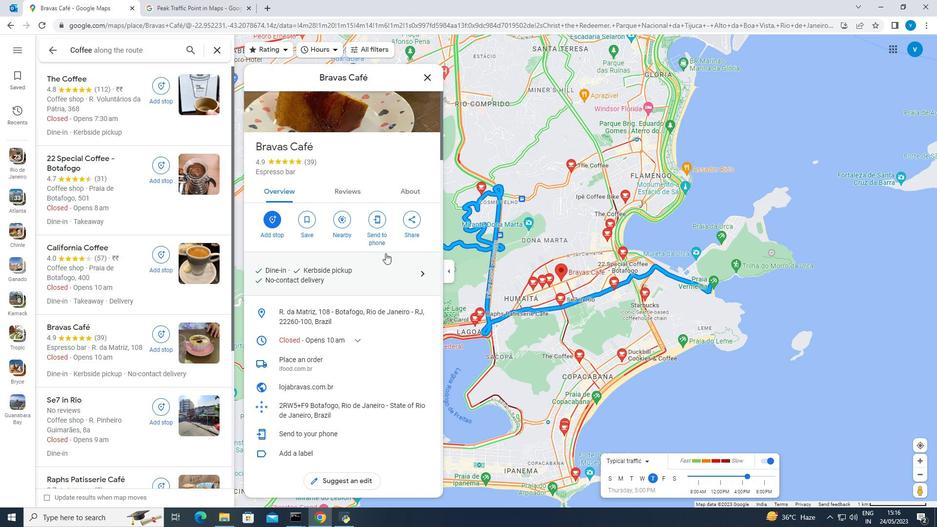 
Action: Mouse scrolled (385, 253) with delta (0, 0)
Screenshot: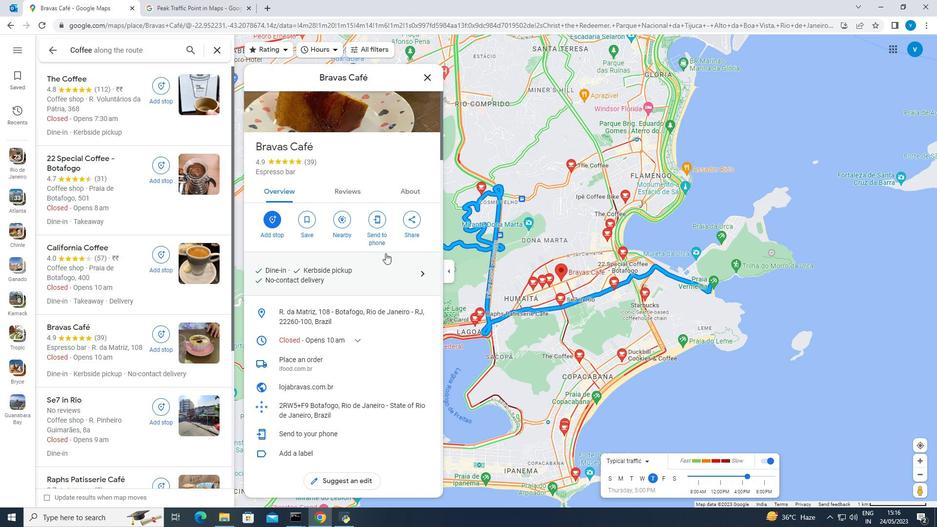 
Action: Mouse moved to (383, 254)
Screenshot: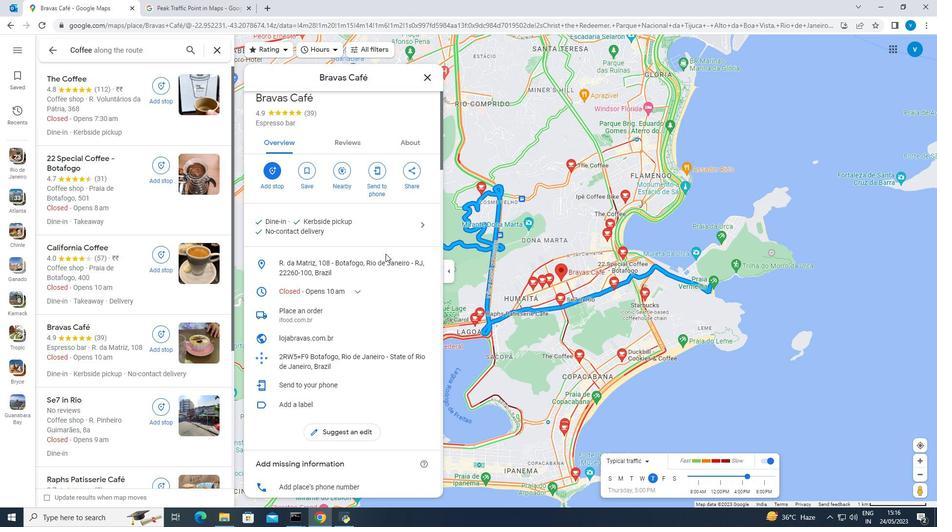 
Action: Mouse scrolled (383, 254) with delta (0, 0)
Screenshot: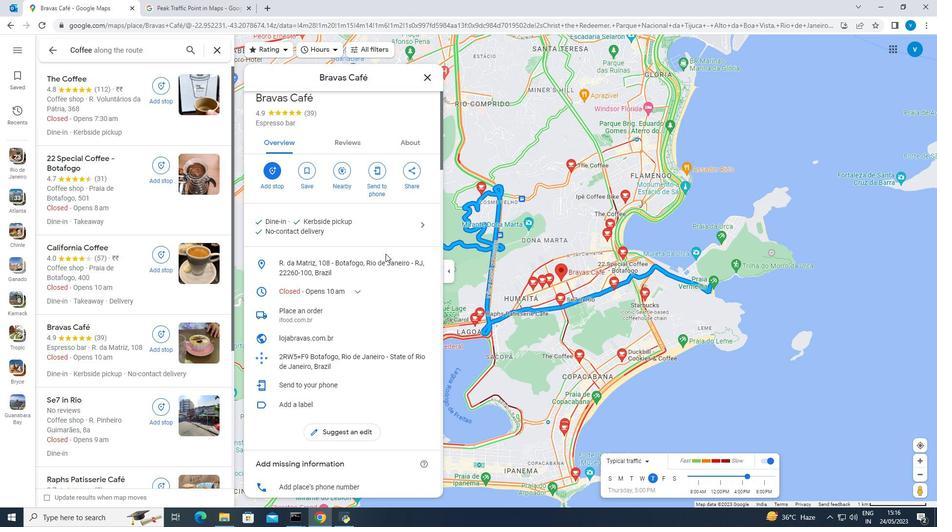 
Action: Mouse moved to (382, 255)
Screenshot: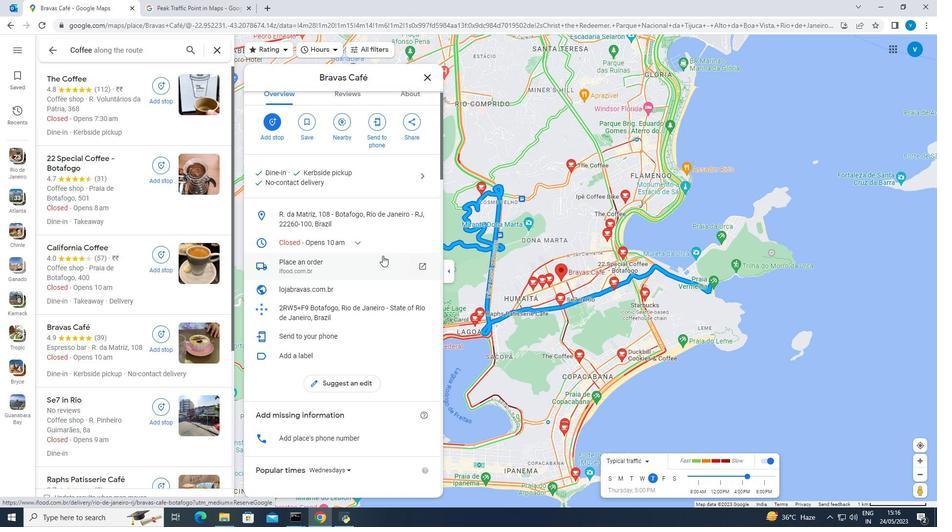 
Action: Mouse scrolled (382, 255) with delta (0, 0)
Screenshot: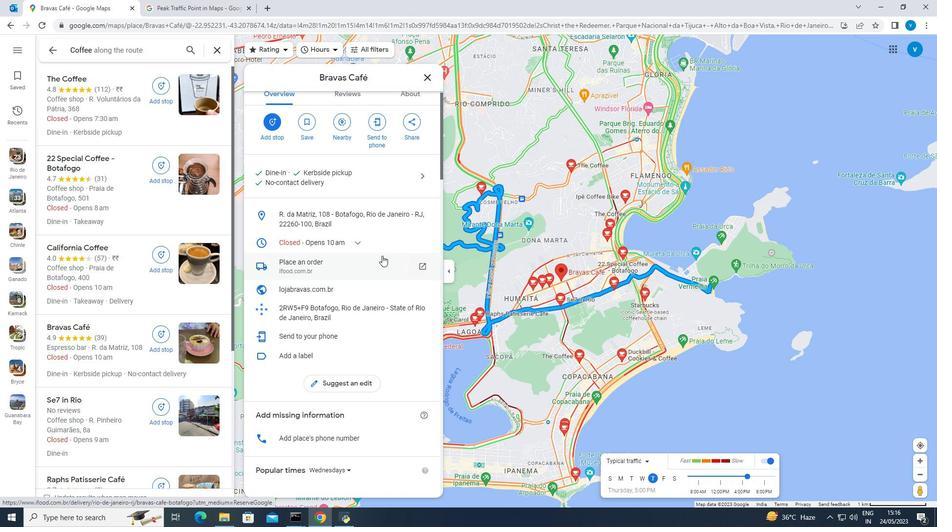 
Action: Mouse moved to (381, 256)
Screenshot: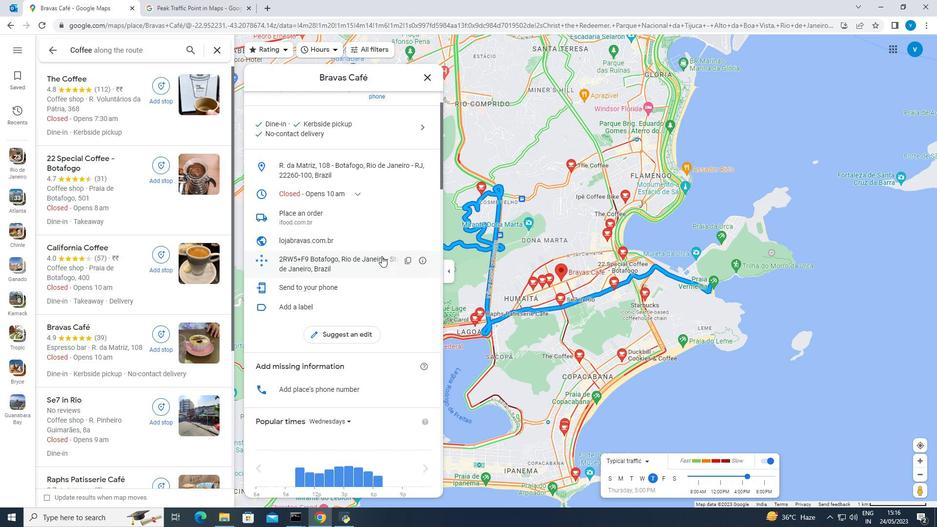 
Action: Mouse scrolled (381, 255) with delta (0, 0)
Screenshot: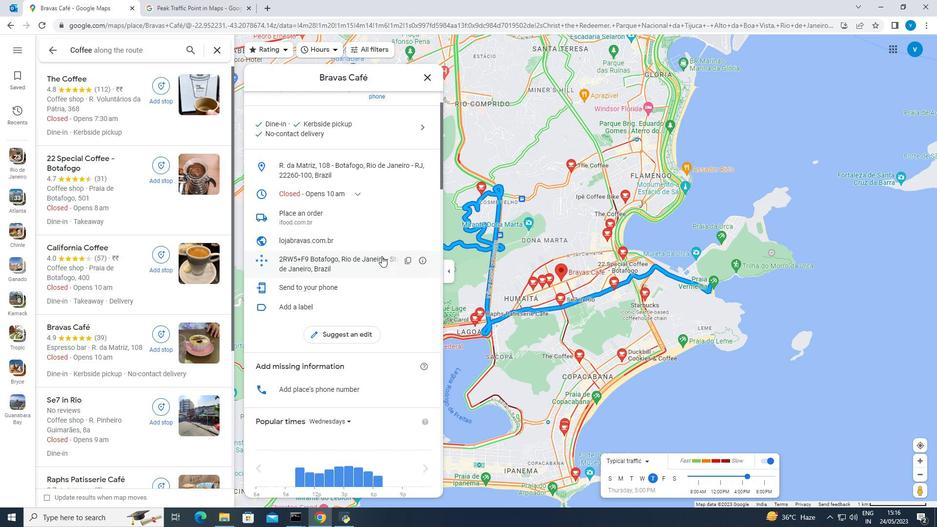 
Action: Mouse moved to (380, 257)
Screenshot: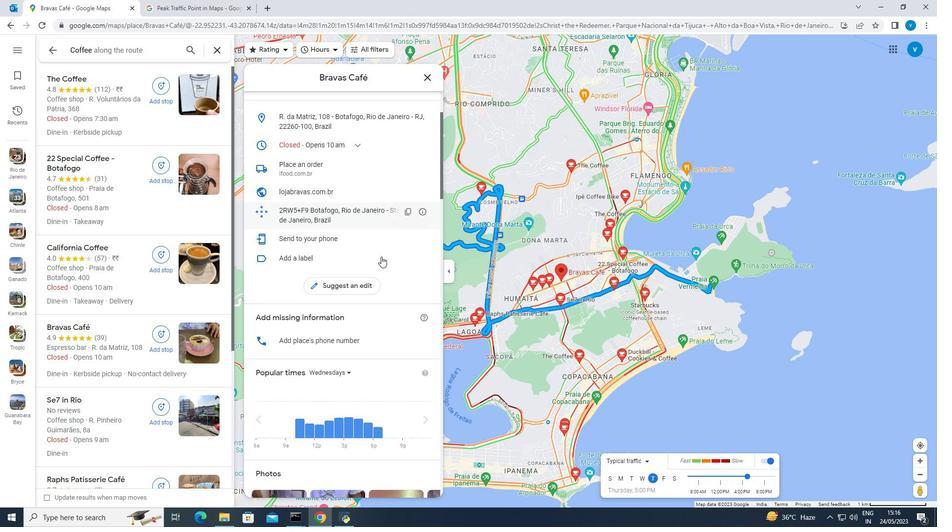
Action: Mouse scrolled (380, 256) with delta (0, 0)
Screenshot: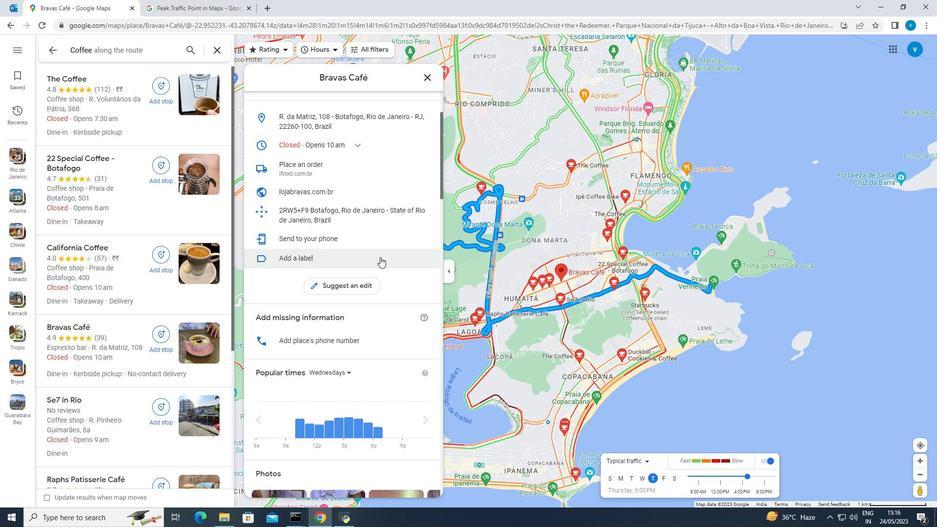 
Action: Mouse moved to (380, 257)
Screenshot: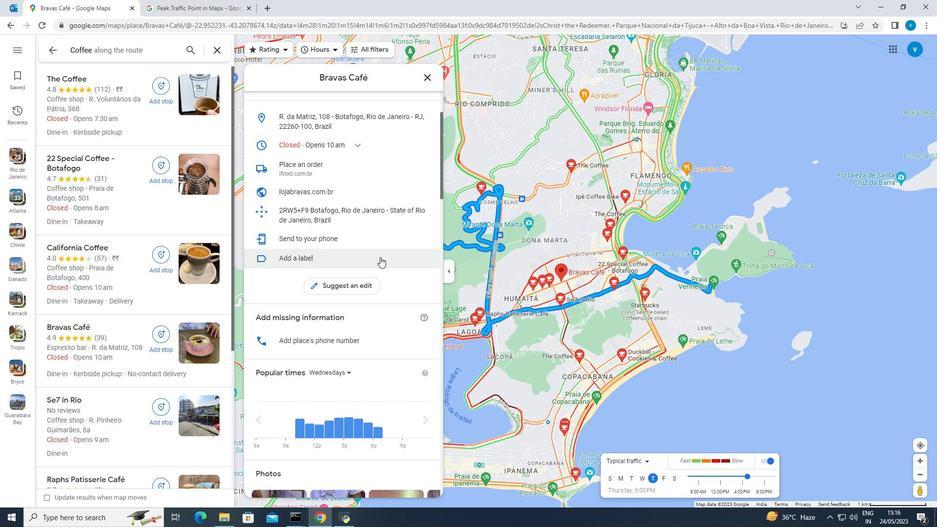 
Action: Mouse scrolled (380, 257) with delta (0, 0)
Screenshot: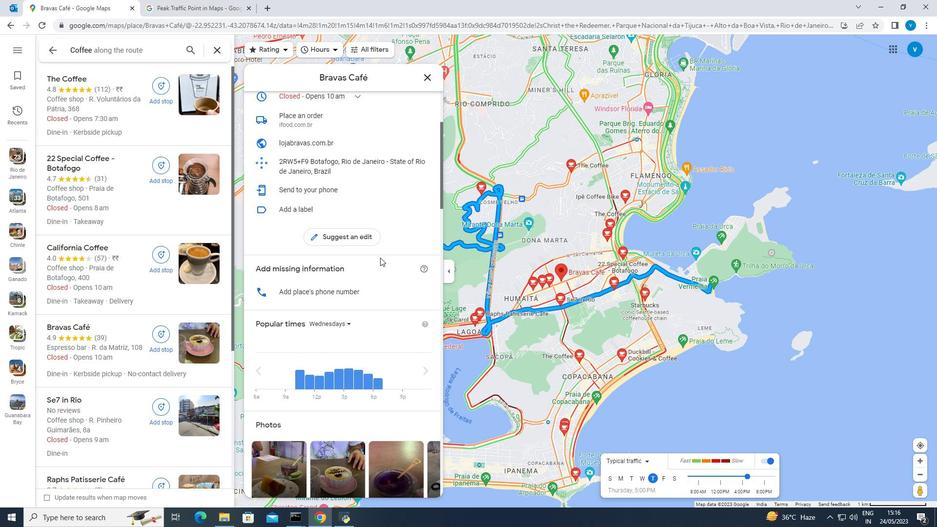 
Action: Mouse moved to (379, 257)
Screenshot: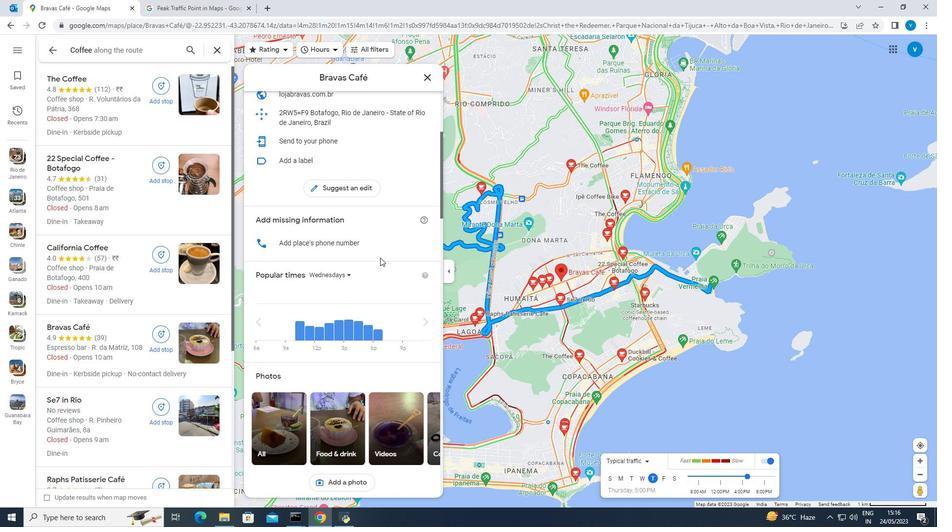 
Action: Mouse scrolled (379, 257) with delta (0, 0)
Screenshot: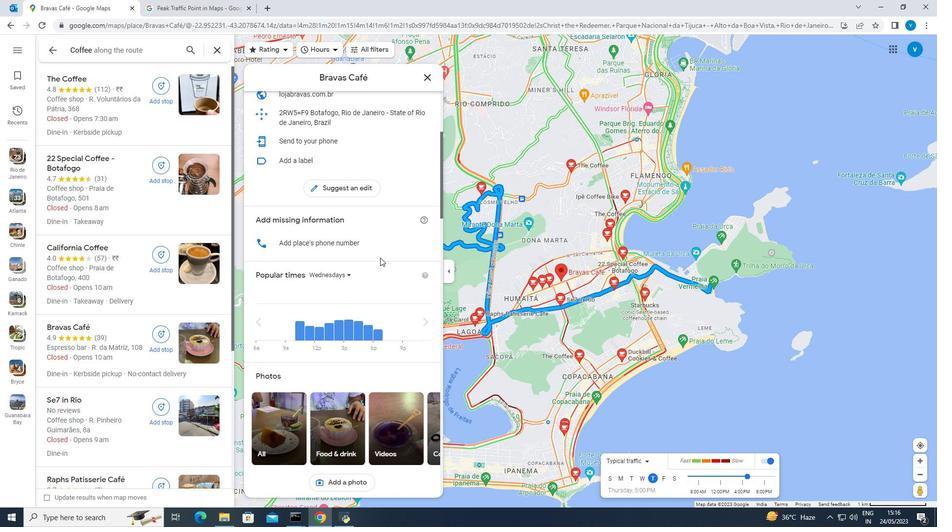 
Action: Mouse scrolled (379, 257) with delta (0, 0)
Screenshot: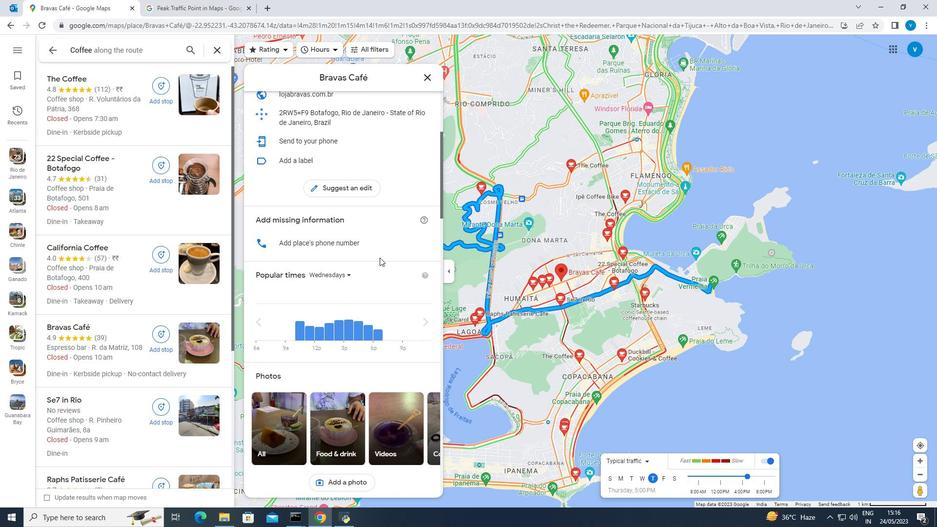 
Action: Mouse scrolled (379, 257) with delta (0, 0)
Screenshot: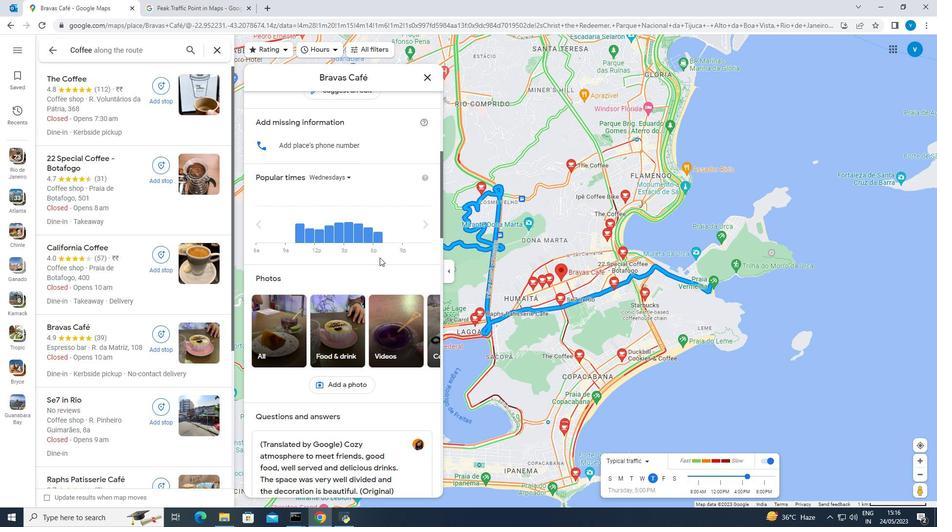 
Action: Mouse moved to (379, 257)
Screenshot: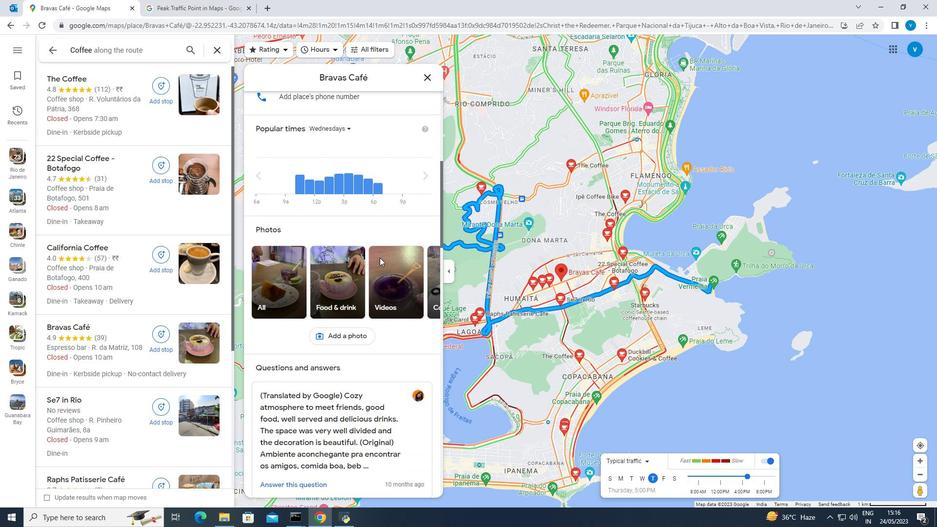 
Action: Mouse scrolled (379, 257) with delta (0, 0)
Screenshot: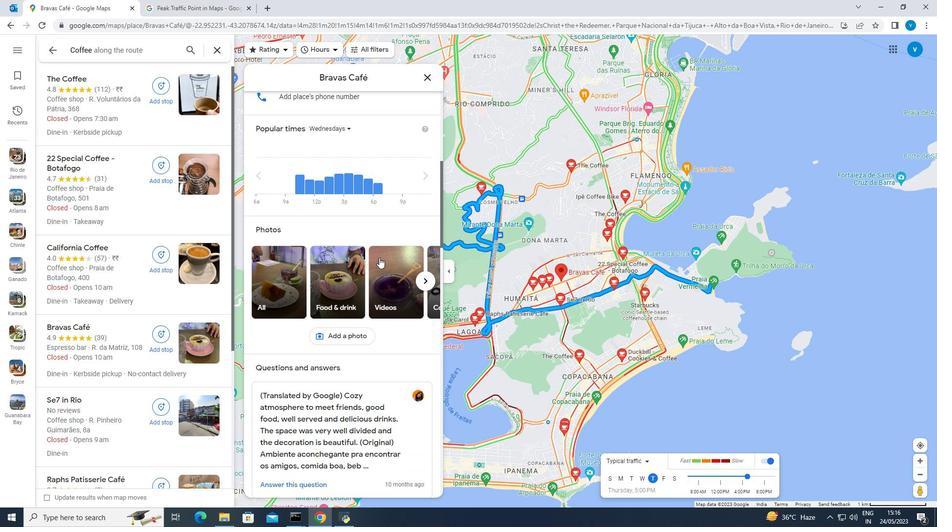 
Action: Mouse moved to (378, 257)
Screenshot: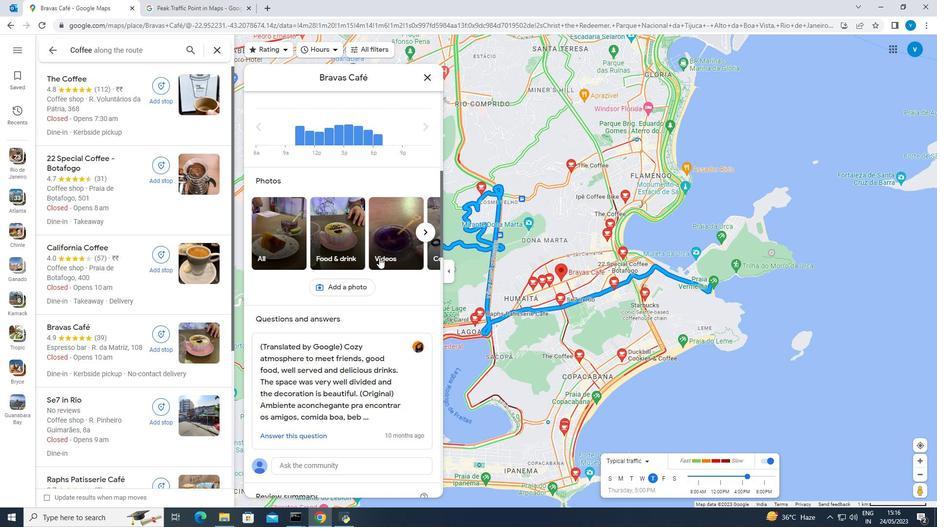 
Action: Mouse scrolled (378, 257) with delta (0, 0)
Screenshot: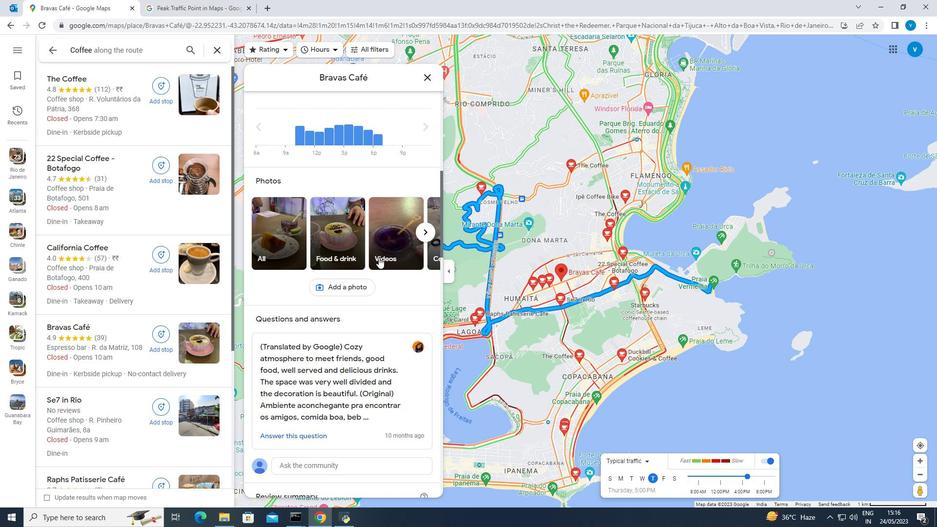 
Action: Mouse moved to (378, 257)
Screenshot: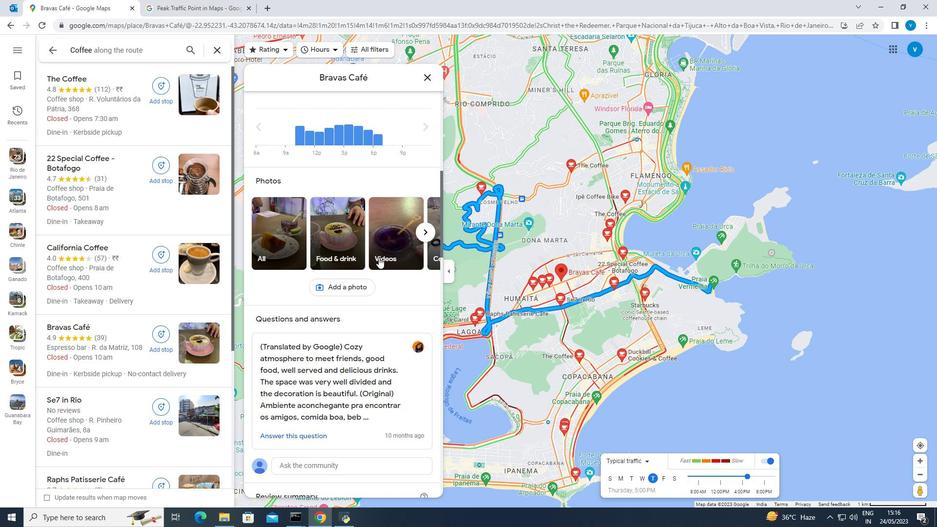 
Action: Mouse scrolled (378, 257) with delta (0, 0)
Screenshot: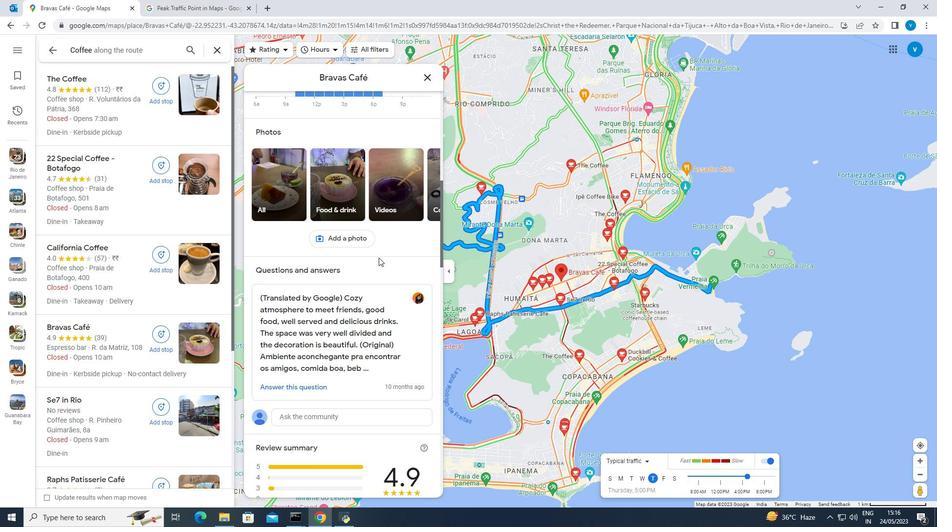 
Action: Mouse scrolled (378, 257) with delta (0, 0)
Screenshot: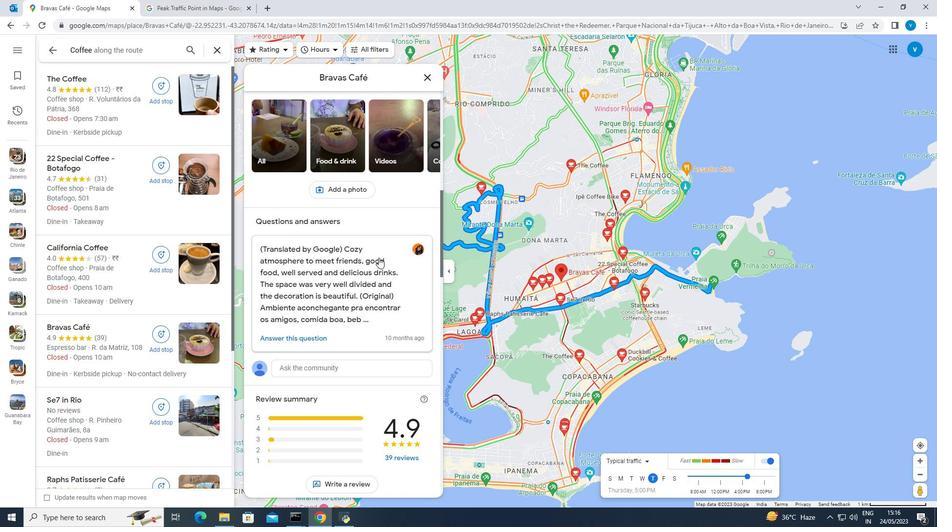 
Action: Mouse scrolled (378, 257) with delta (0, 0)
Screenshot: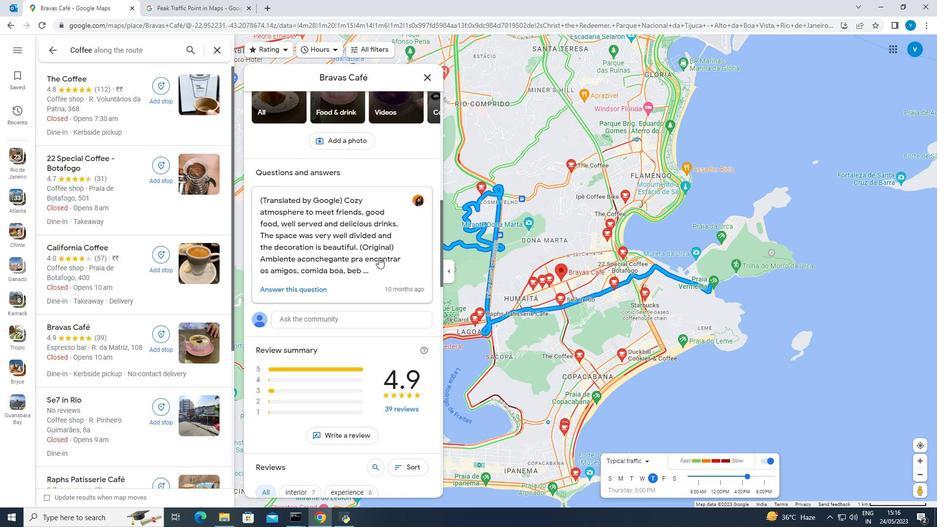 
Action: Mouse scrolled (378, 257) with delta (0, 0)
Screenshot: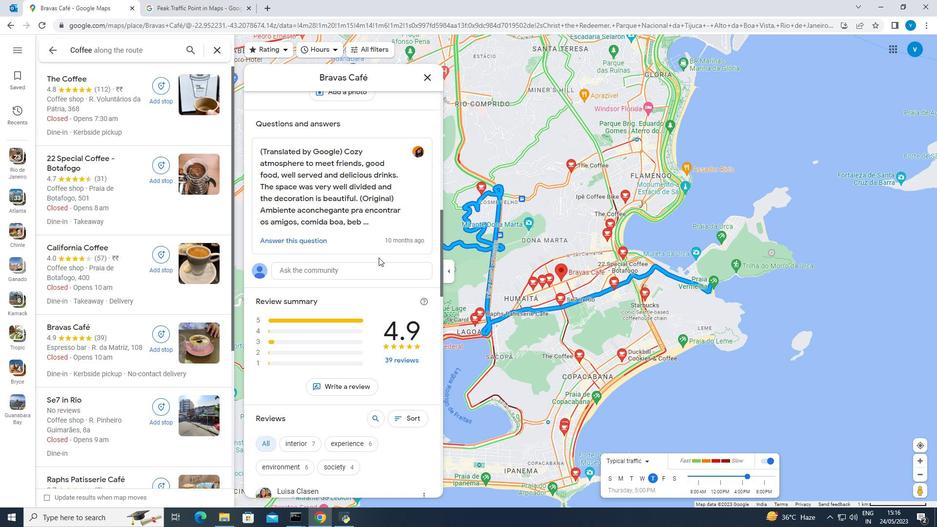
Action: Mouse scrolled (378, 257) with delta (0, 0)
Screenshot: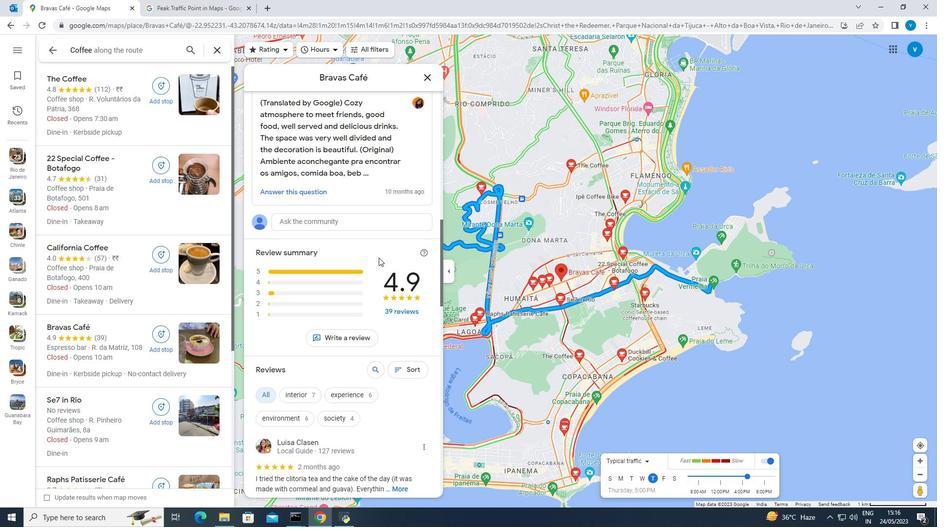 
Action: Mouse scrolled (378, 257) with delta (0, 0)
Screenshot: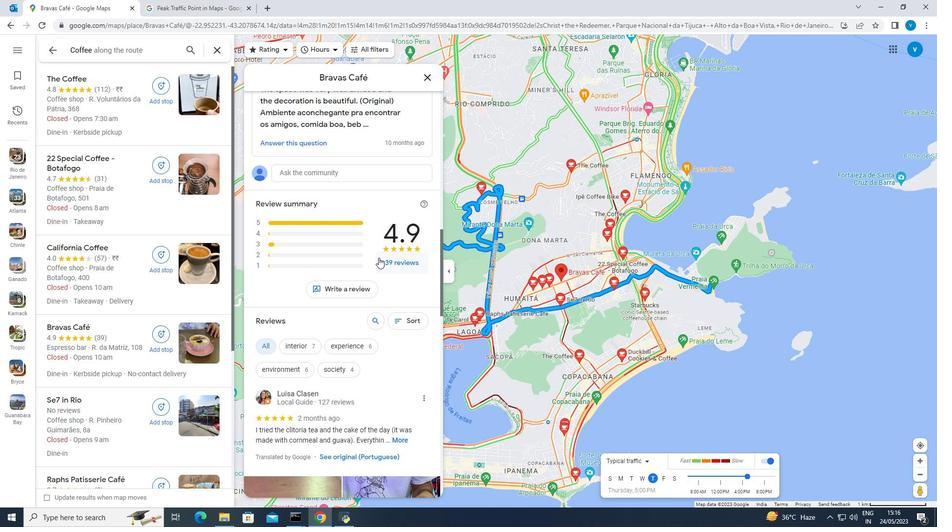 
Action: Mouse scrolled (378, 257) with delta (0, 0)
Screenshot: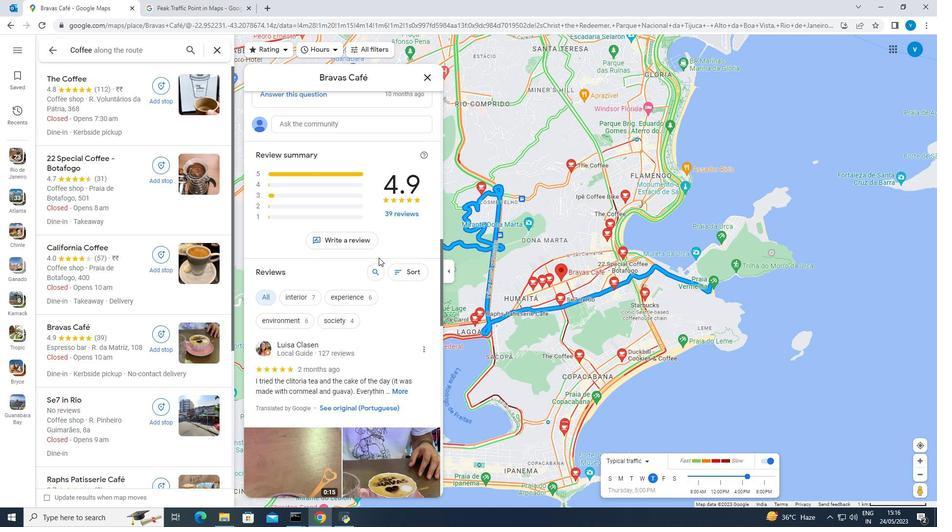 
Action: Mouse scrolled (378, 257) with delta (0, 0)
Screenshot: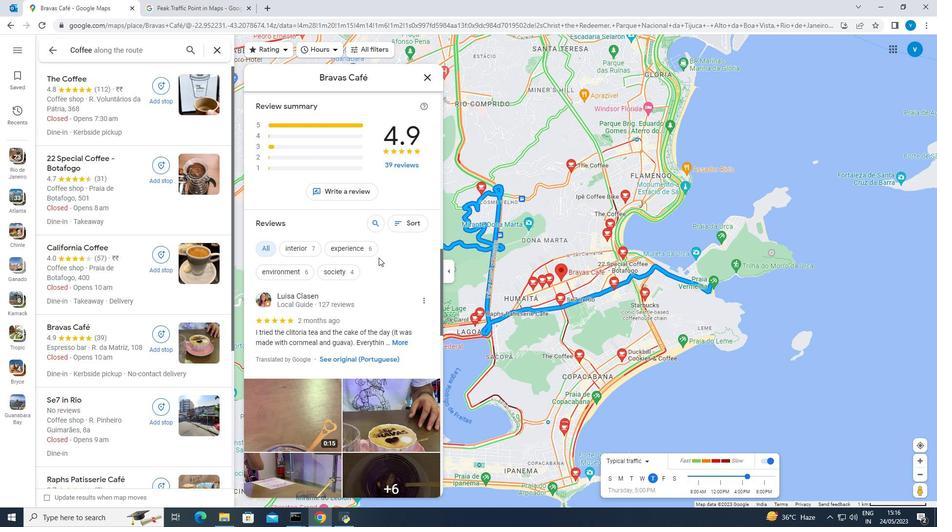 
Action: Mouse moved to (398, 291)
Screenshot: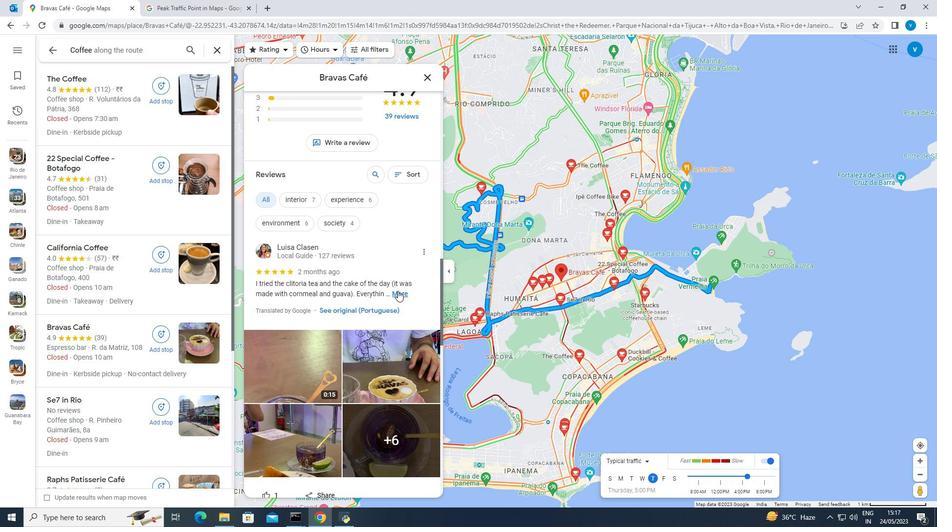 
Action: Mouse pressed left at (398, 291)
Screenshot: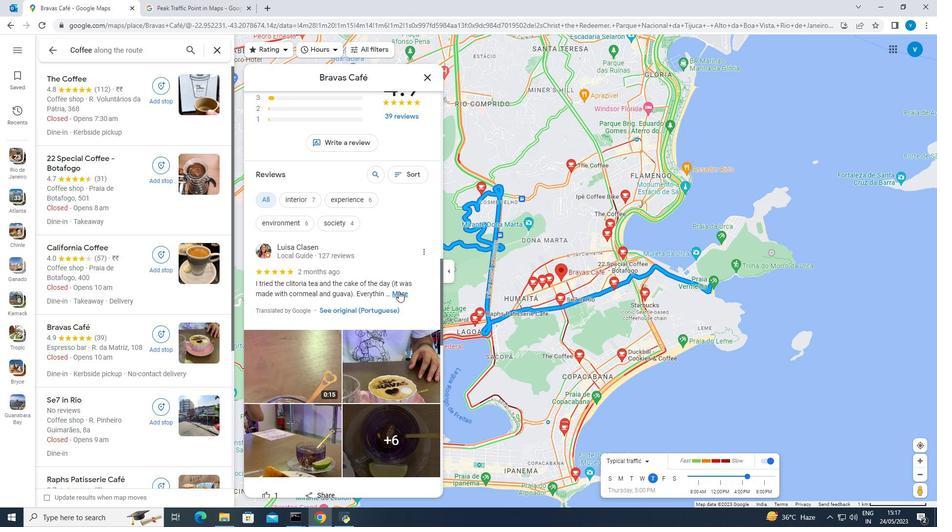 
Action: Mouse moved to (394, 297)
Screenshot: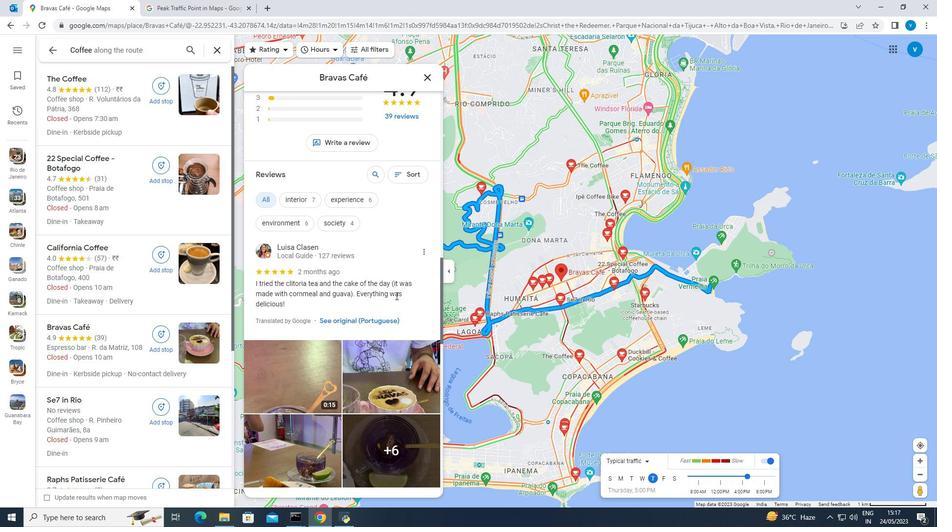 
Action: Mouse scrolled (394, 296) with delta (0, 0)
Screenshot: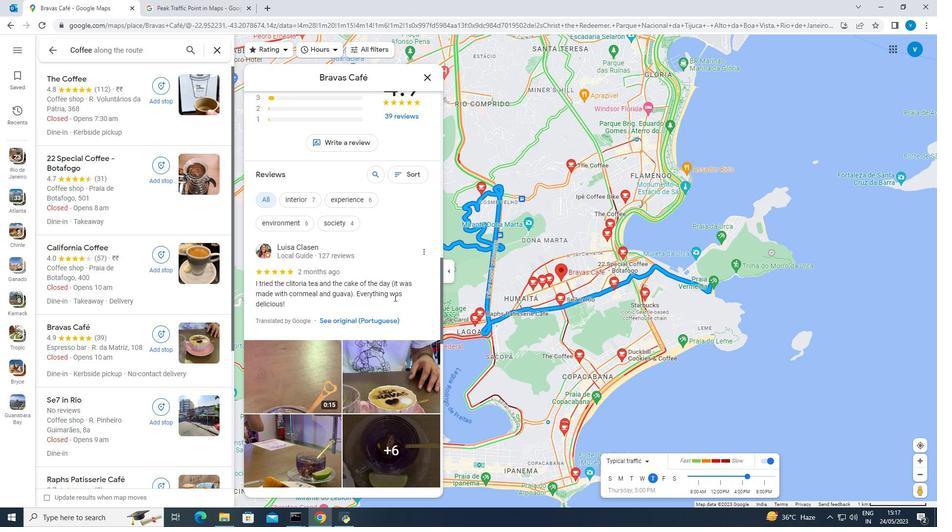 
Action: Mouse scrolled (394, 296) with delta (0, 0)
Screenshot: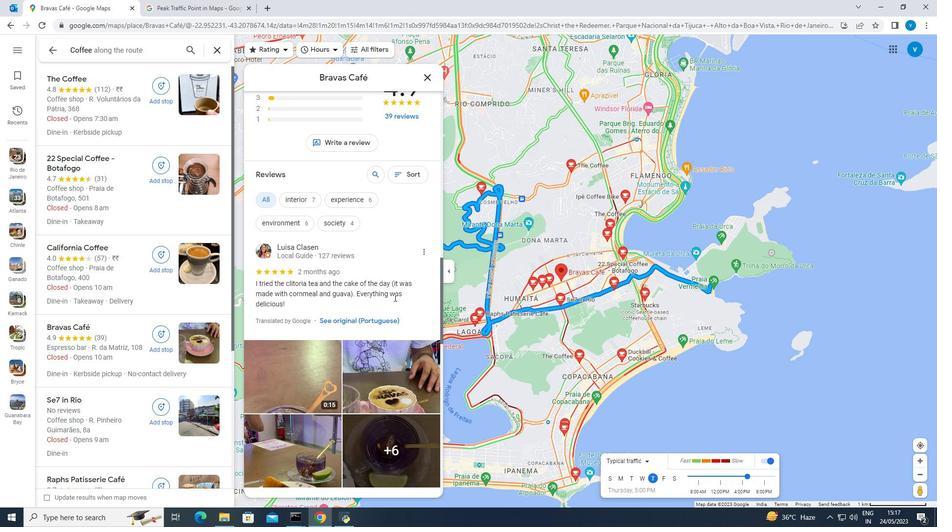 
Action: Mouse scrolled (394, 296) with delta (0, 0)
Screenshot: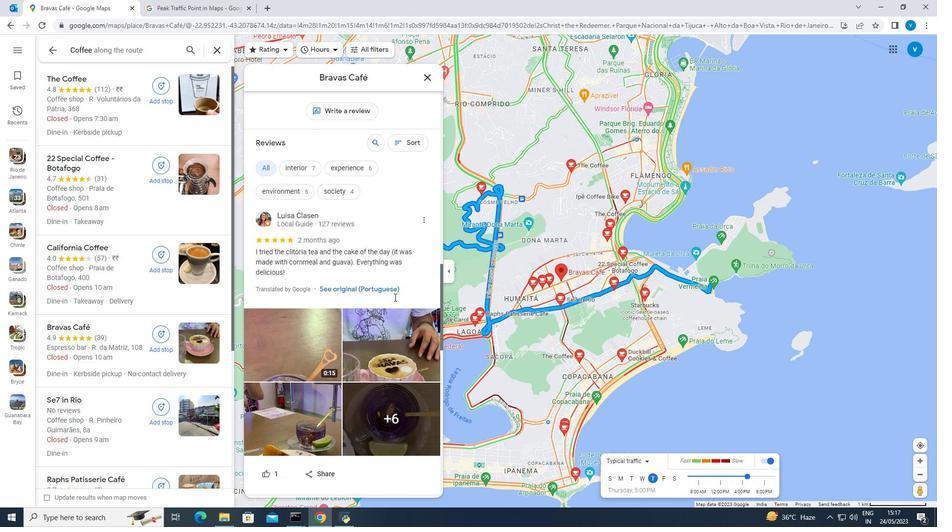 
Action: Mouse moved to (388, 243)
Screenshot: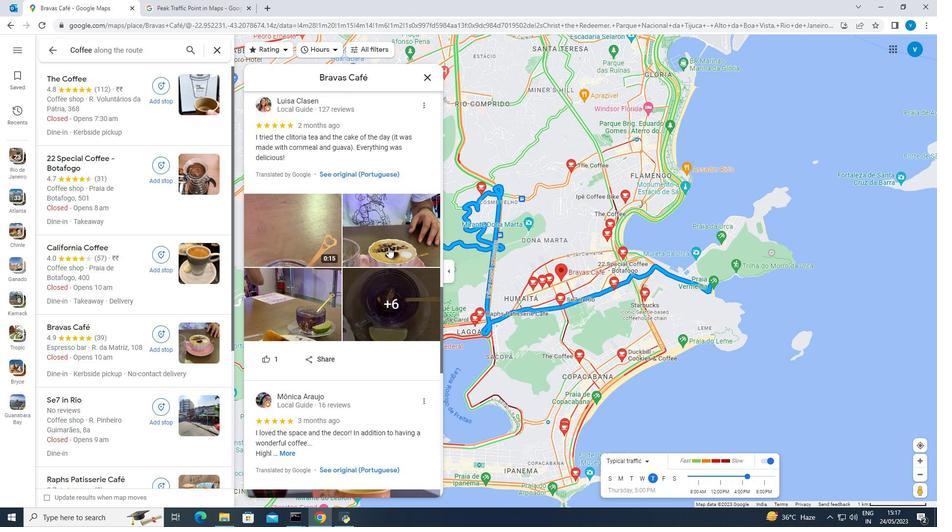 
Action: Mouse scrolled (388, 243) with delta (0, 0)
Screenshot: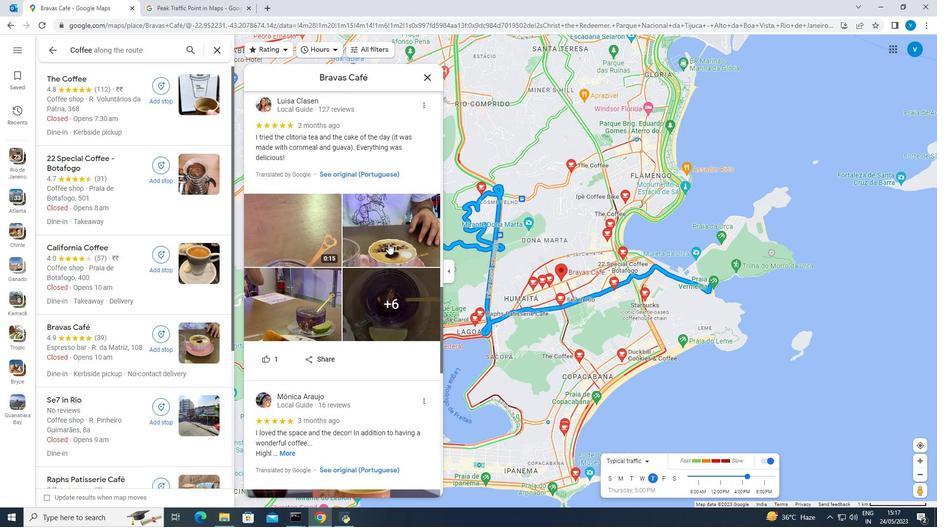 
Action: Mouse scrolled (388, 243) with delta (0, 0)
Screenshot: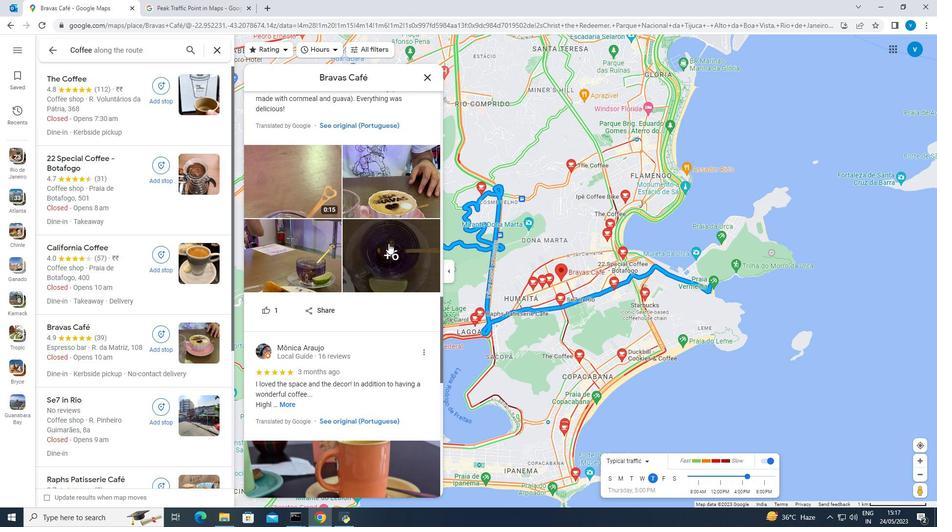 
Action: Mouse moved to (383, 243)
Screenshot: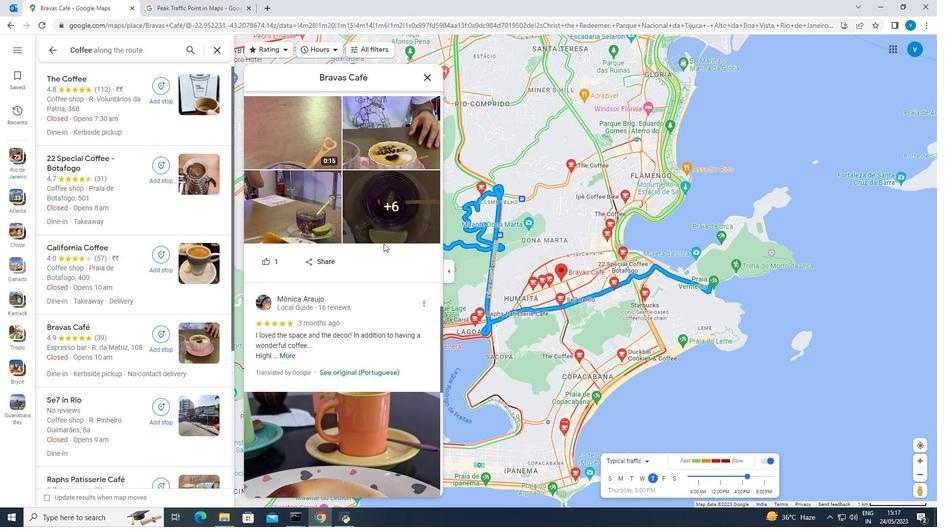 
Action: Mouse scrolled (383, 243) with delta (0, 0)
Screenshot: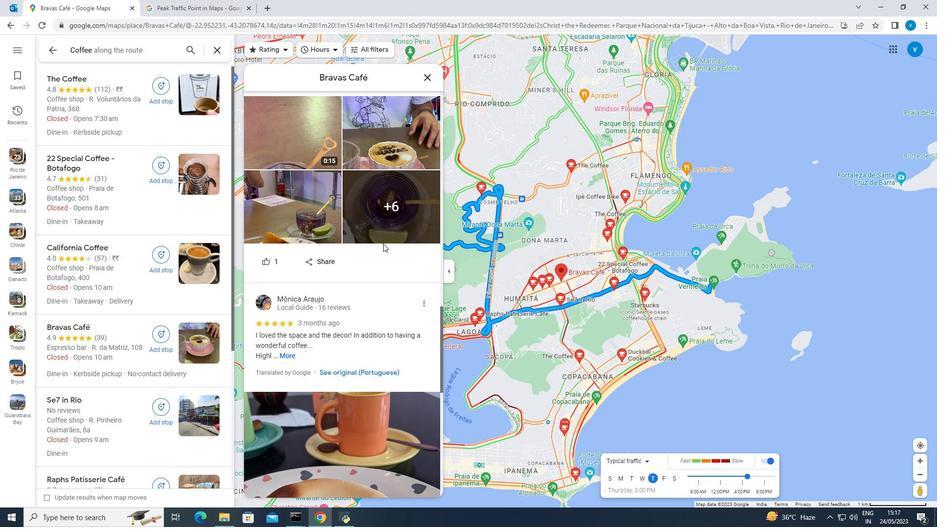 
Action: Mouse scrolled (383, 243) with delta (0, 0)
Screenshot: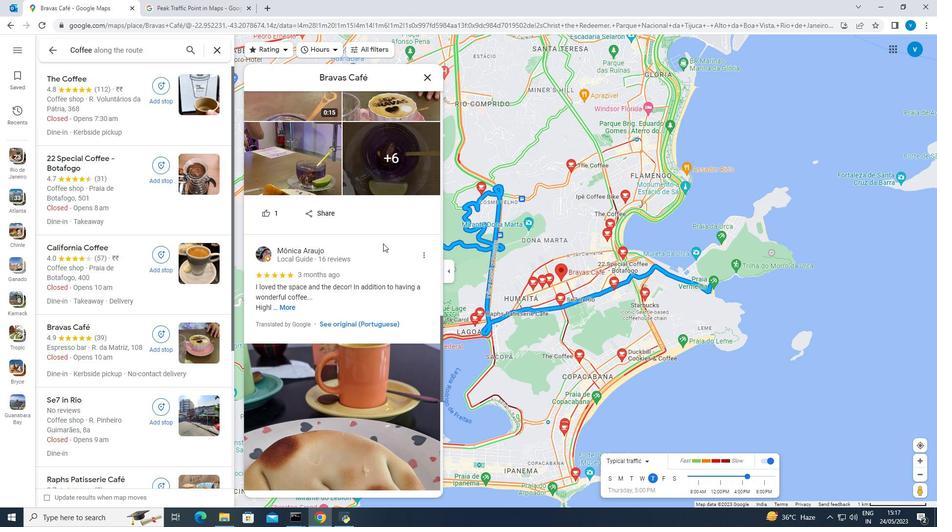 
Action: Mouse moved to (609, 224)
Screenshot: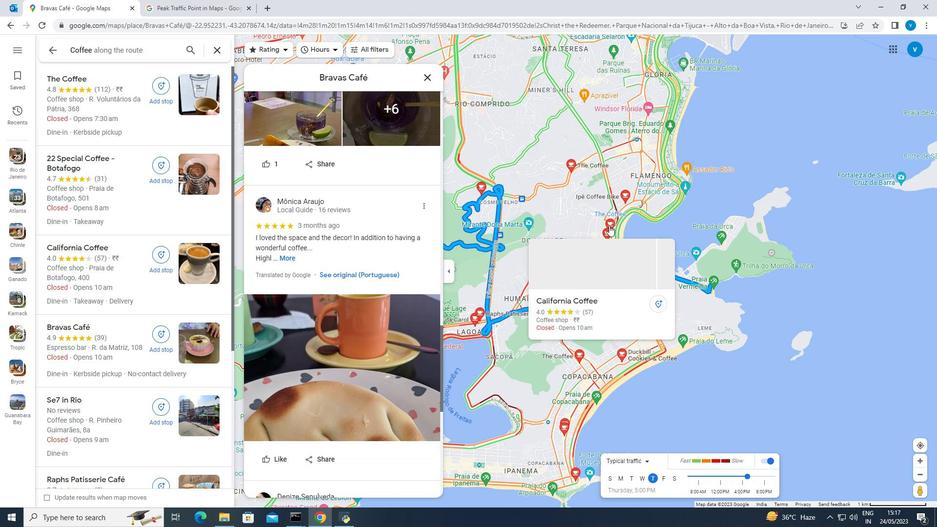 
Action: Mouse pressed left at (609, 224)
Screenshot: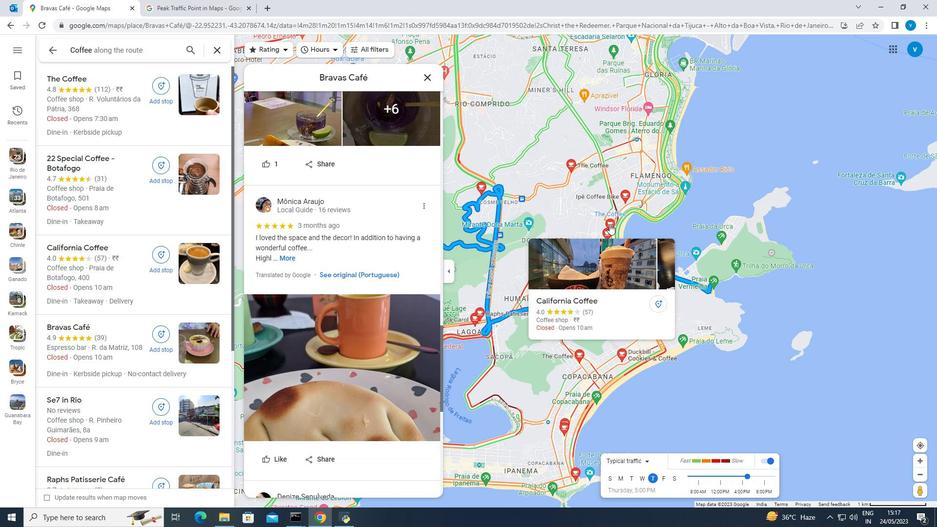 
Action: Mouse moved to (388, 233)
Screenshot: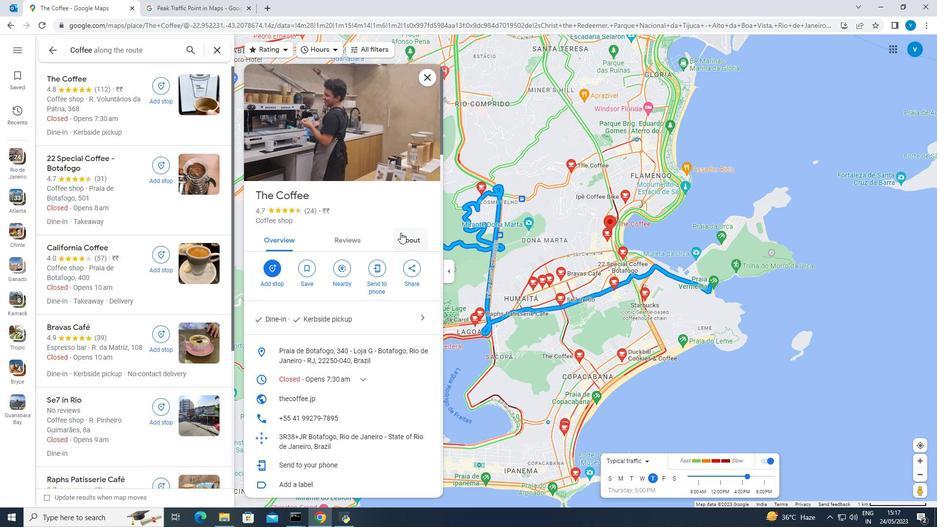 
Action: Mouse scrolled (388, 233) with delta (0, 0)
Screenshot: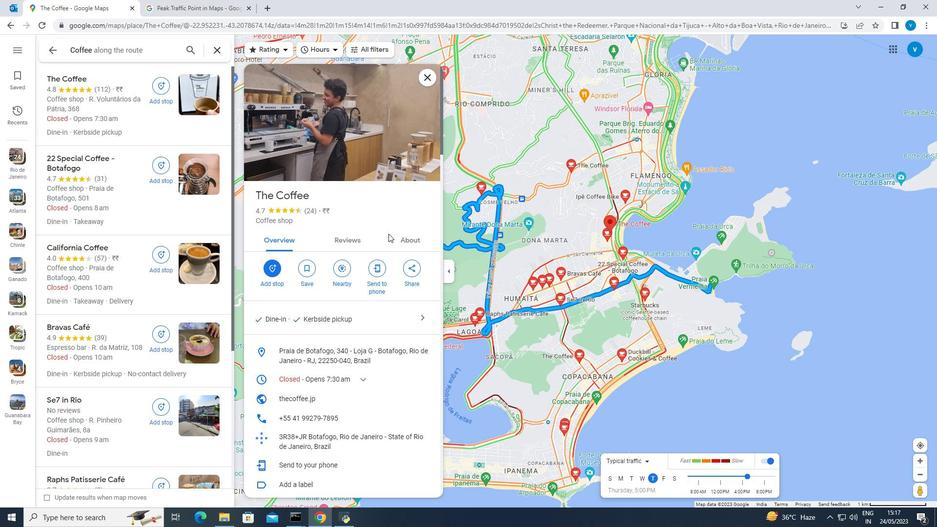 
Action: Mouse scrolled (388, 233) with delta (0, 0)
Screenshot: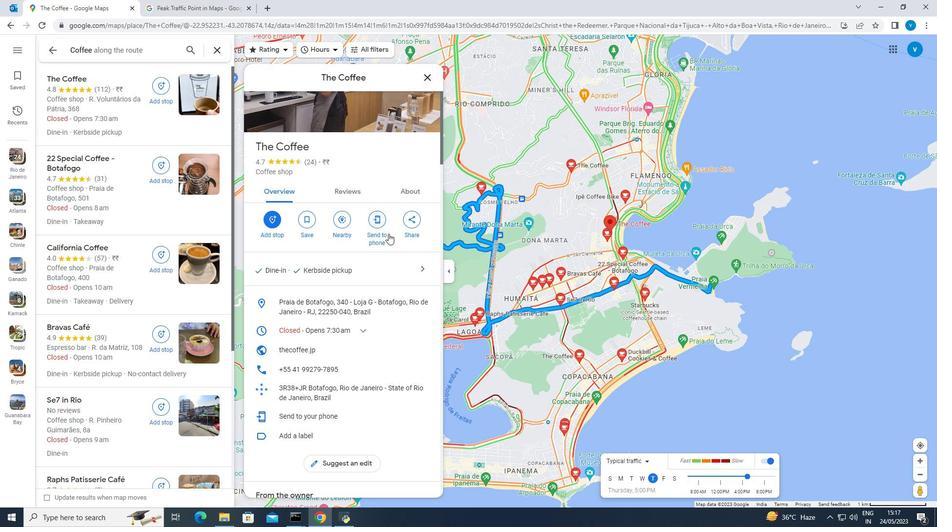 
Action: Mouse moved to (388, 232)
Screenshot: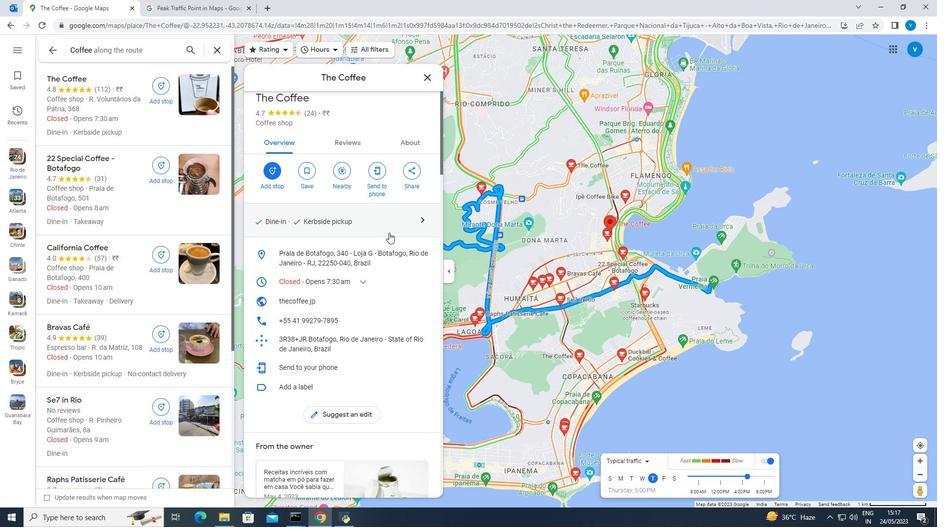 
Action: Mouse scrolled (388, 231) with delta (0, 0)
Screenshot: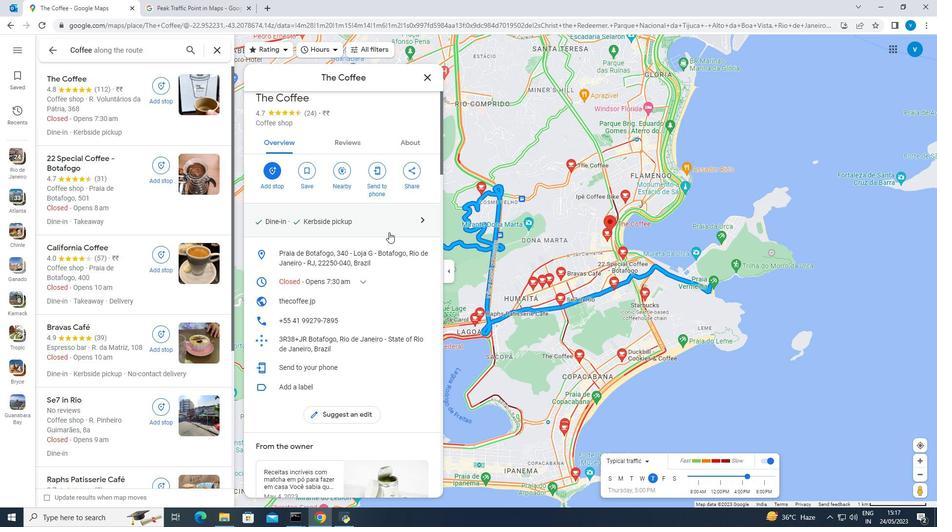 
Action: Mouse scrolled (388, 231) with delta (0, 0)
Screenshot: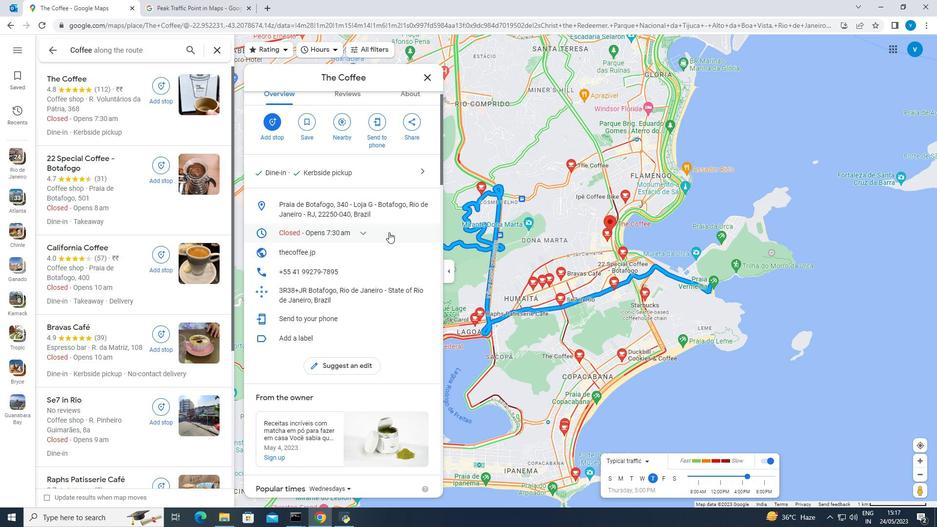 
Action: Mouse scrolled (388, 231) with delta (0, 0)
Screenshot: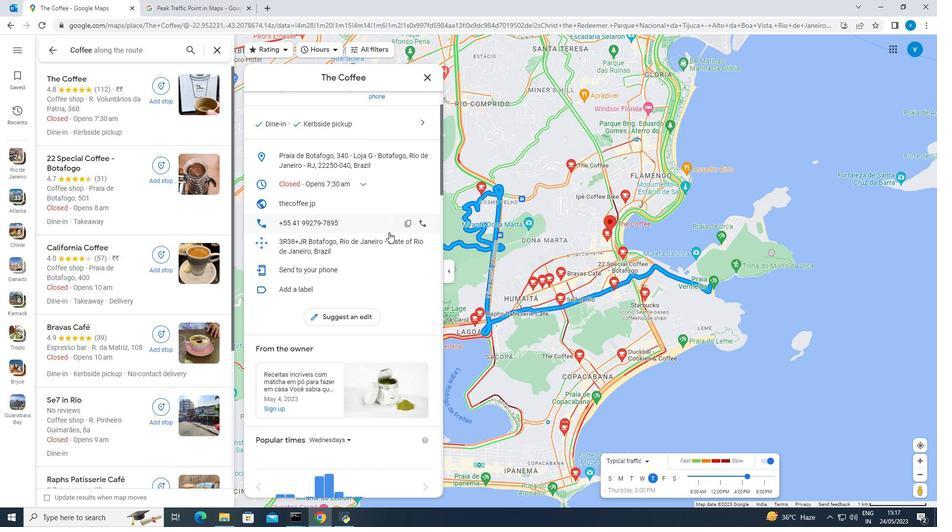 
Action: Mouse scrolled (388, 231) with delta (0, 0)
Screenshot: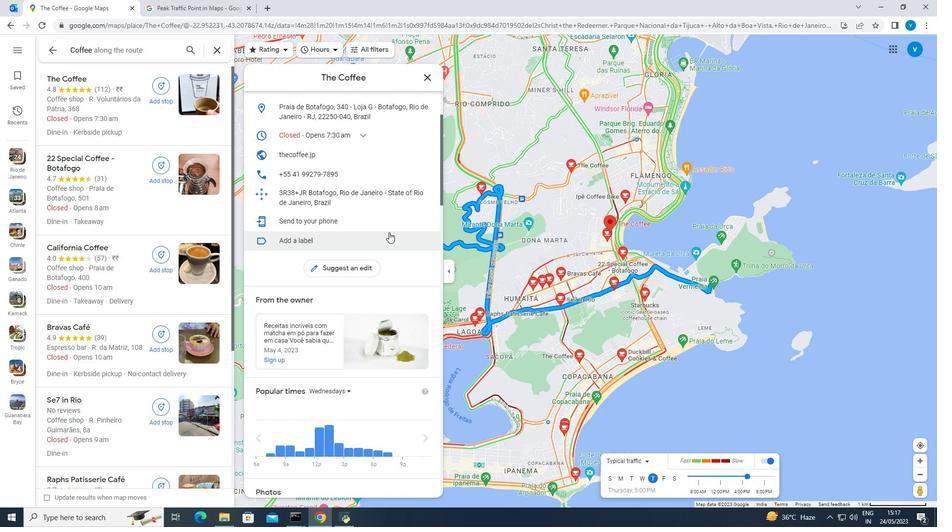 
Action: Mouse scrolled (388, 231) with delta (0, 0)
Screenshot: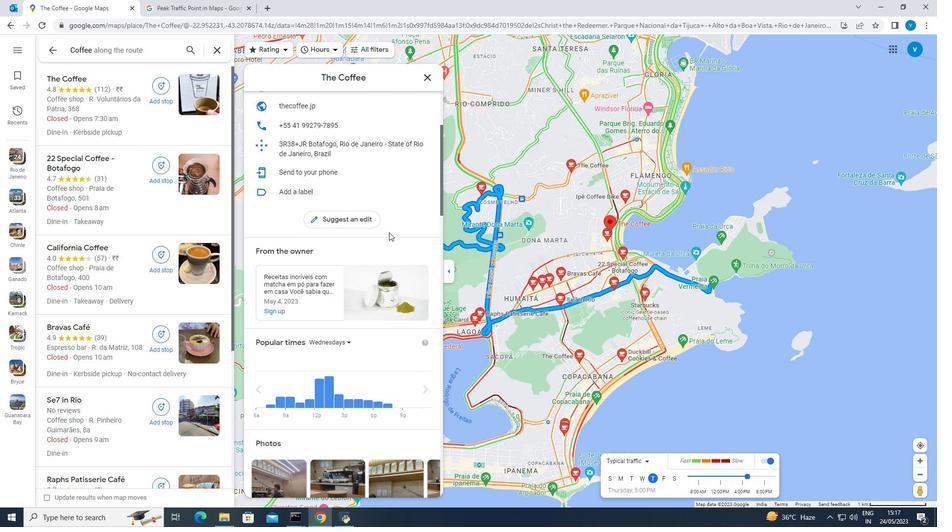 
Action: Mouse scrolled (388, 231) with delta (0, 0)
Screenshot: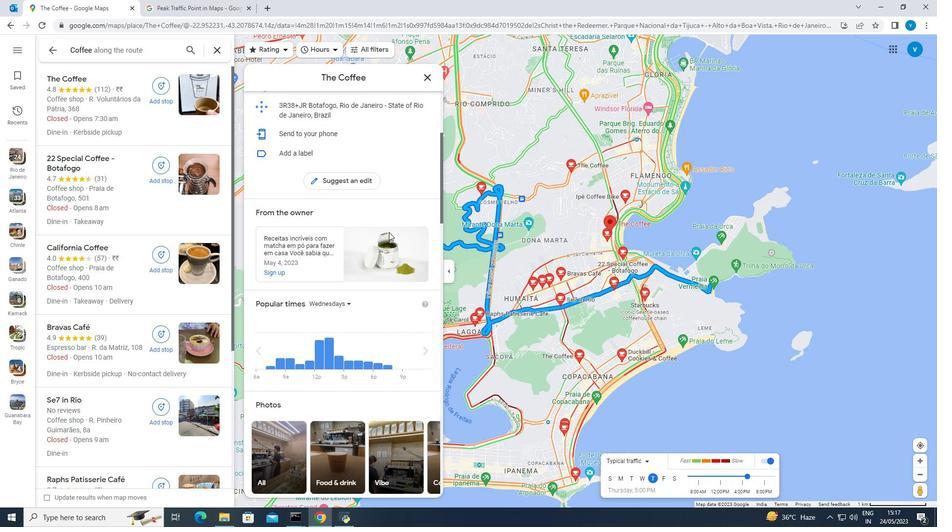 
Action: Mouse scrolled (388, 231) with delta (0, 0)
Screenshot: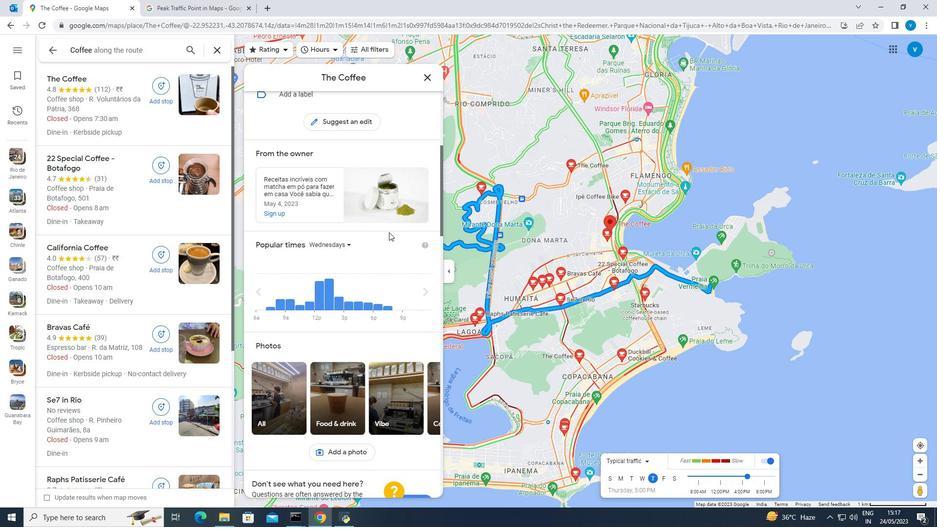 
Action: Mouse scrolled (388, 231) with delta (0, 0)
Screenshot: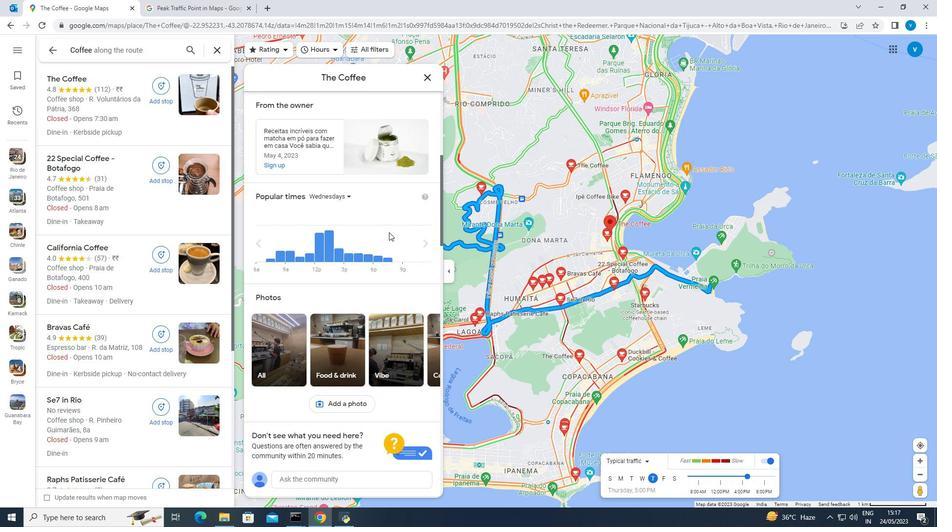 
Action: Mouse scrolled (388, 231) with delta (0, 0)
Screenshot: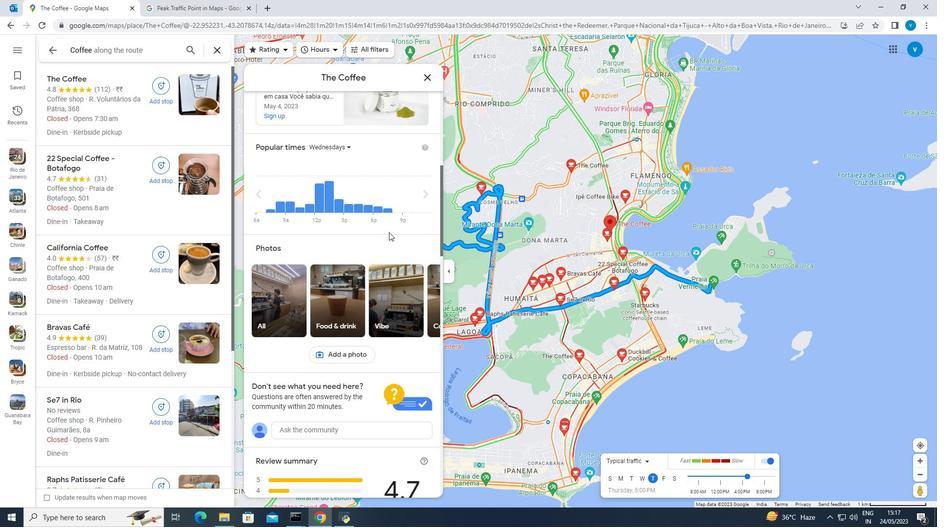
Action: Mouse scrolled (388, 231) with delta (0, 0)
Screenshot: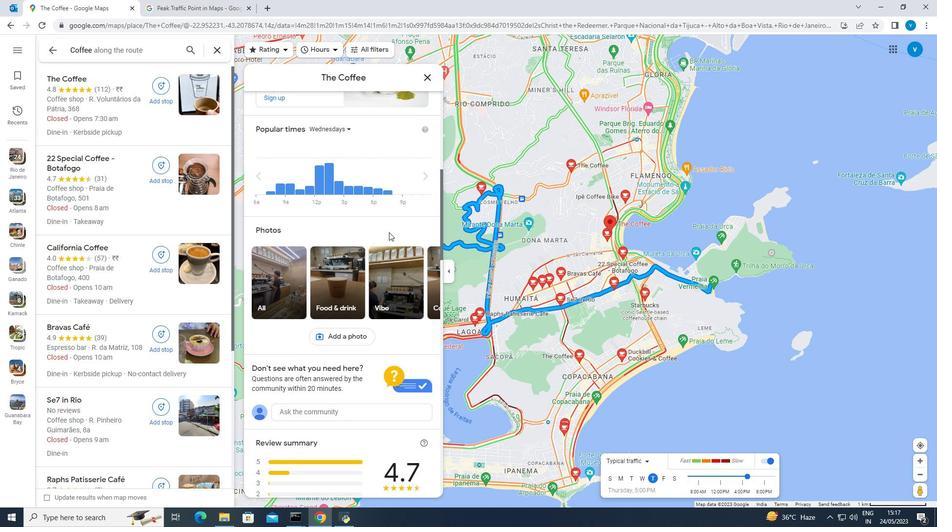 
Action: Mouse scrolled (388, 231) with delta (0, 0)
Screenshot: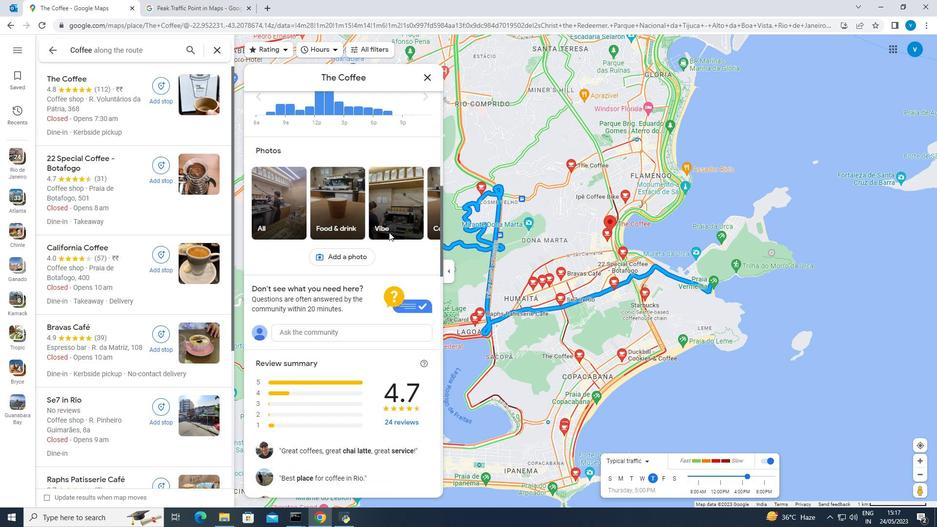 
Action: Mouse scrolled (388, 231) with delta (0, 0)
Screenshot: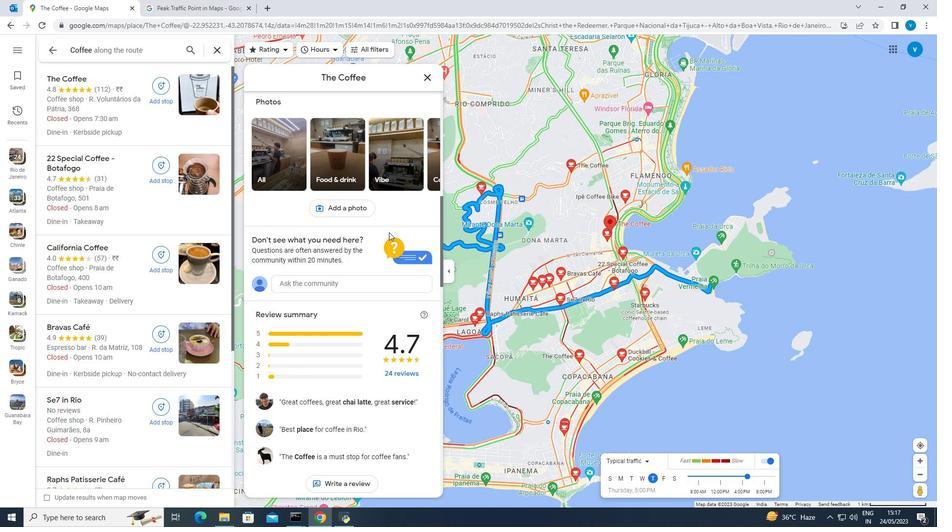 
Action: Mouse scrolled (388, 231) with delta (0, 0)
Screenshot: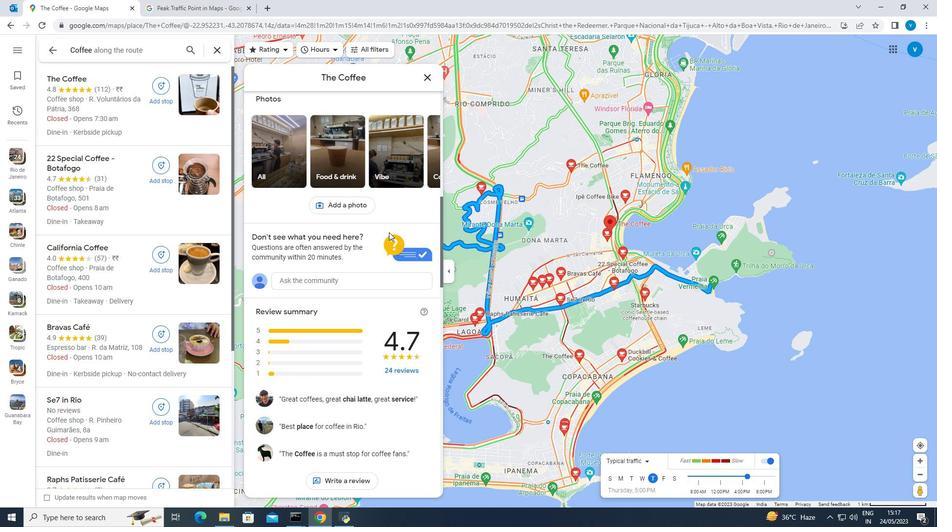 
Action: Mouse scrolled (388, 231) with delta (0, 0)
Screenshot: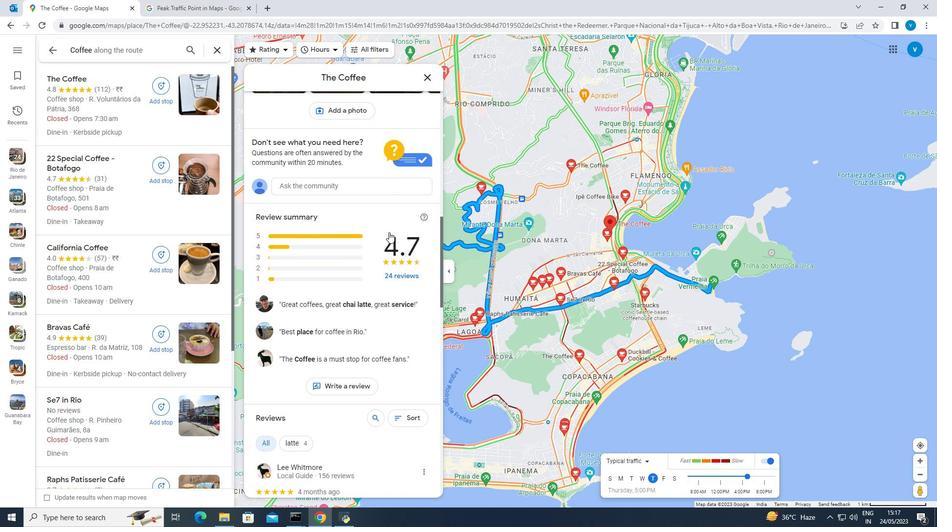 
Action: Mouse scrolled (388, 231) with delta (0, 0)
Screenshot: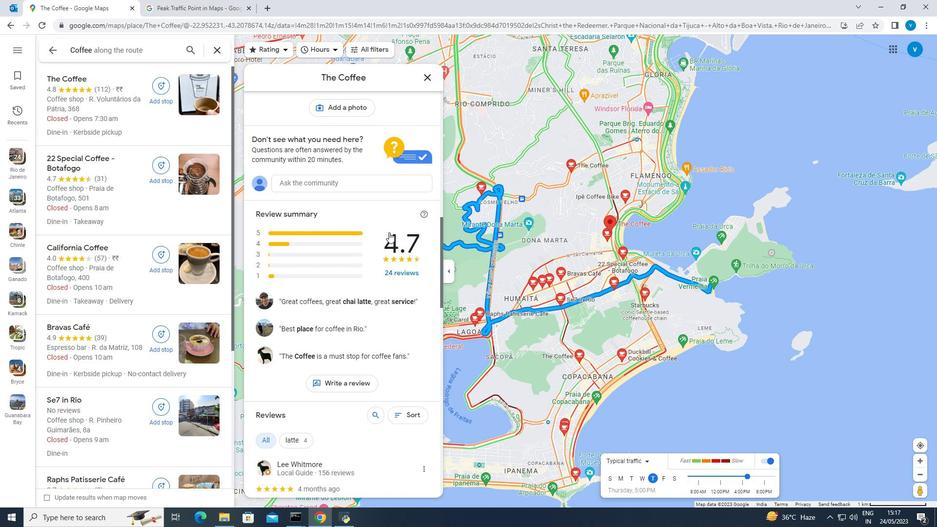 
Action: Mouse scrolled (388, 231) with delta (0, 0)
Screenshot: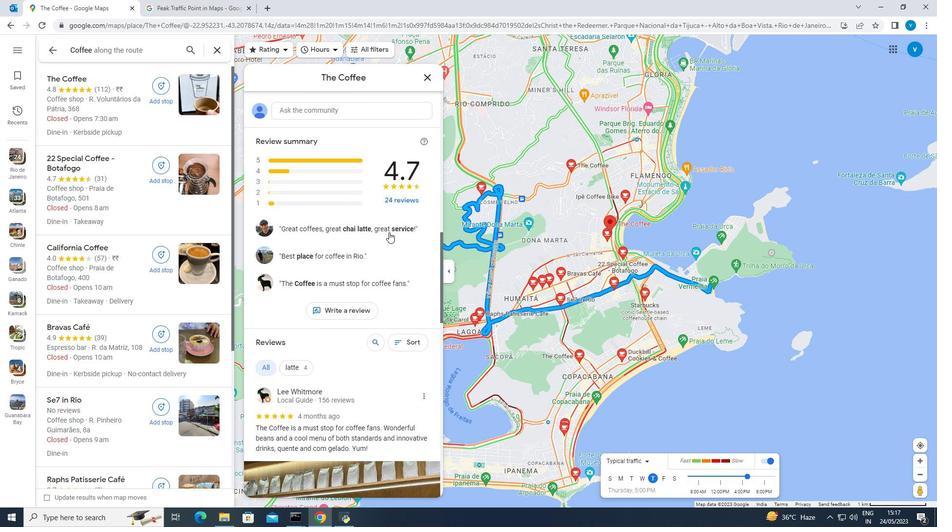 
Action: Mouse scrolled (388, 231) with delta (0, 0)
Screenshot: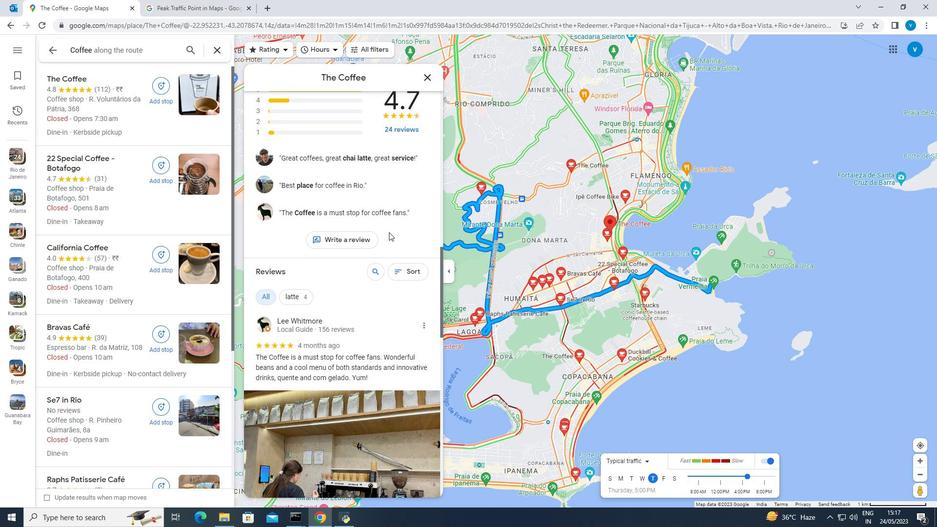
Action: Mouse moved to (425, 75)
Screenshot: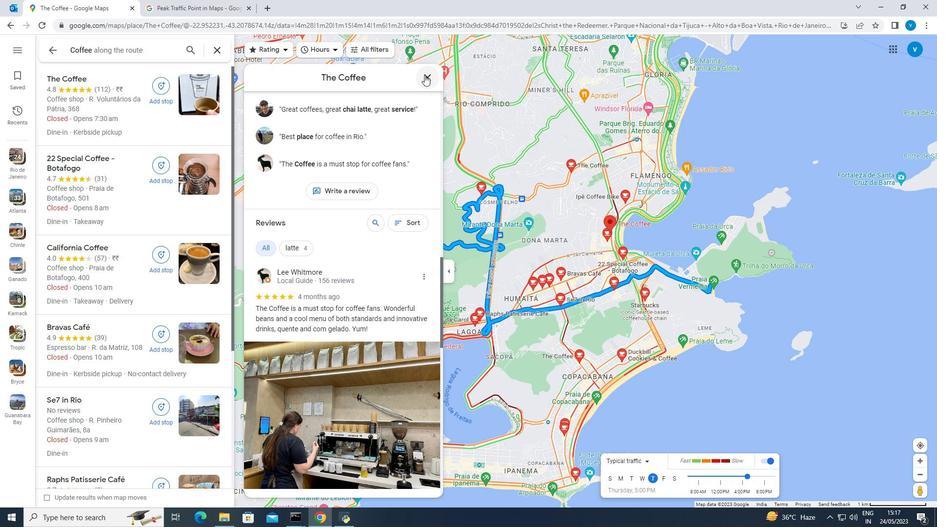
Action: Mouse pressed left at (425, 75)
Screenshot: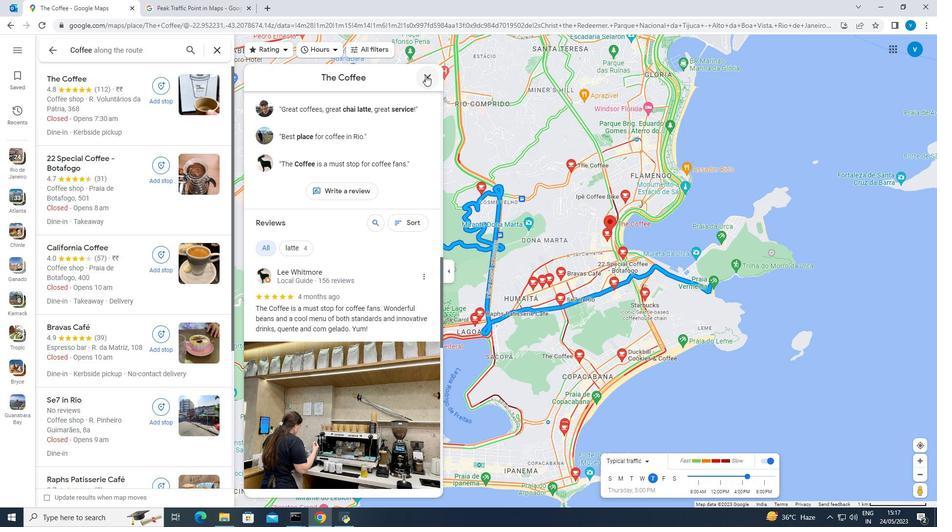 
Action: Mouse moved to (323, 315)
Screenshot: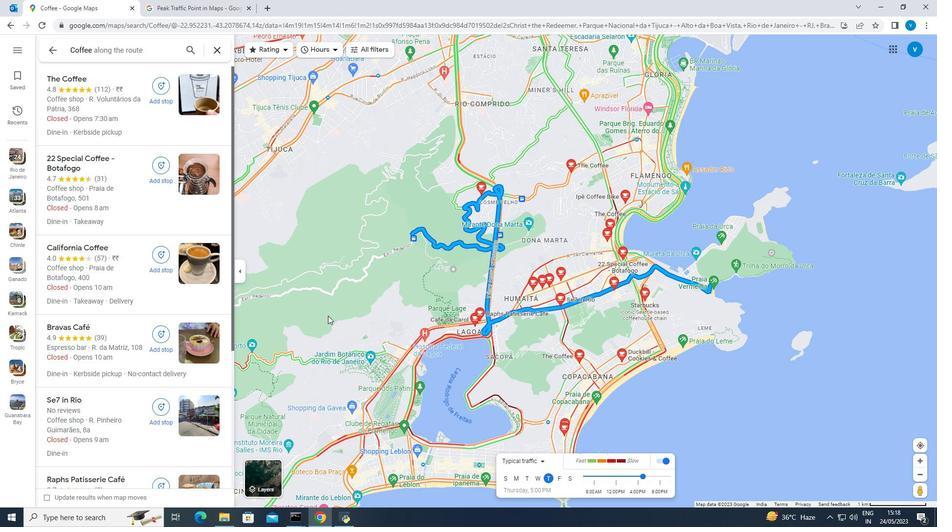 
Action: Mouse pressed left at (323, 315)
Screenshot: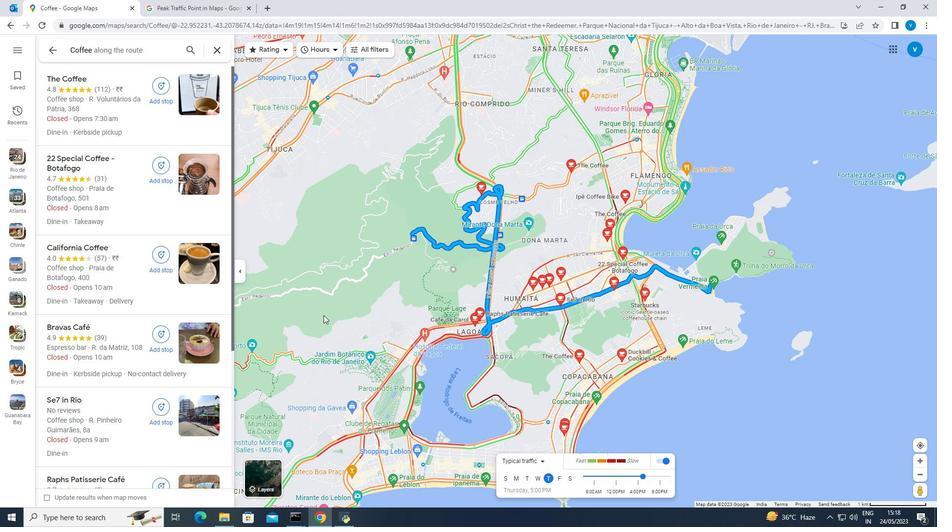 
Action: Mouse moved to (688, 278)
Screenshot: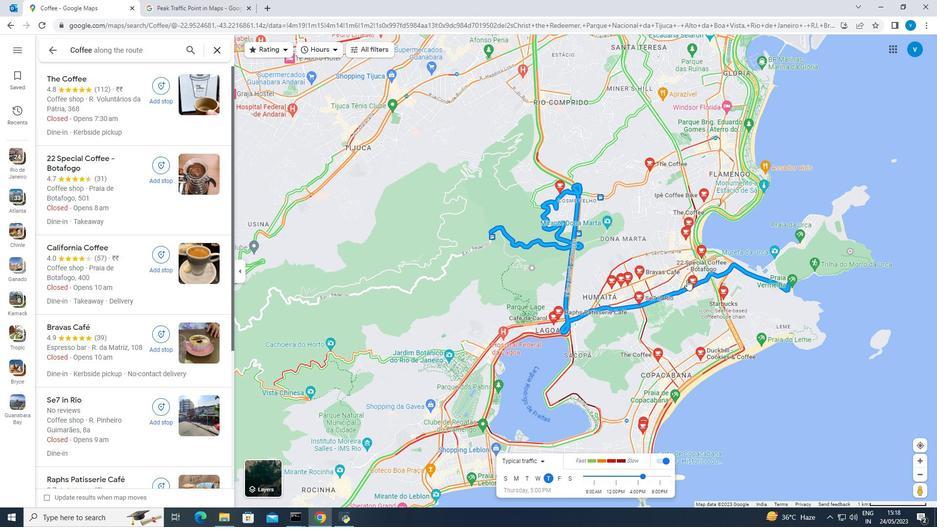 
Action: Mouse pressed left at (688, 278)
Screenshot: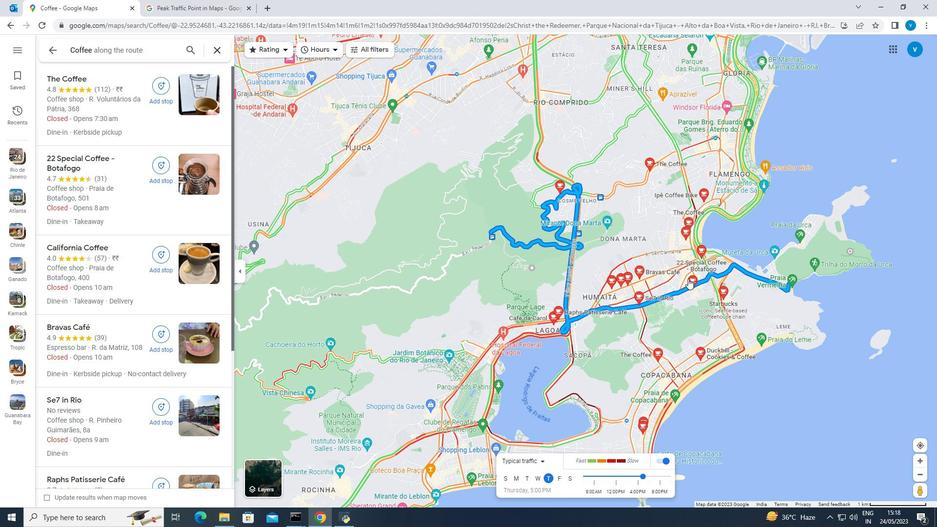 
Action: Mouse moved to (384, 241)
Screenshot: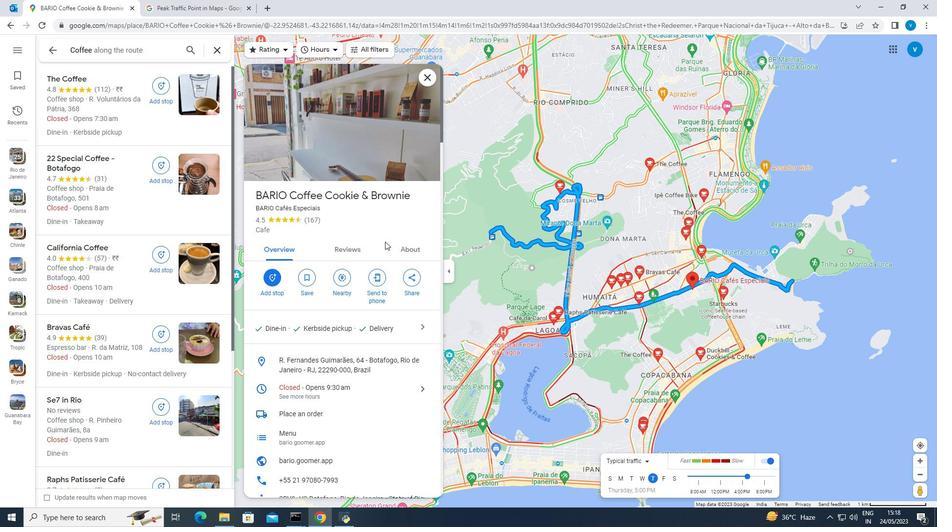 
Action: Mouse scrolled (384, 241) with delta (0, 0)
Screenshot: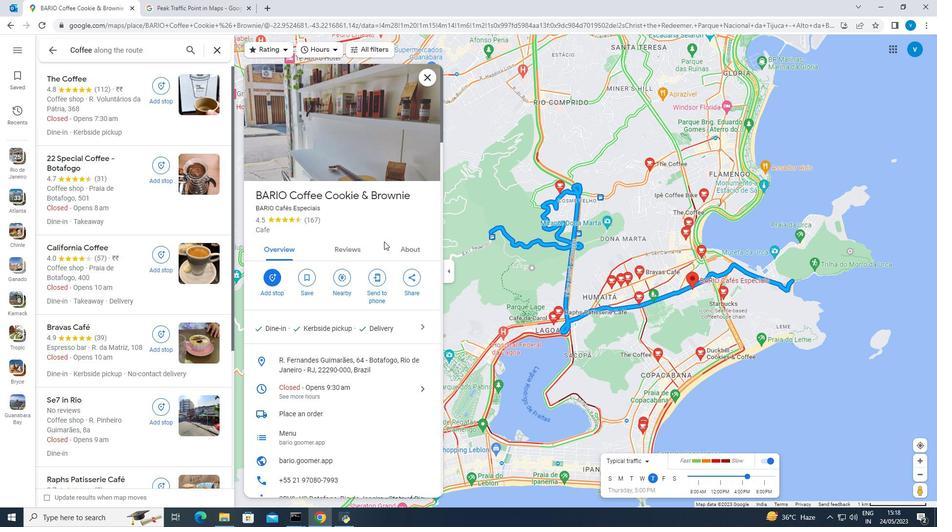 
Action: Mouse moved to (384, 241)
Screenshot: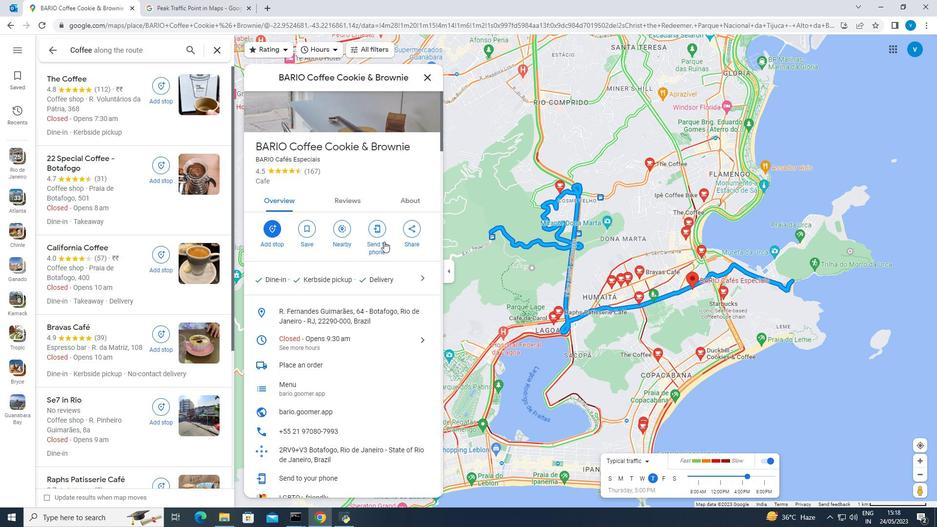 
Action: Mouse scrolled (384, 241) with delta (0, 0)
Screenshot: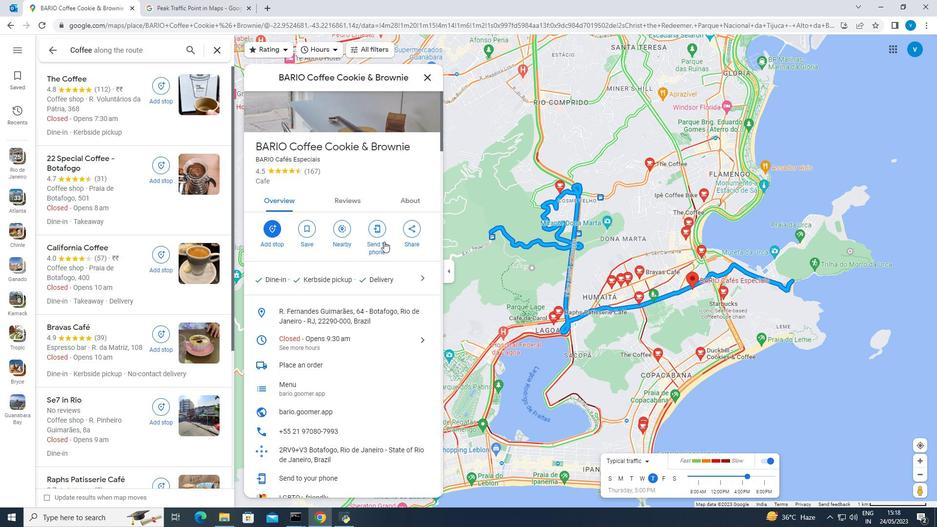 
Action: Mouse scrolled (384, 241) with delta (0, 0)
Screenshot: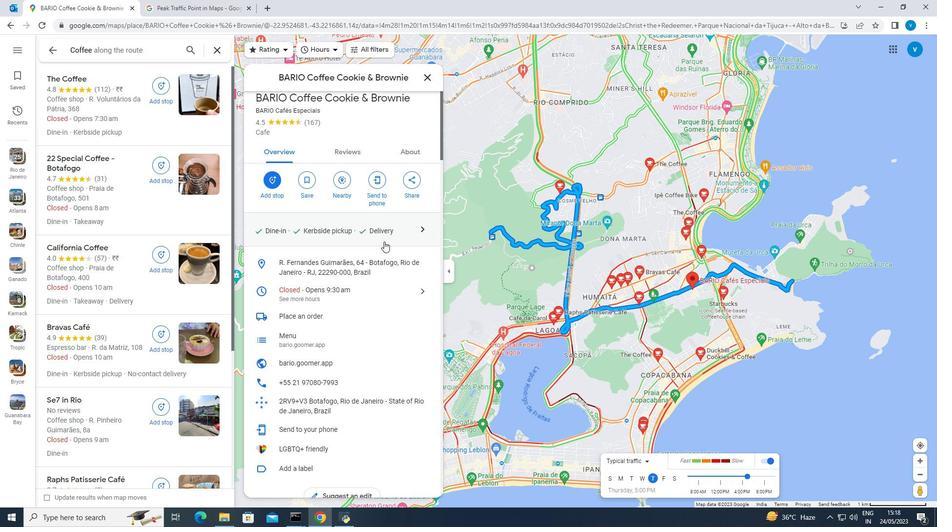 
Action: Mouse scrolled (384, 241) with delta (0, 0)
Screenshot: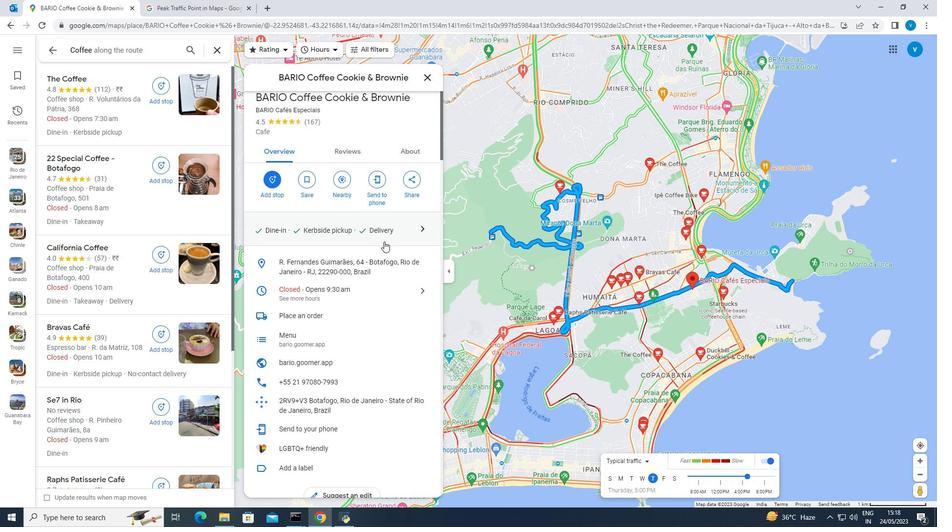 
Action: Mouse scrolled (384, 241) with delta (0, 0)
Screenshot: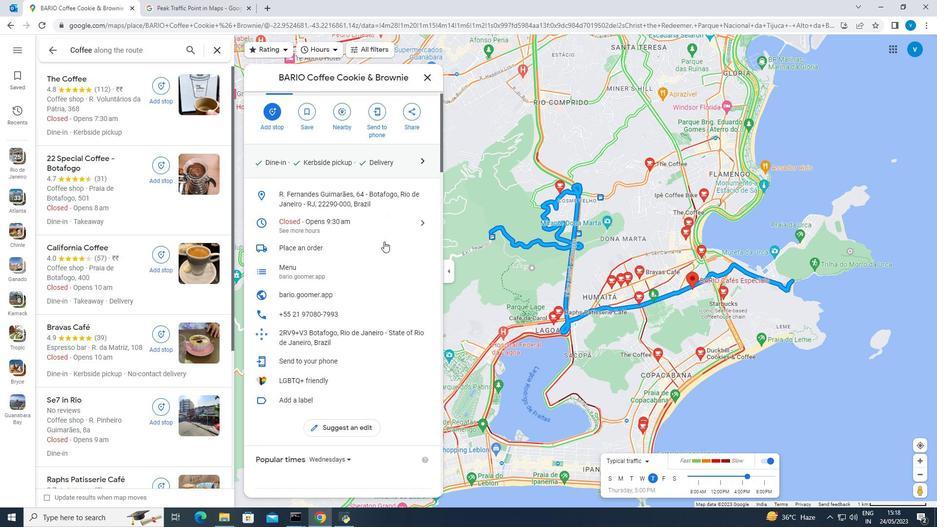 
Action: Mouse scrolled (384, 241) with delta (0, 0)
Screenshot: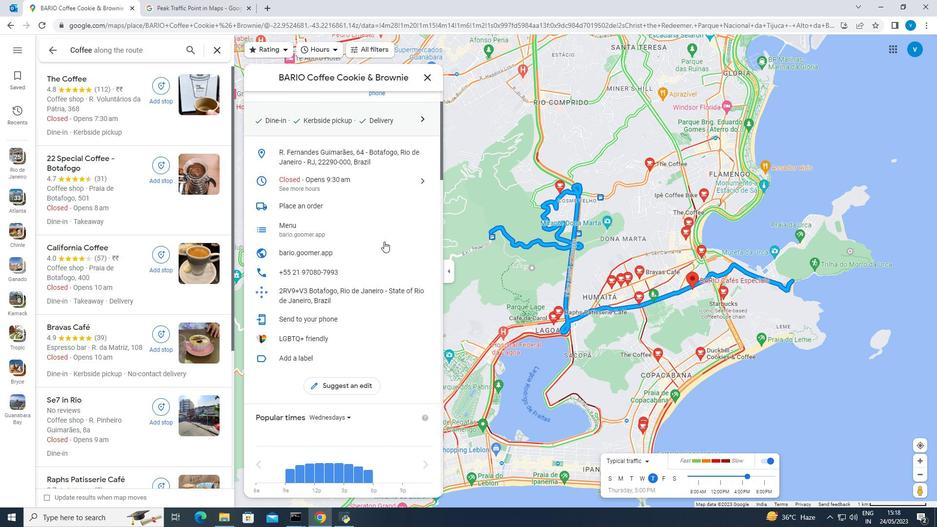 
Action: Mouse scrolled (384, 241) with delta (0, 0)
Screenshot: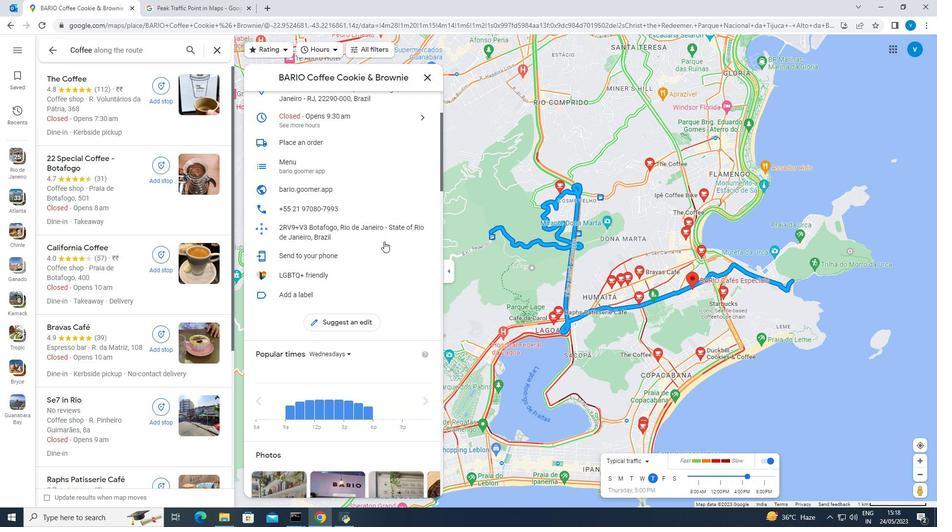 
Action: Mouse moved to (384, 240)
Screenshot: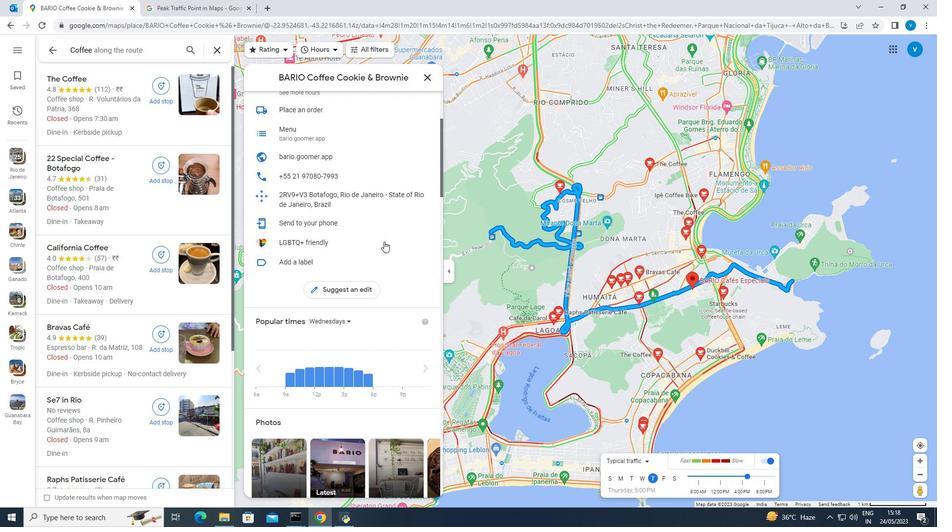 
Action: Mouse scrolled (384, 240) with delta (0, 0)
Screenshot: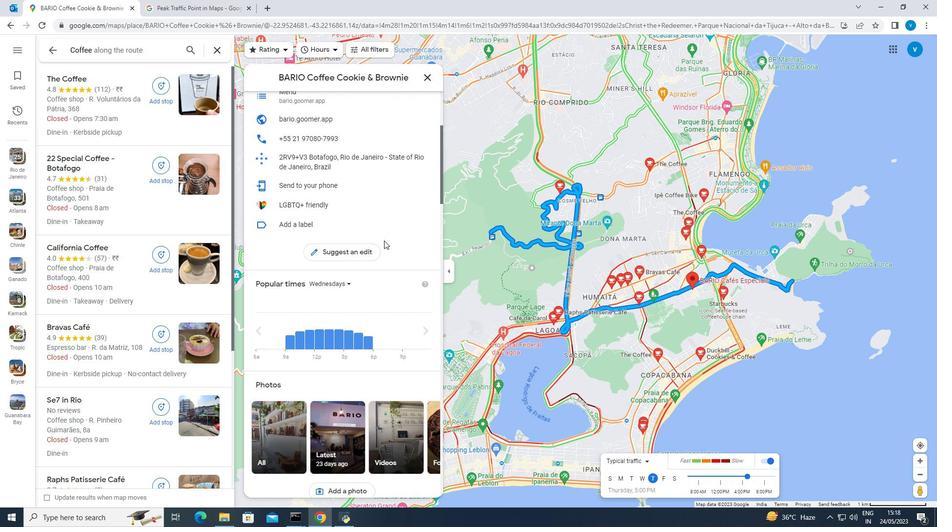 
Action: Mouse scrolled (384, 240) with delta (0, 0)
Screenshot: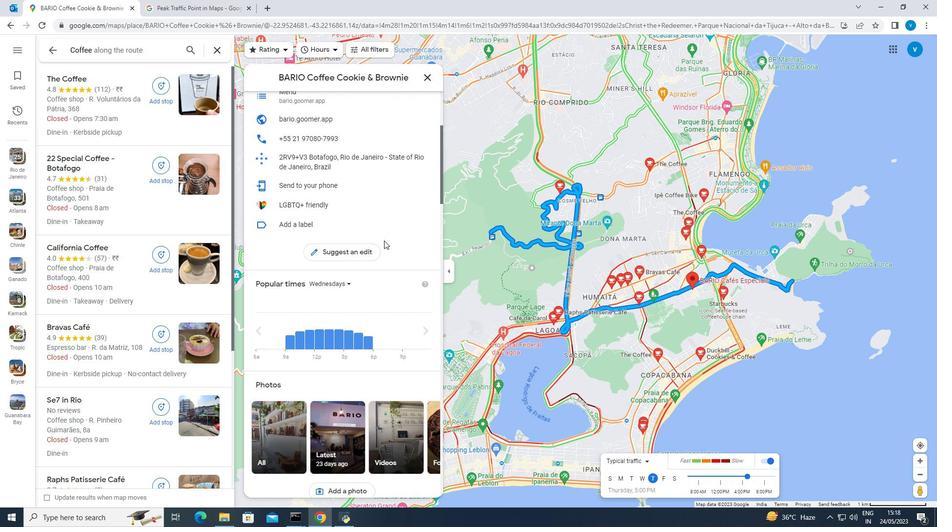 
Action: Mouse scrolled (384, 240) with delta (0, 0)
Screenshot: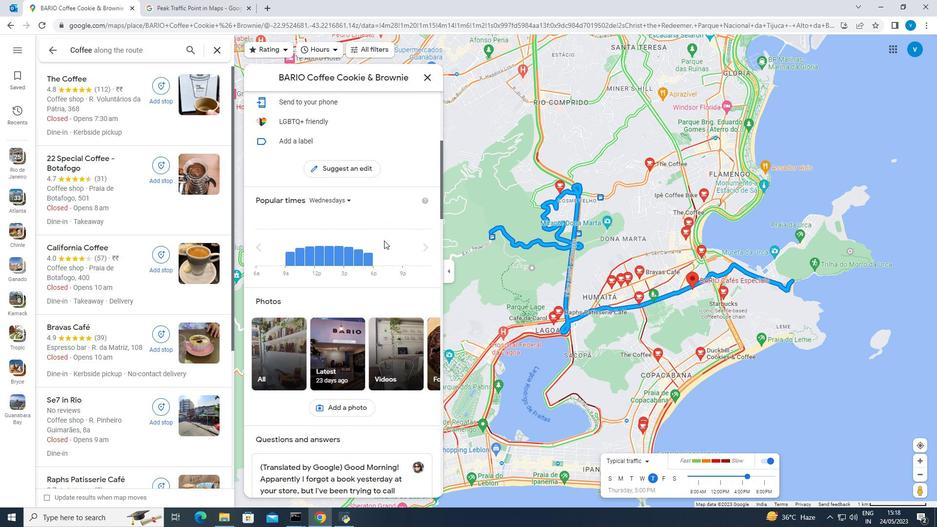 
Action: Mouse scrolled (384, 240) with delta (0, 0)
Screenshot: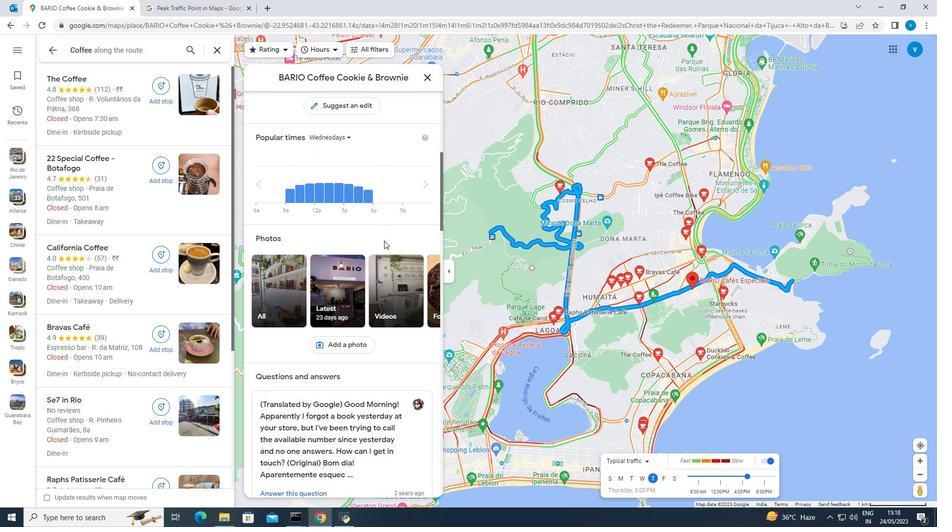 
Action: Mouse moved to (697, 248)
Screenshot: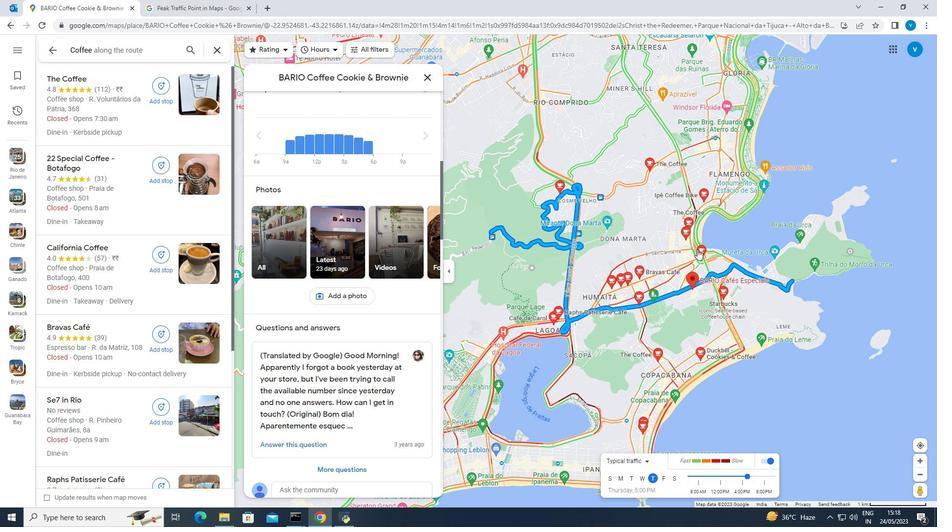 
Action: Mouse pressed left at (697, 248)
Screenshot: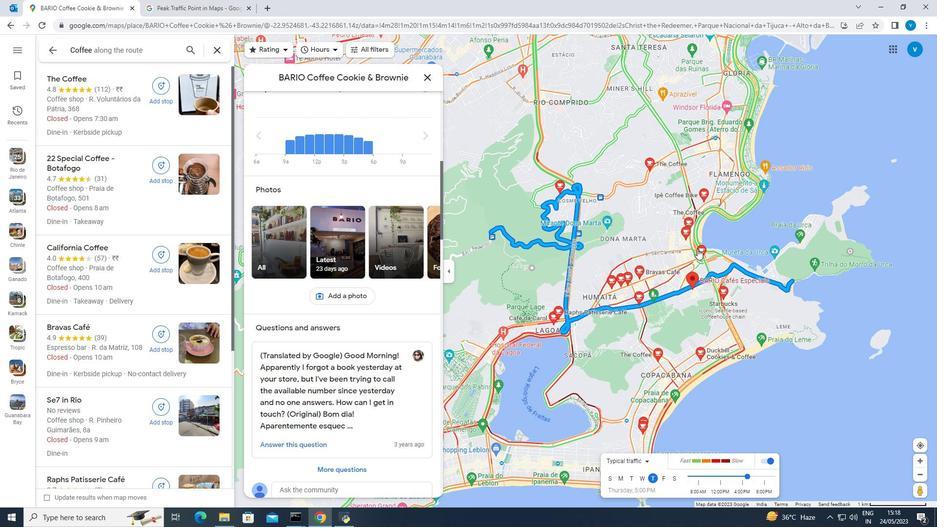
Action: Mouse moved to (401, 211)
Screenshot: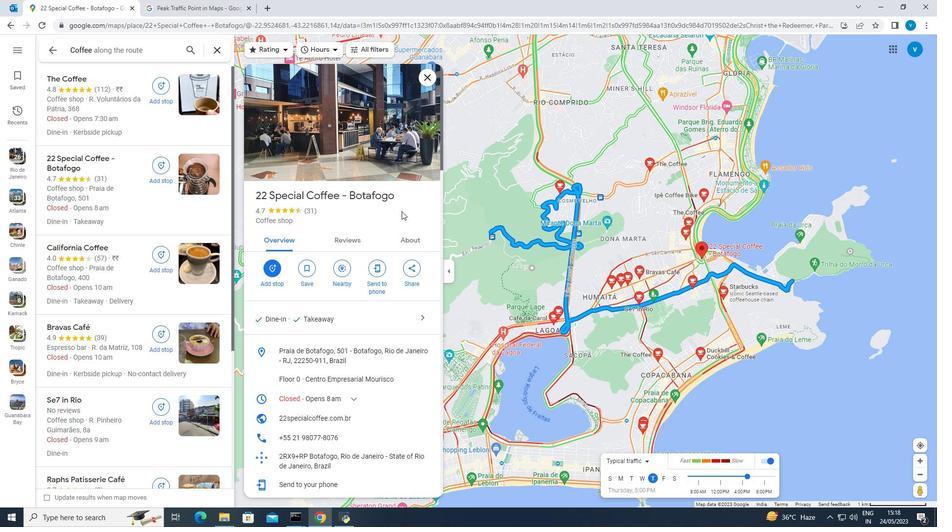 
Action: Mouse scrolled (401, 211) with delta (0, 0)
Screenshot: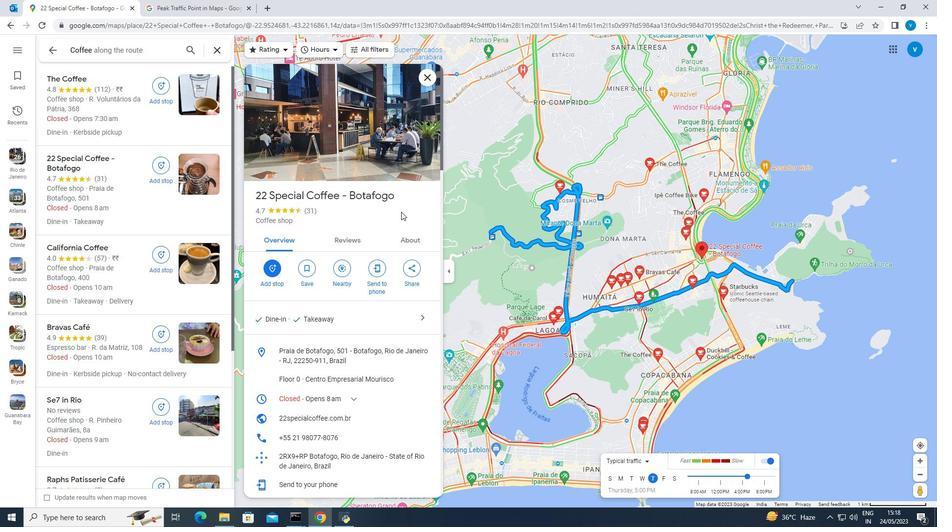 
Action: Mouse scrolled (401, 211) with delta (0, 0)
Screenshot: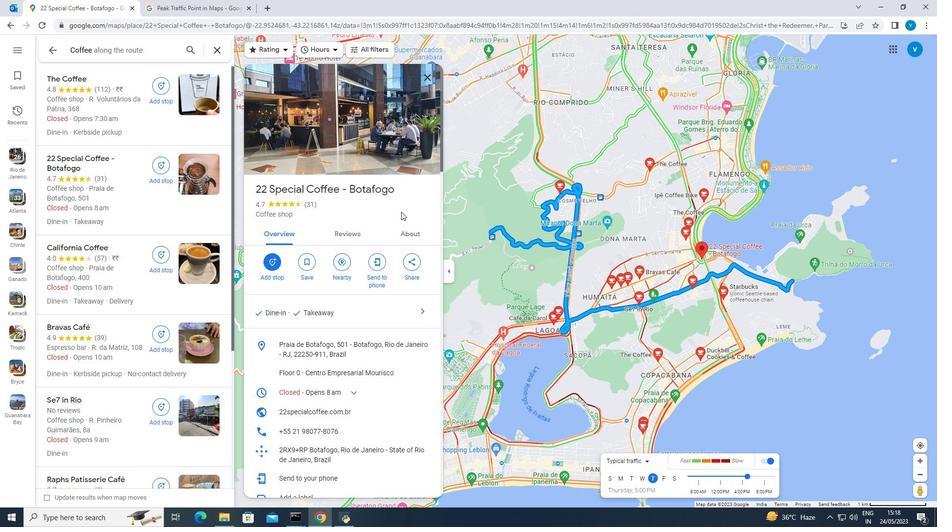 
Action: Mouse scrolled (401, 211) with delta (0, 0)
Screenshot: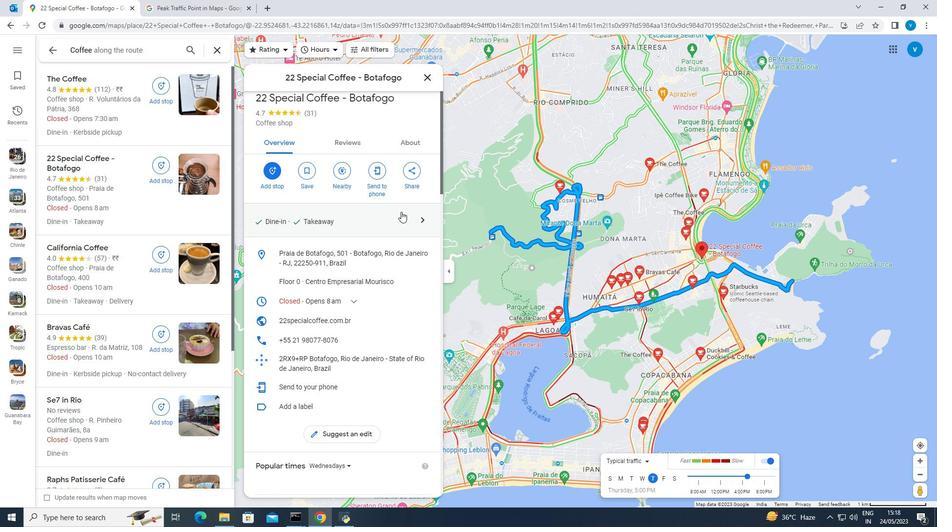 
Action: Mouse scrolled (401, 211) with delta (0, 0)
Screenshot: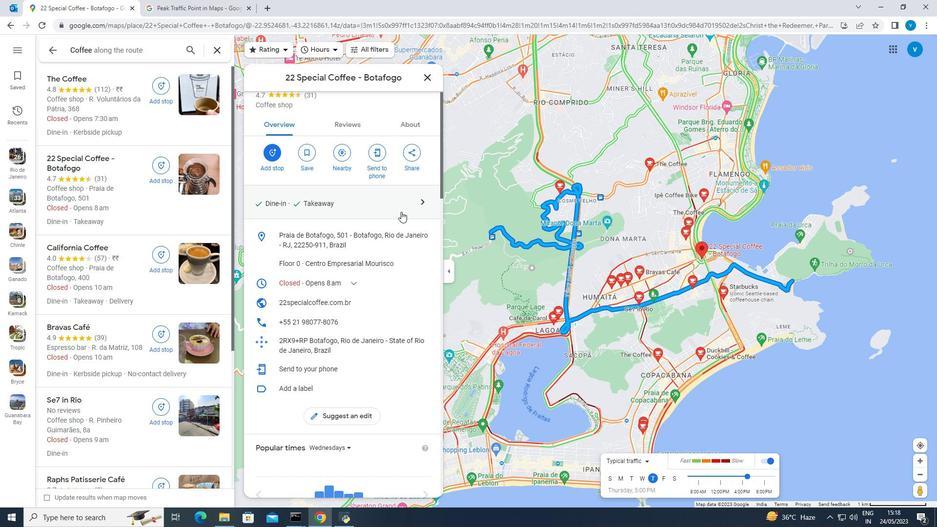 
Action: Mouse scrolled (401, 211) with delta (0, 0)
Screenshot: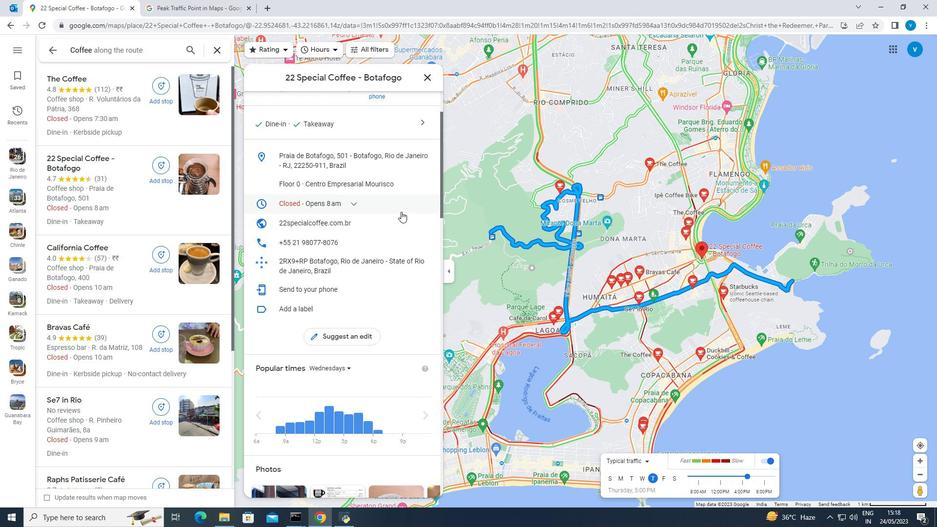 
Action: Mouse scrolled (401, 211) with delta (0, 0)
Screenshot: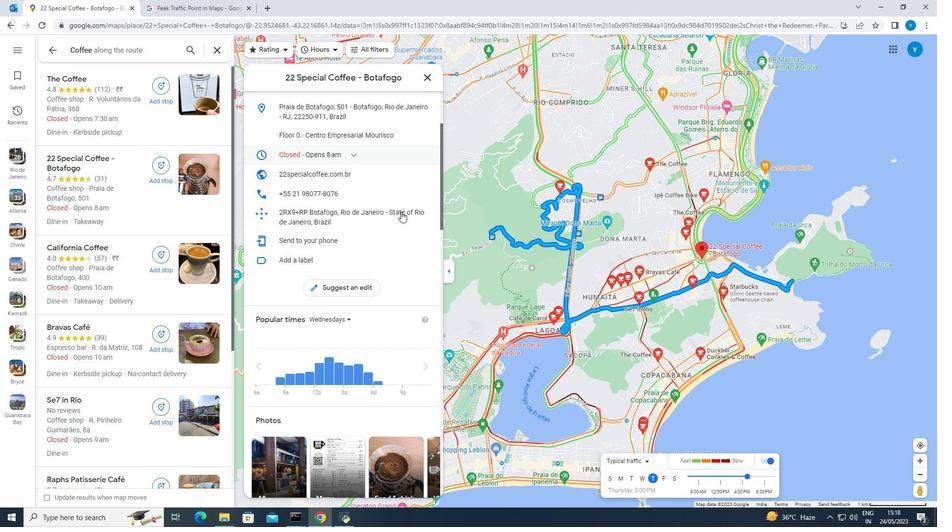 
Action: Mouse scrolled (401, 211) with delta (0, 0)
Screenshot: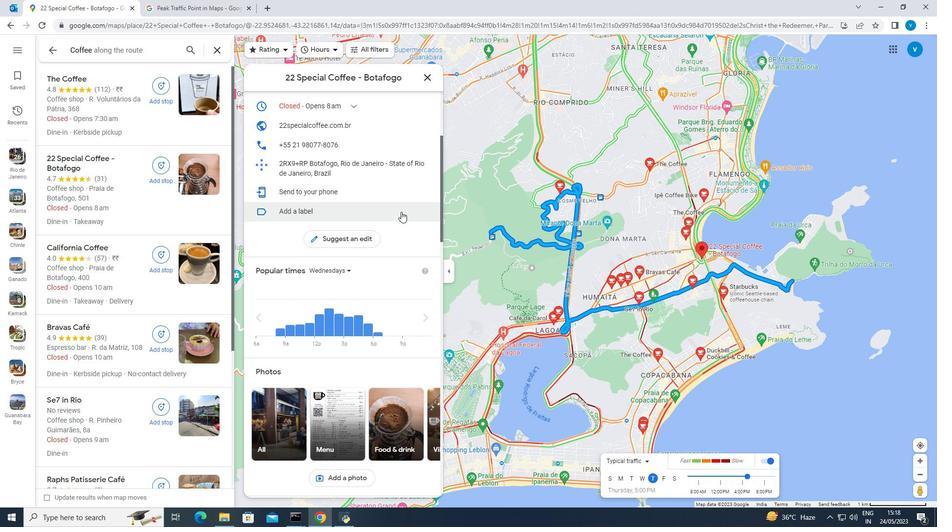 
Action: Mouse scrolled (401, 211) with delta (0, 0)
Screenshot: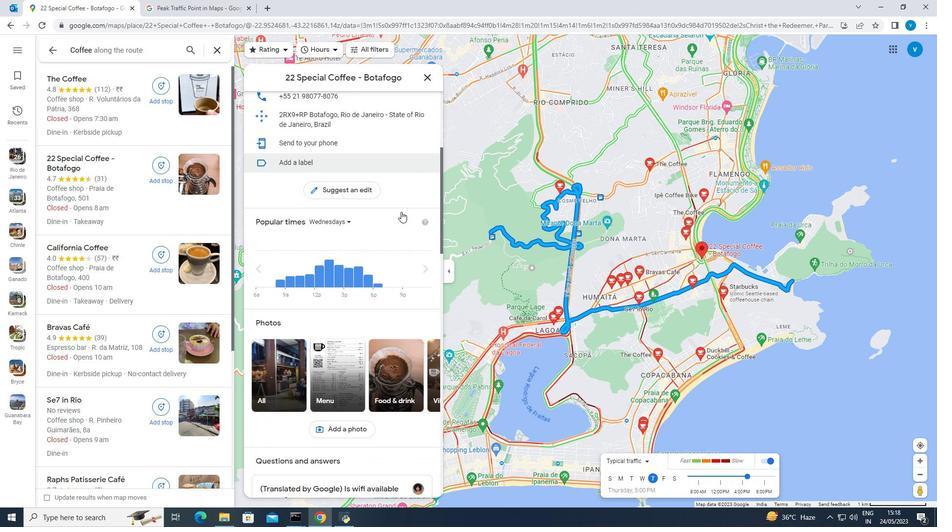 
Action: Mouse scrolled (401, 211) with delta (0, 0)
Screenshot: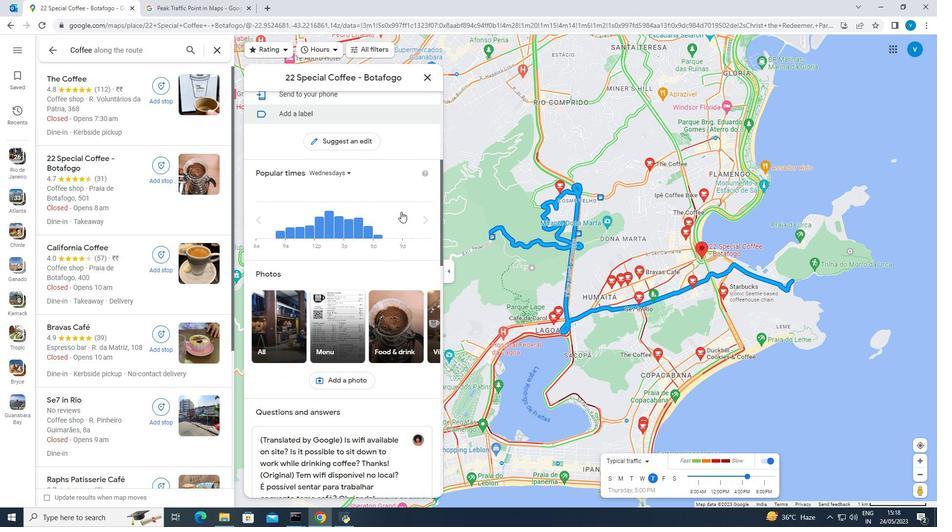 
Action: Mouse scrolled (401, 211) with delta (0, 0)
Screenshot: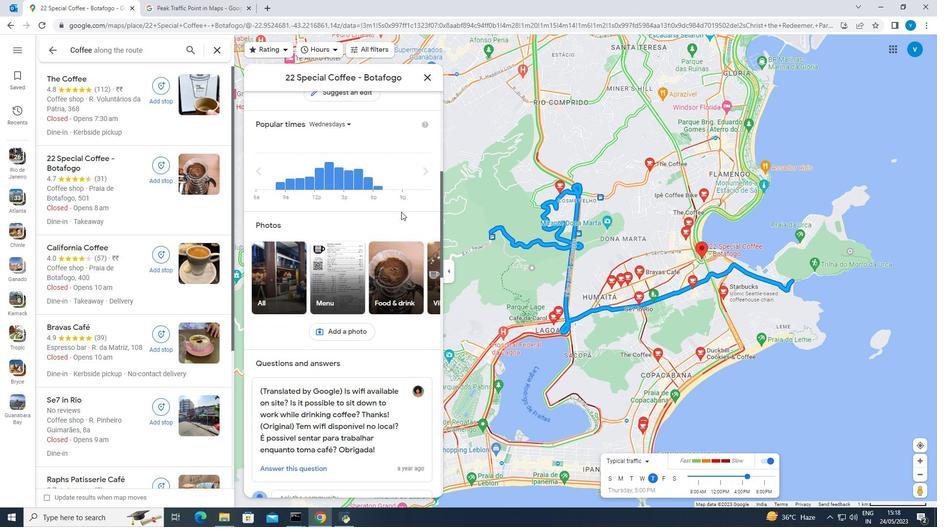 
Action: Mouse scrolled (401, 211) with delta (0, 0)
Screenshot: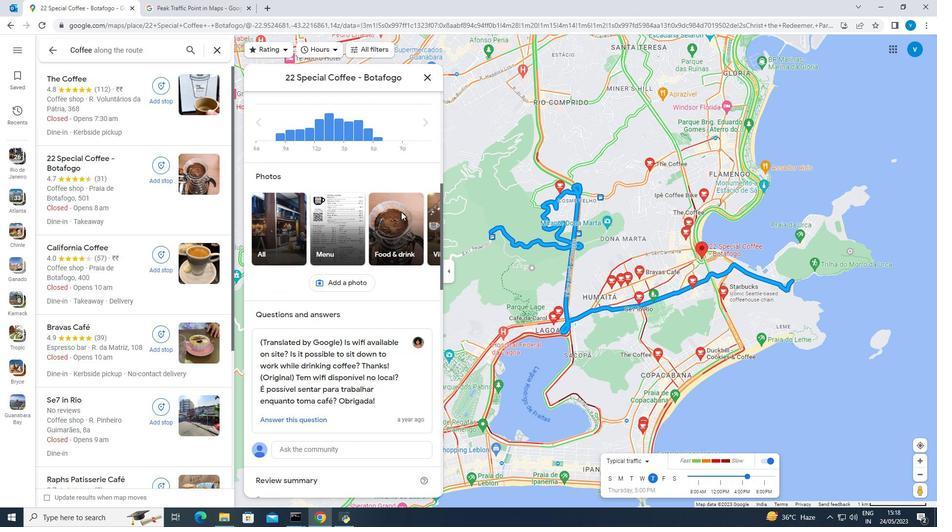 
Action: Mouse moved to (722, 290)
Screenshot: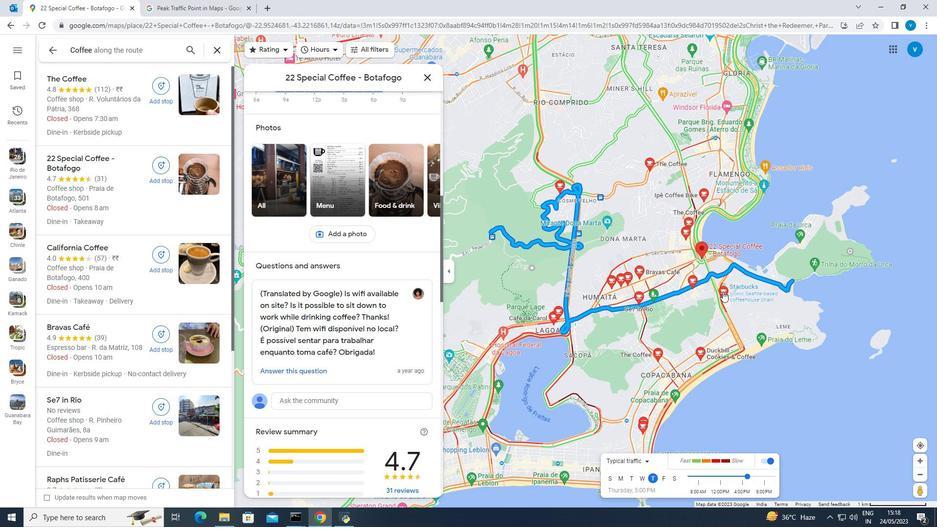 
Action: Mouse pressed left at (722, 290)
Screenshot: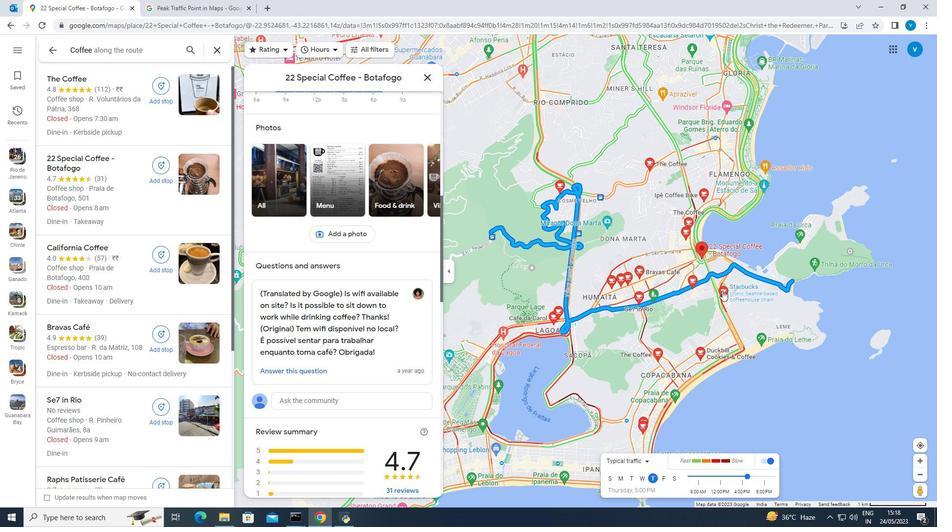 
Action: Mouse moved to (356, 194)
Screenshot: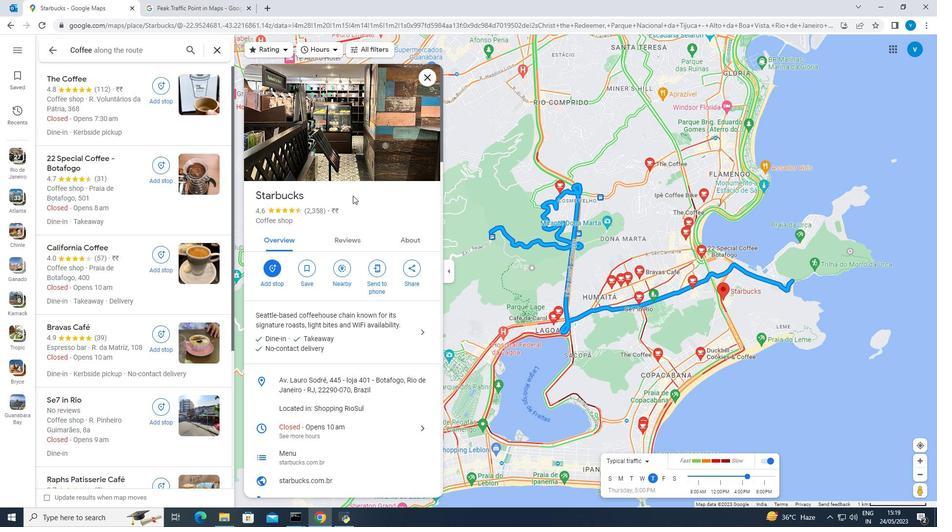 
Action: Mouse scrolled (356, 193) with delta (0, 0)
Screenshot: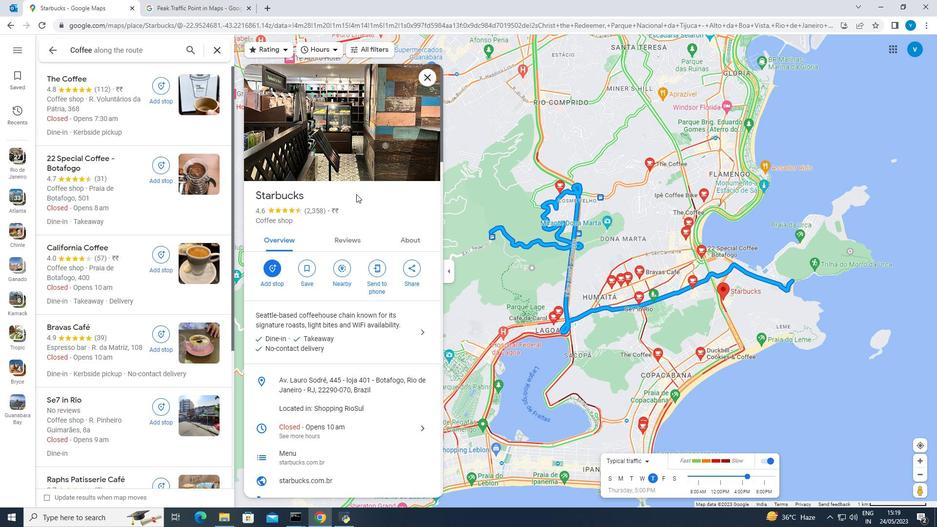 
Action: Mouse scrolled (356, 193) with delta (0, 0)
Screenshot: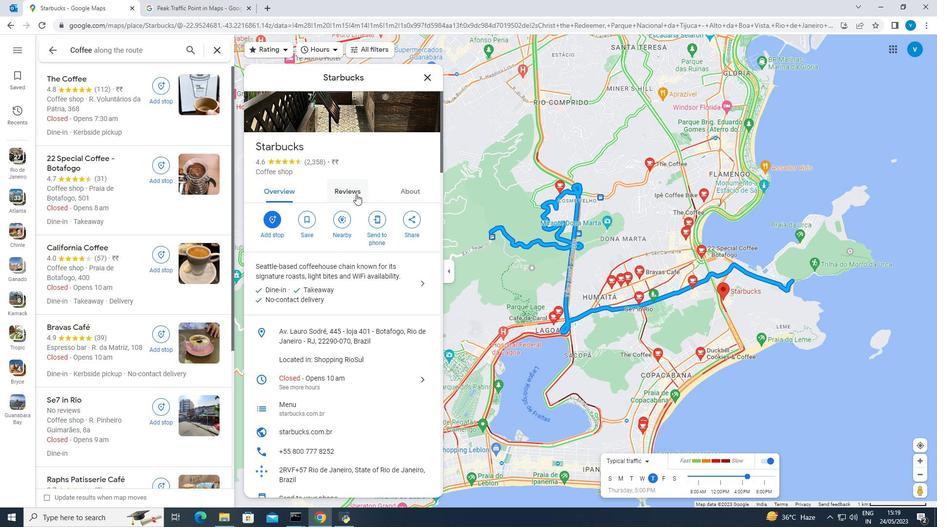 
Action: Mouse moved to (355, 188)
Screenshot: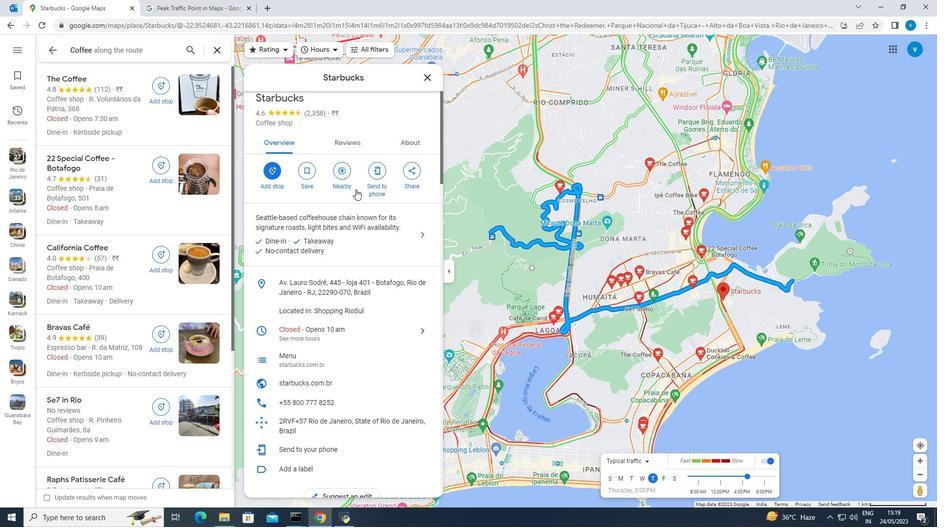 
Action: Mouse scrolled (355, 187) with delta (0, 0)
Screenshot: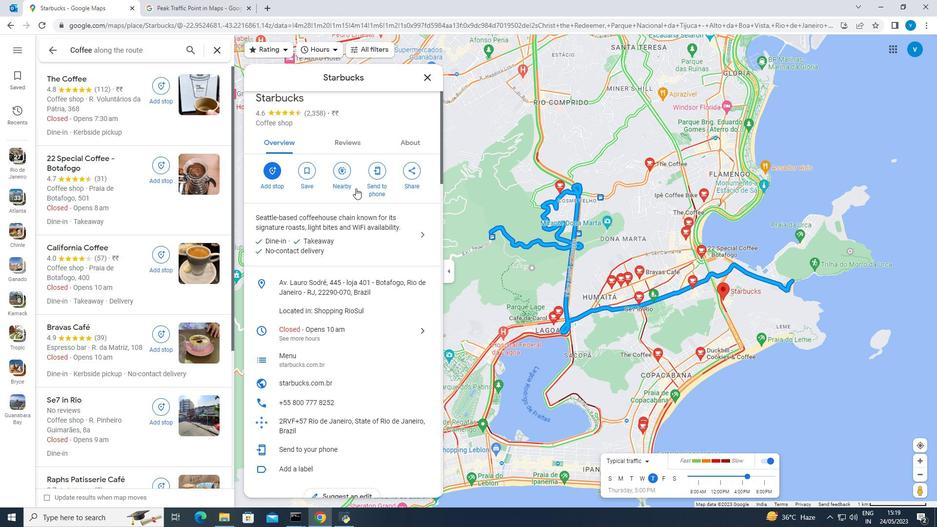 
Action: Mouse scrolled (355, 187) with delta (0, 0)
Screenshot: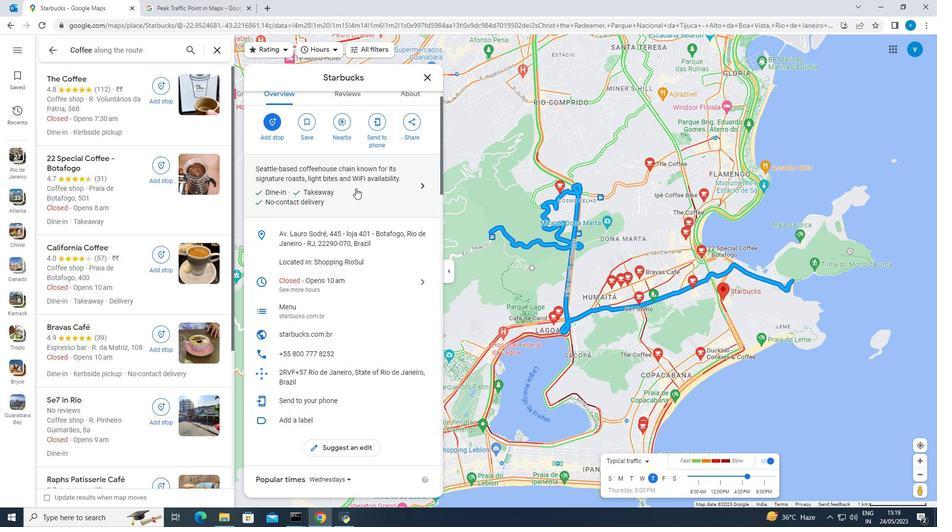 
Action: Mouse moved to (355, 188)
Screenshot: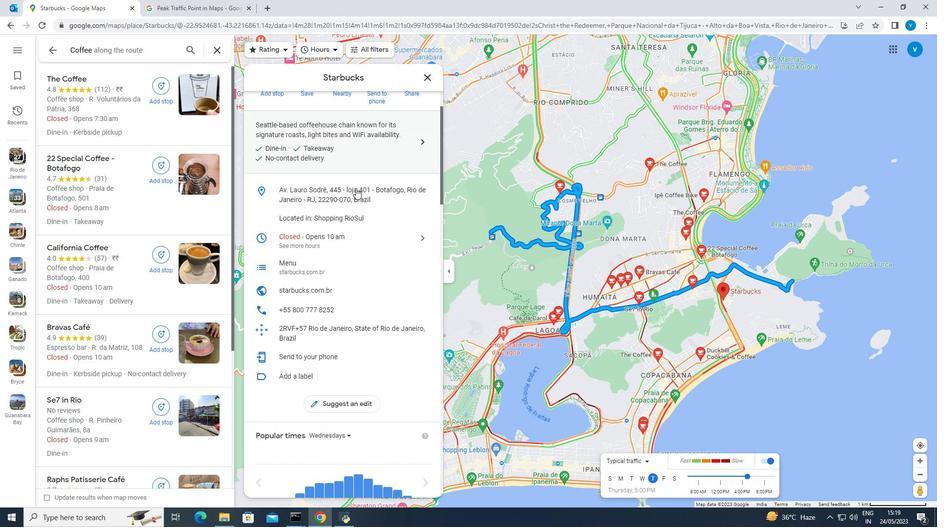 
Action: Mouse scrolled (355, 187) with delta (0, 0)
Screenshot: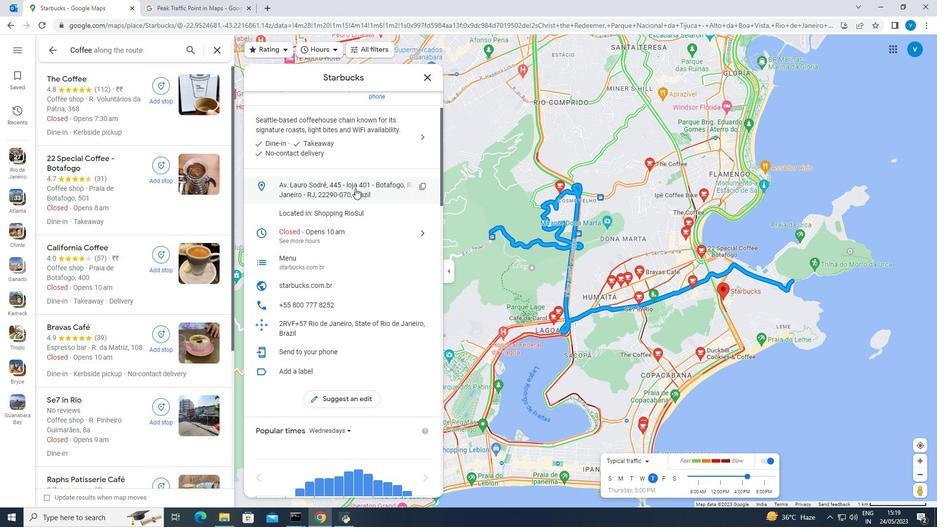 
Action: Mouse moved to (354, 188)
Screenshot: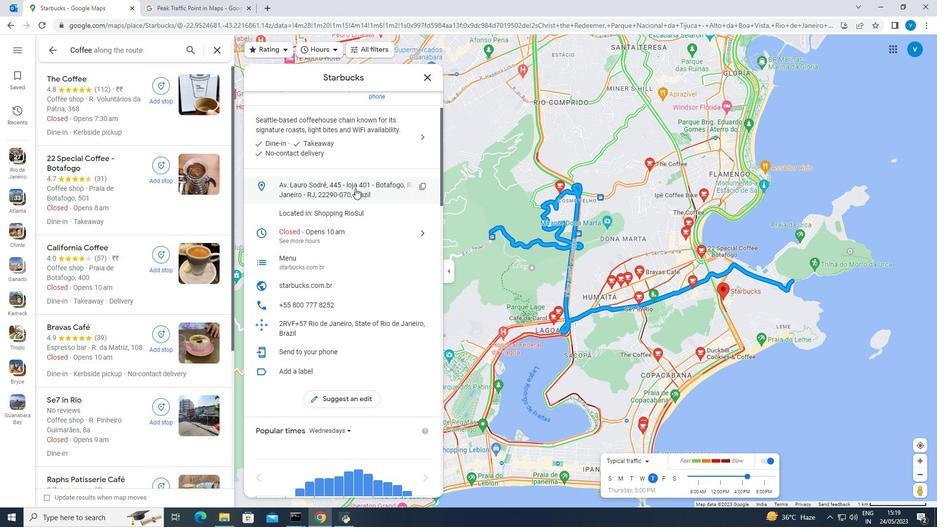 
Action: Mouse scrolled (354, 187) with delta (0, 0)
Screenshot: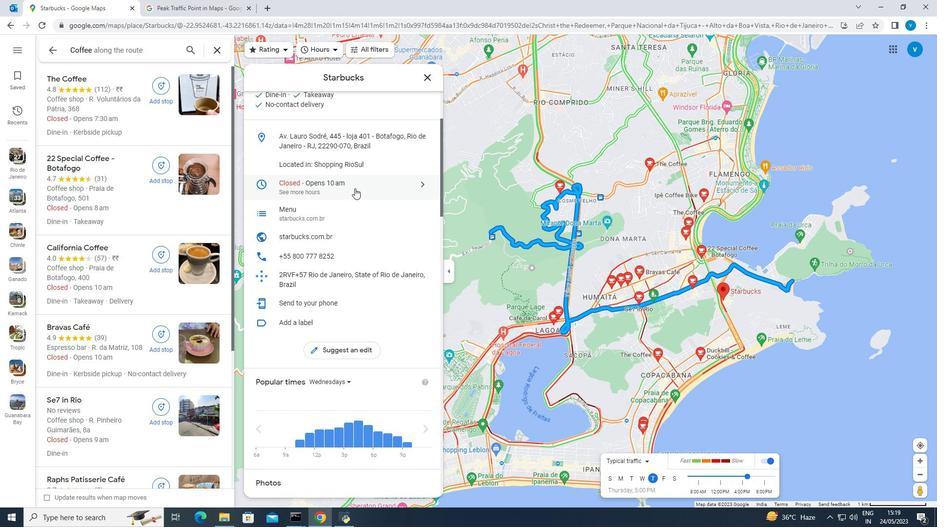 
Action: Mouse scrolled (354, 187) with delta (0, 0)
Screenshot: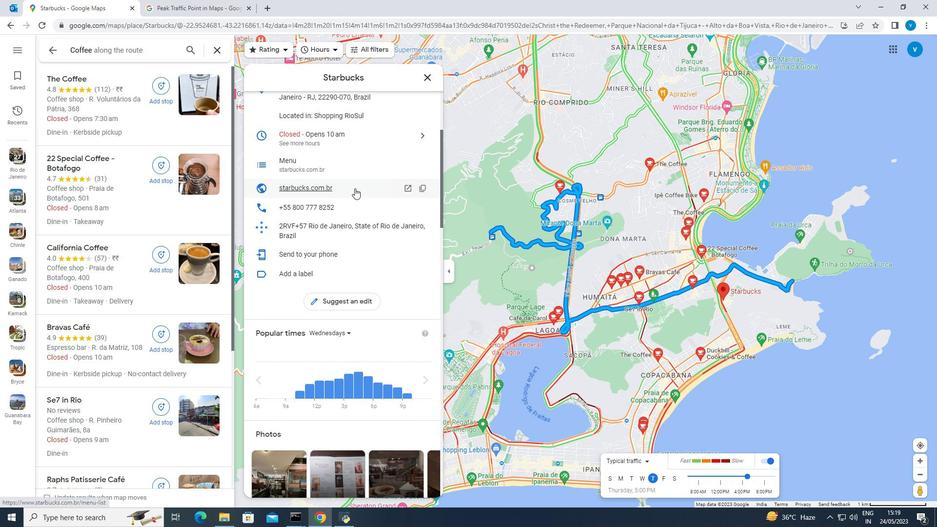 
Action: Mouse scrolled (354, 187) with delta (0, 0)
Screenshot: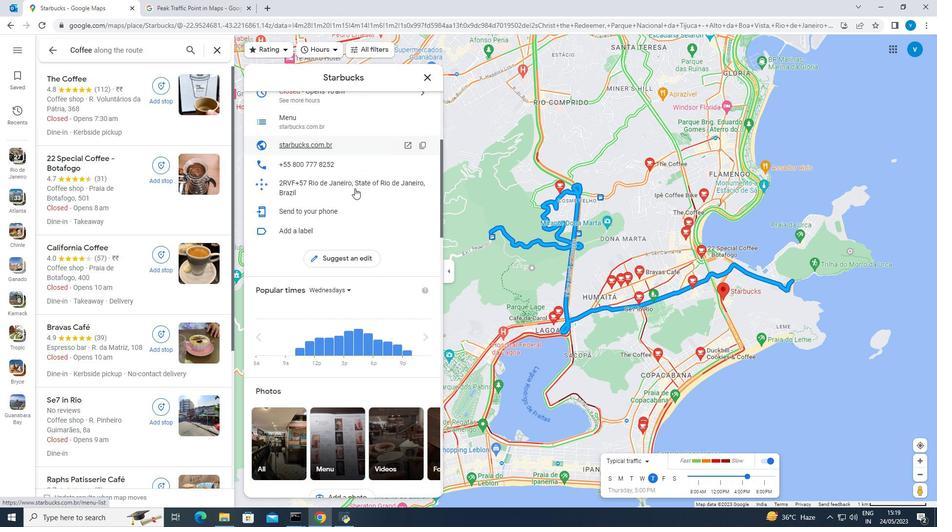 
Action: Mouse moved to (354, 188)
Screenshot: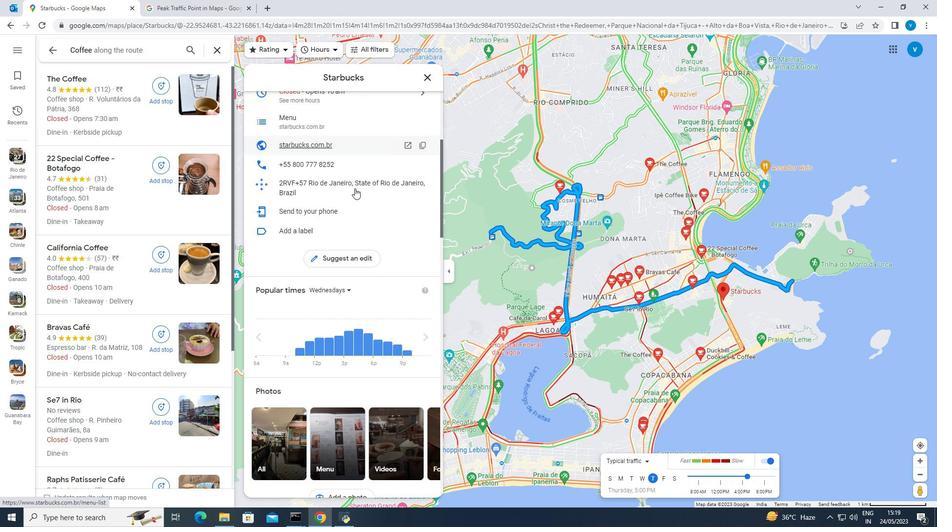 
Action: Mouse scrolled (354, 187) with delta (0, 0)
Screenshot: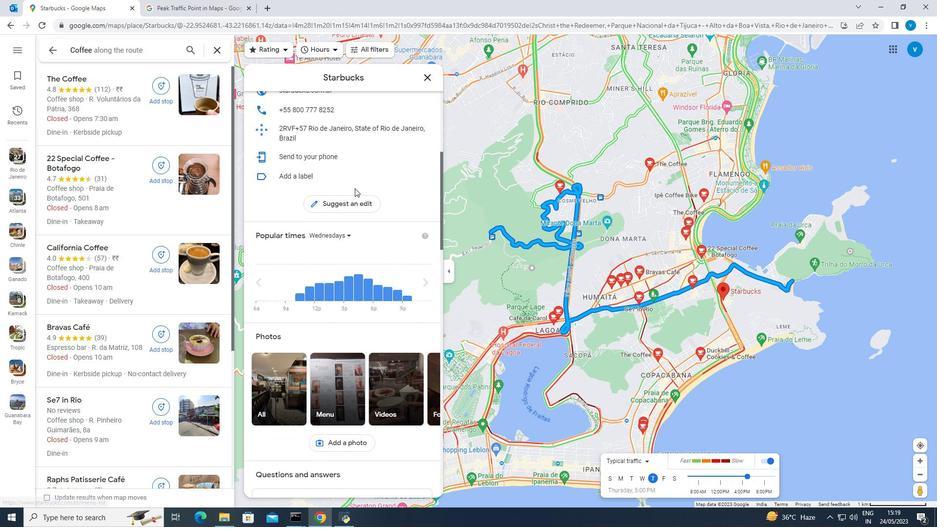 
Action: Mouse scrolled (354, 187) with delta (0, 0)
Screenshot: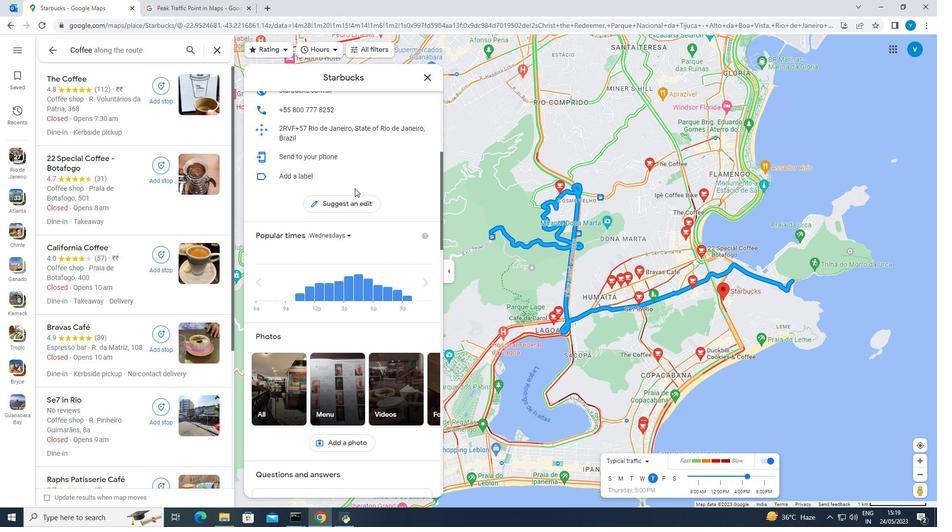 
Action: Mouse scrolled (354, 187) with delta (0, 0)
Screenshot: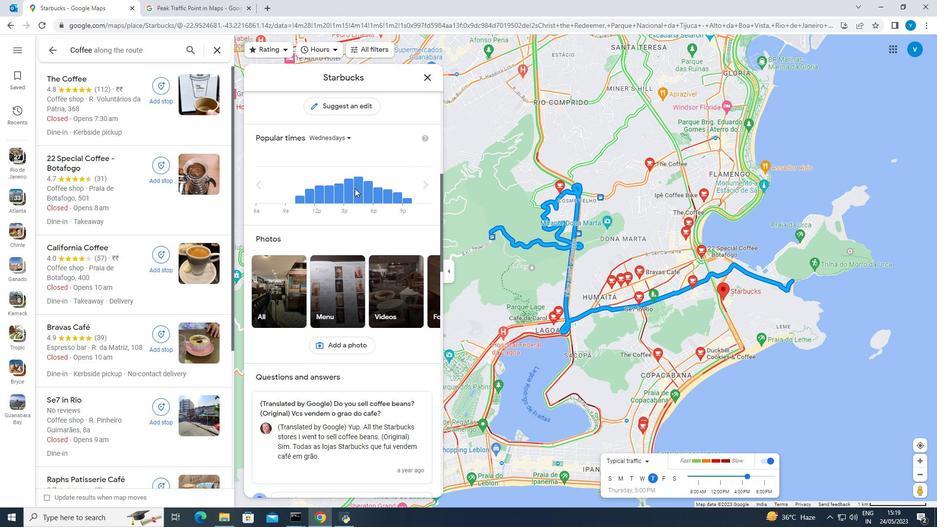 
Action: Mouse scrolled (354, 187) with delta (0, 0)
